 Task: Research Airbnb options in Turbo, Colombia from 24th December, 2023 to 26th December, 2023 for 4 adults. Place can be private room with 4 bedrooms having 4 beds and 4 bathrooms. Property type can be flat. Amenities needed are: wifi, TV, free parking on premises, gym, breakfast.
Action: Mouse moved to (438, 111)
Screenshot: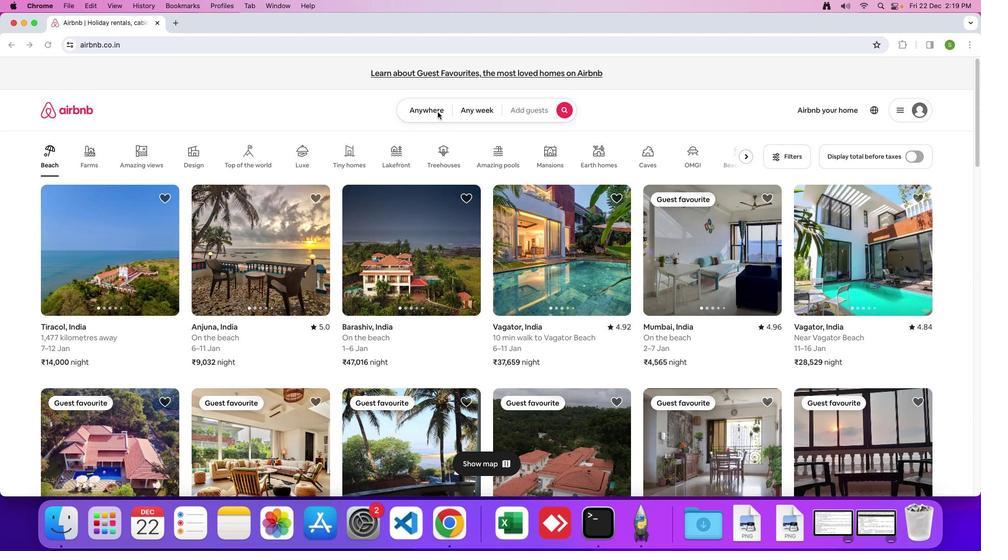 
Action: Mouse pressed left at (438, 111)
Screenshot: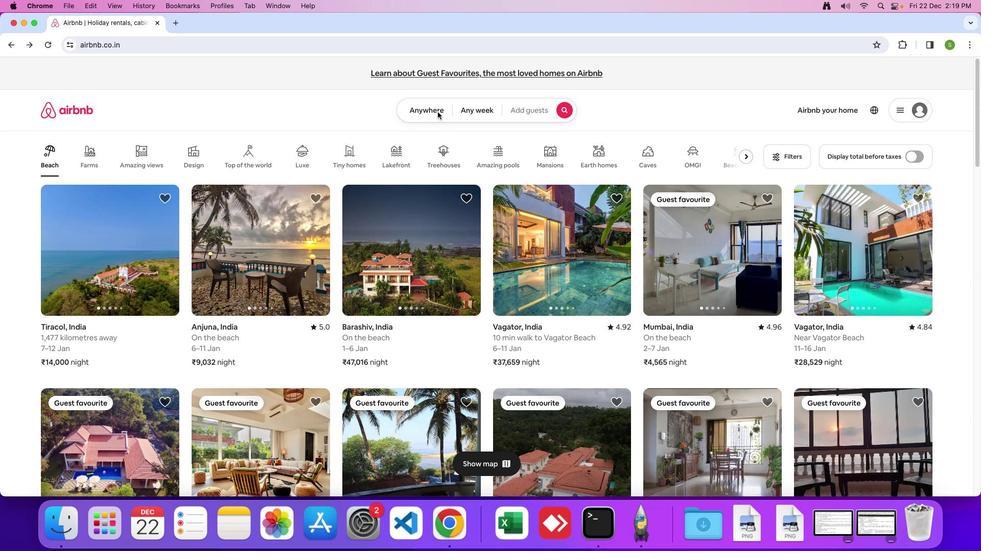 
Action: Mouse moved to (413, 111)
Screenshot: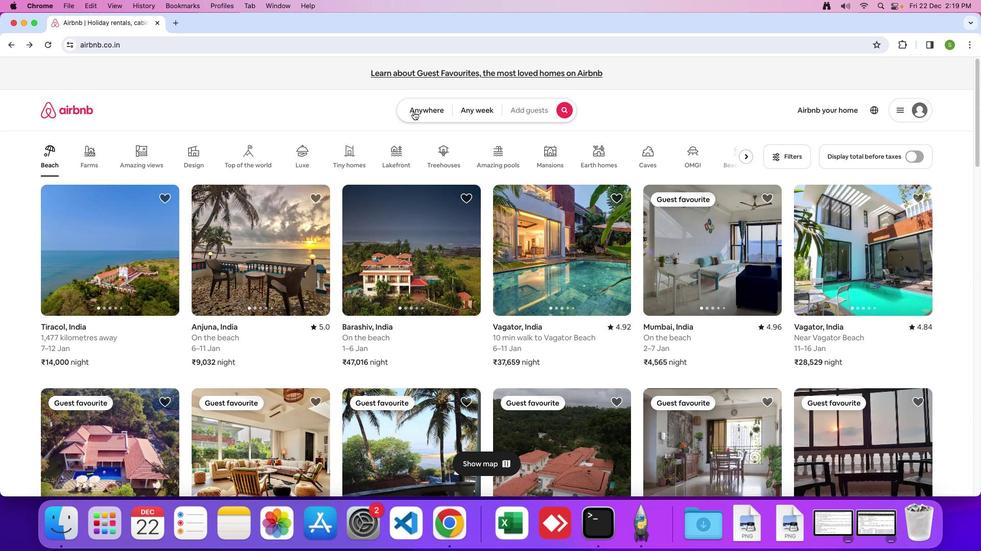 
Action: Mouse pressed left at (413, 111)
Screenshot: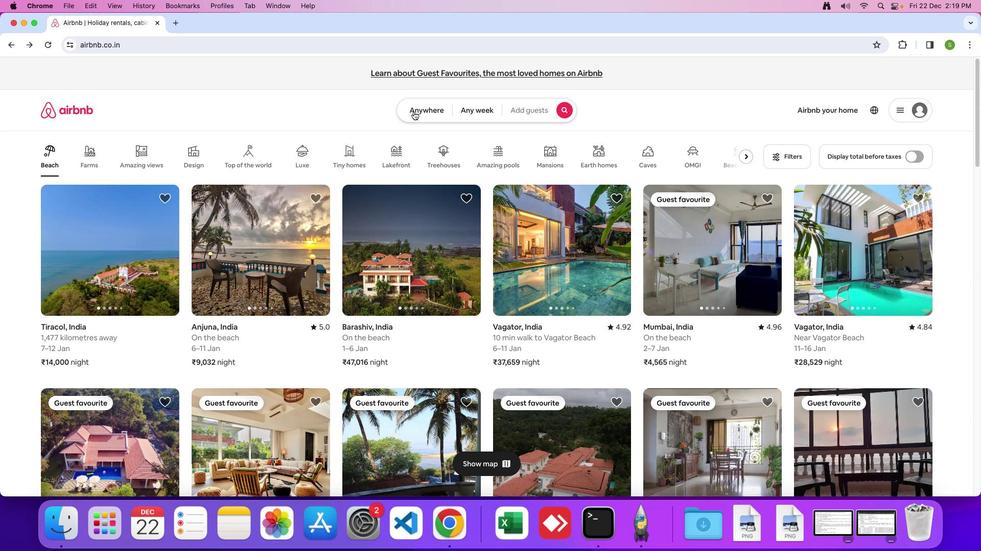 
Action: Mouse moved to (371, 144)
Screenshot: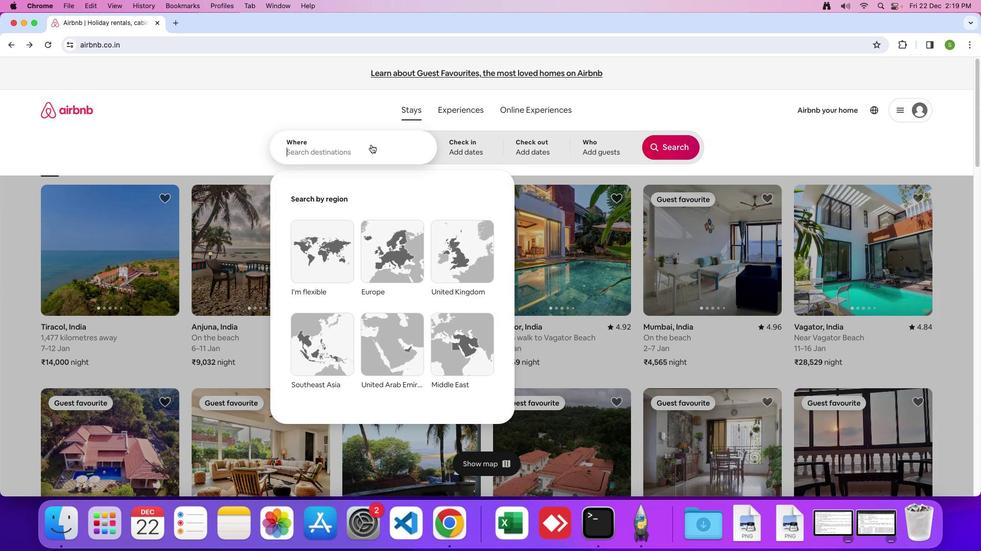 
Action: Mouse pressed left at (371, 144)
Screenshot: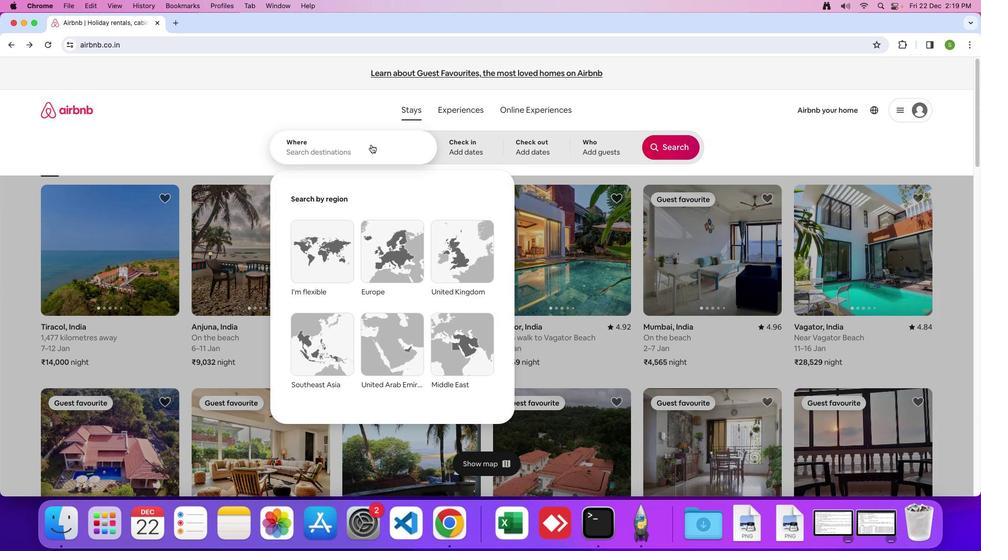 
Action: Mouse moved to (370, 145)
Screenshot: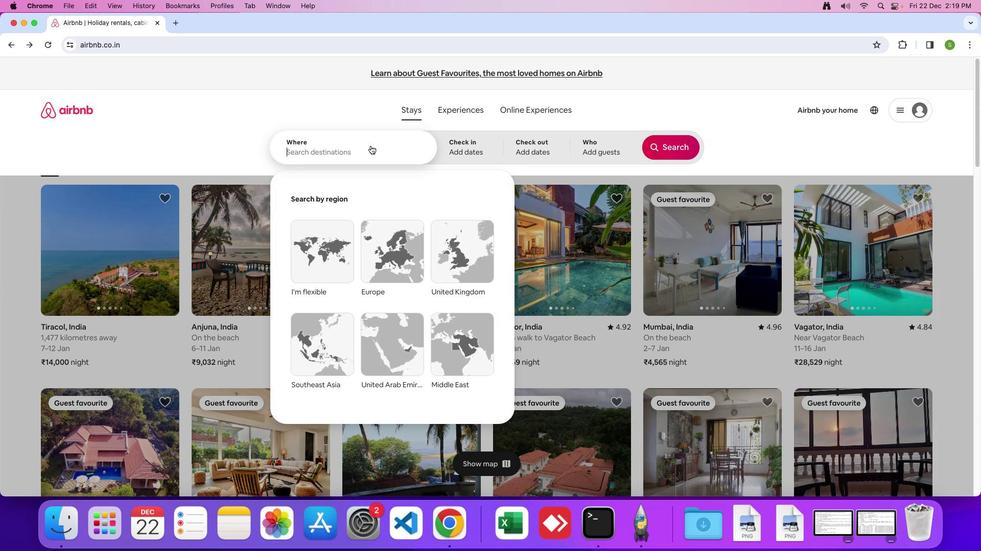 
Action: Key pressed 'T'Key.caps_lock'u''r''b''o'','Key.spaceKey.shift'C''o''l''o''m''b''i''a'Key.enter
Screenshot: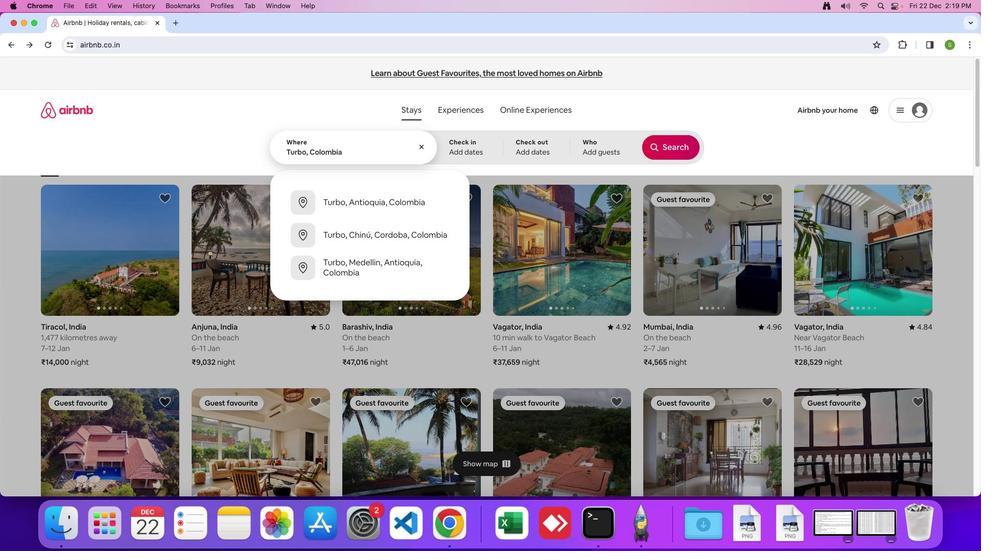 
Action: Mouse moved to (319, 375)
Screenshot: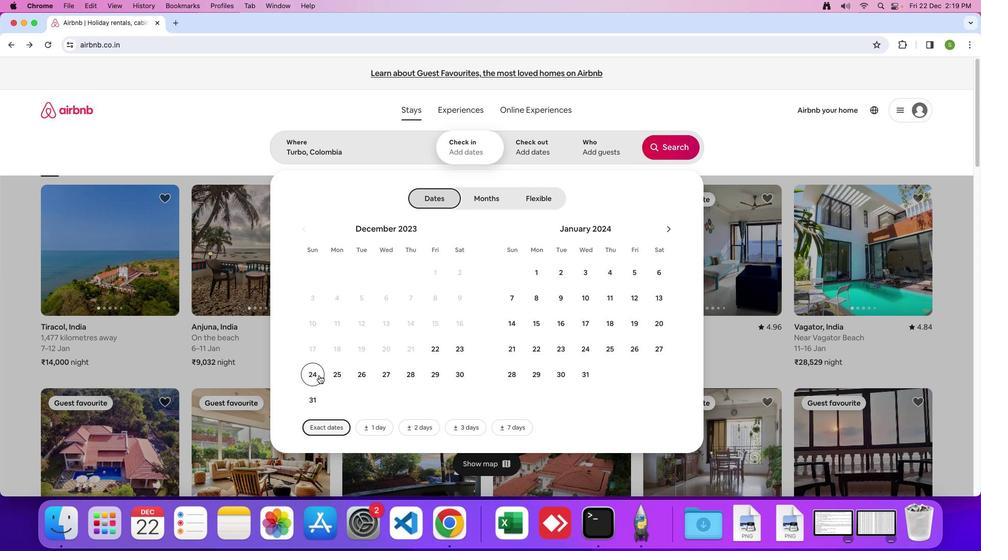 
Action: Mouse pressed left at (319, 375)
Screenshot: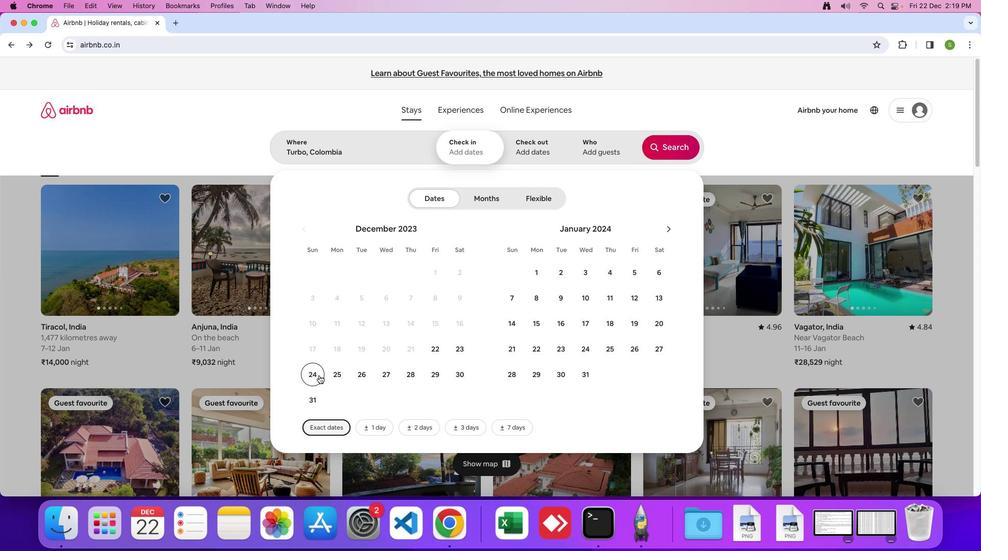 
Action: Mouse moved to (357, 376)
Screenshot: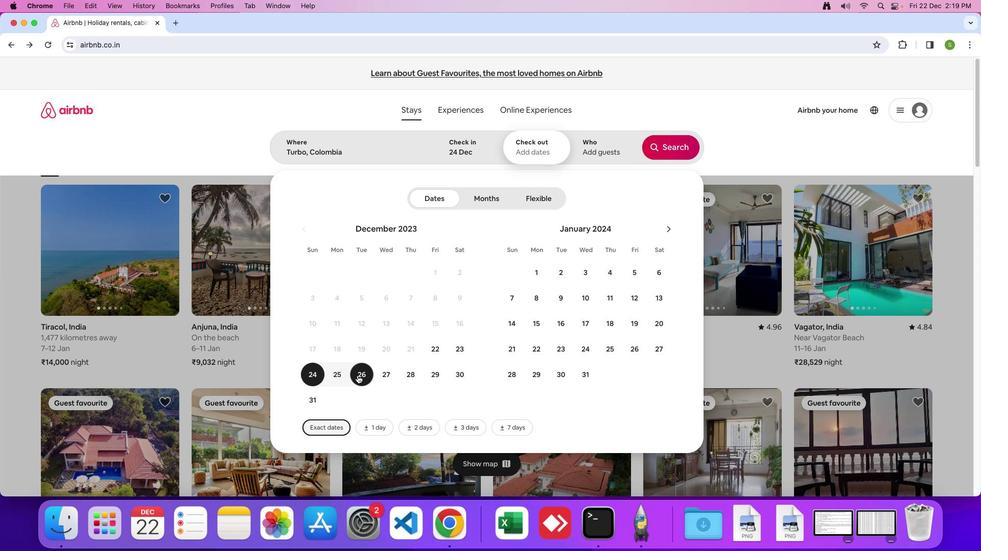 
Action: Mouse pressed left at (357, 376)
Screenshot: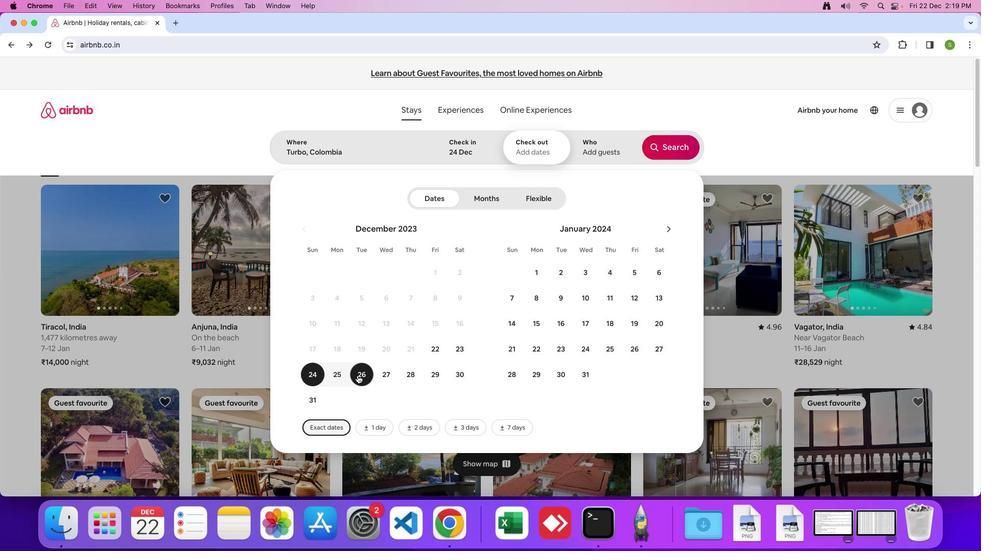 
Action: Mouse moved to (597, 152)
Screenshot: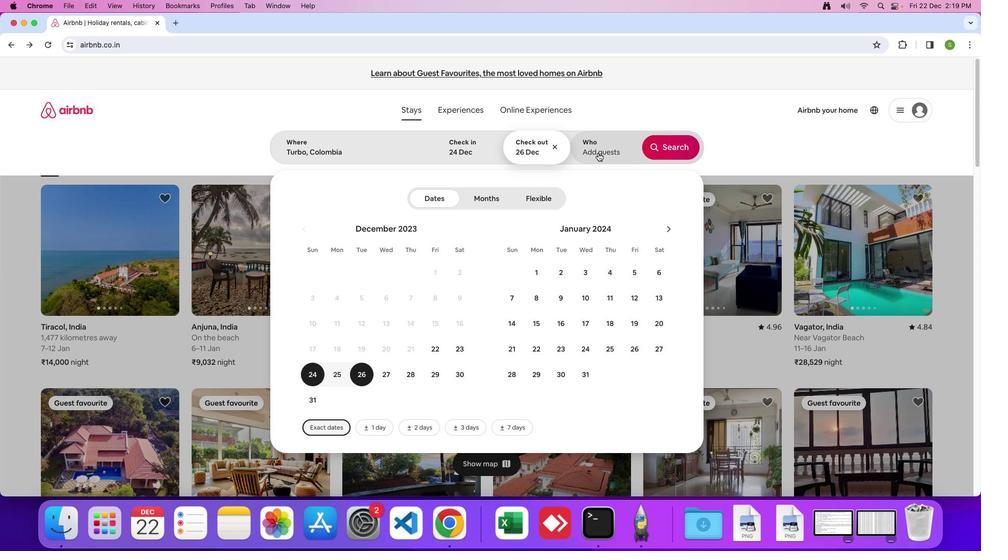 
Action: Mouse pressed left at (597, 152)
Screenshot: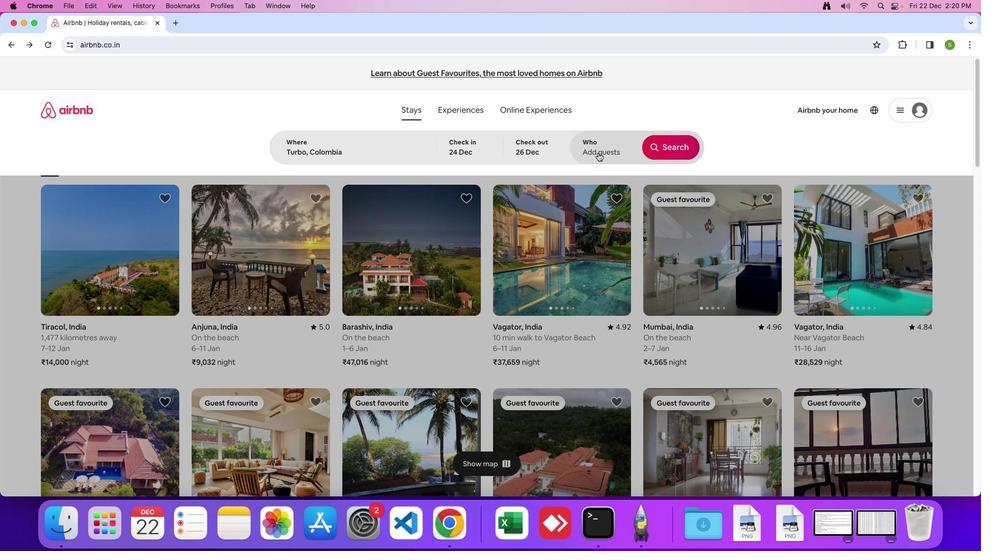 
Action: Mouse moved to (669, 200)
Screenshot: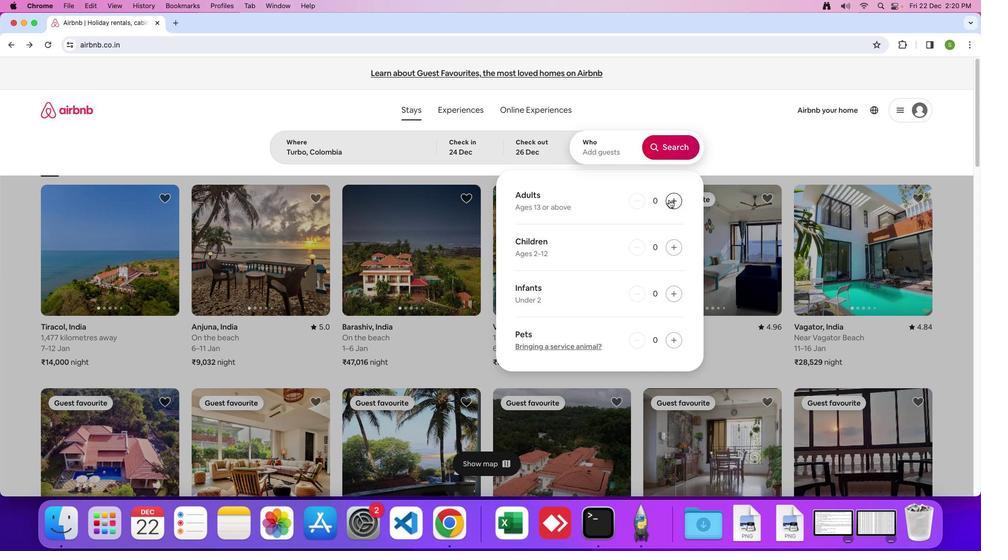 
Action: Mouse pressed left at (669, 200)
Screenshot: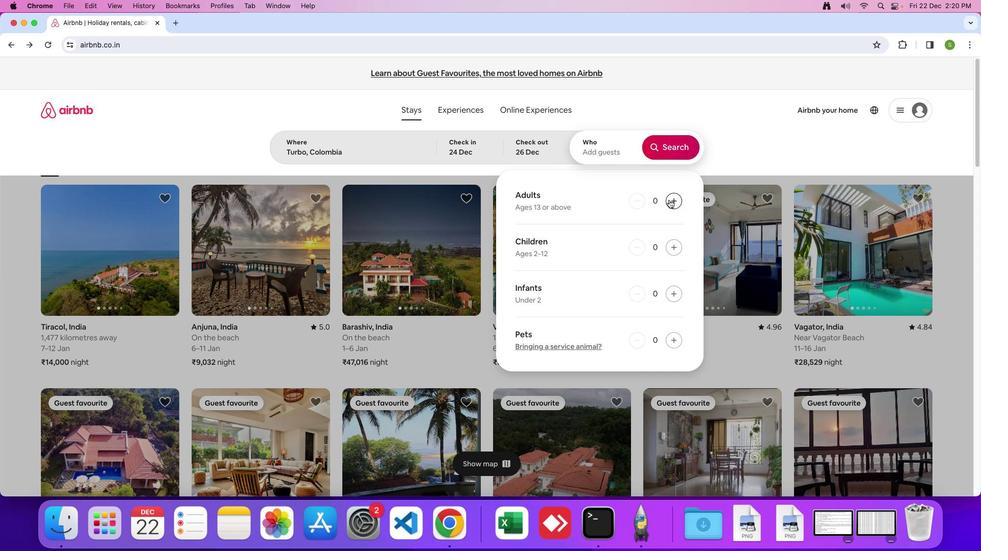 
Action: Mouse pressed left at (669, 200)
Screenshot: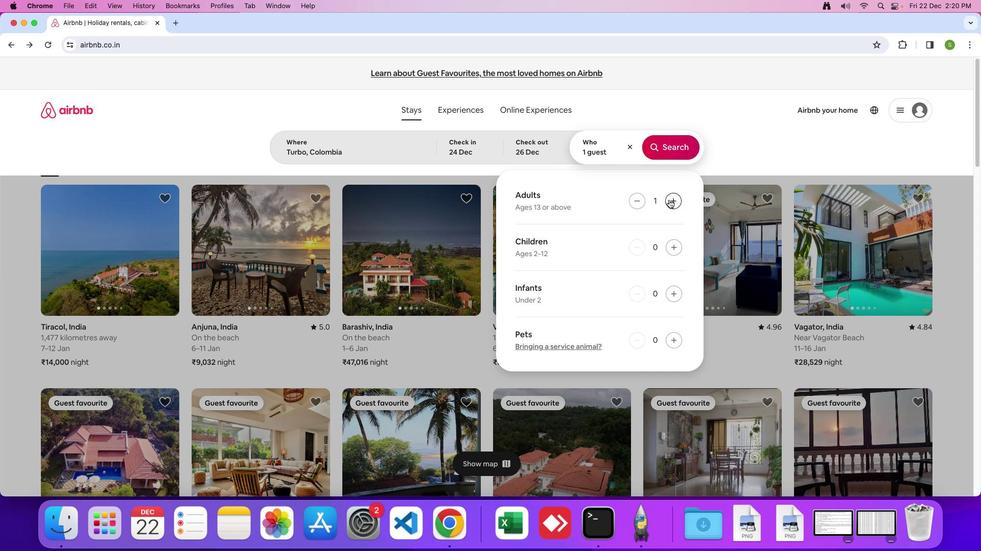 
Action: Mouse pressed left at (669, 200)
Screenshot: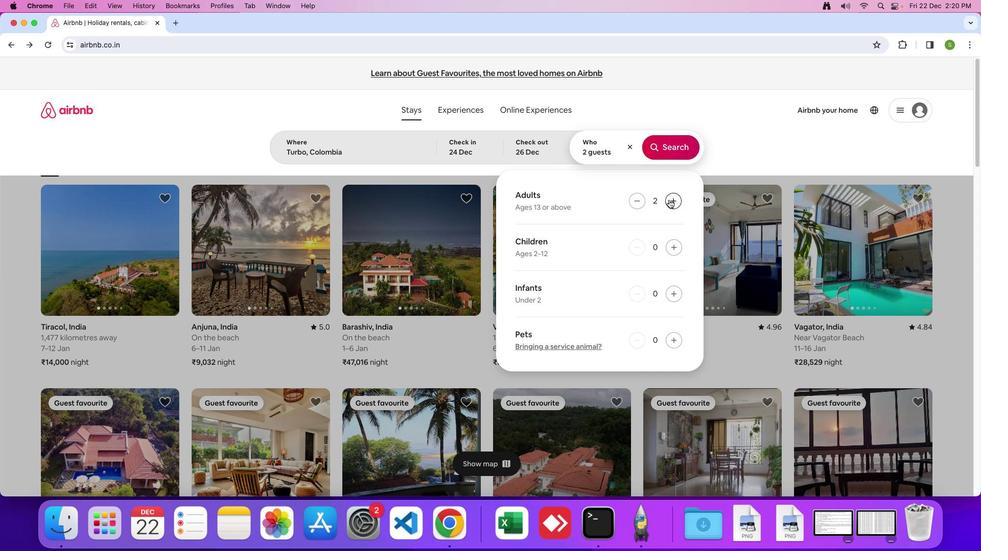 
Action: Mouse pressed left at (669, 200)
Screenshot: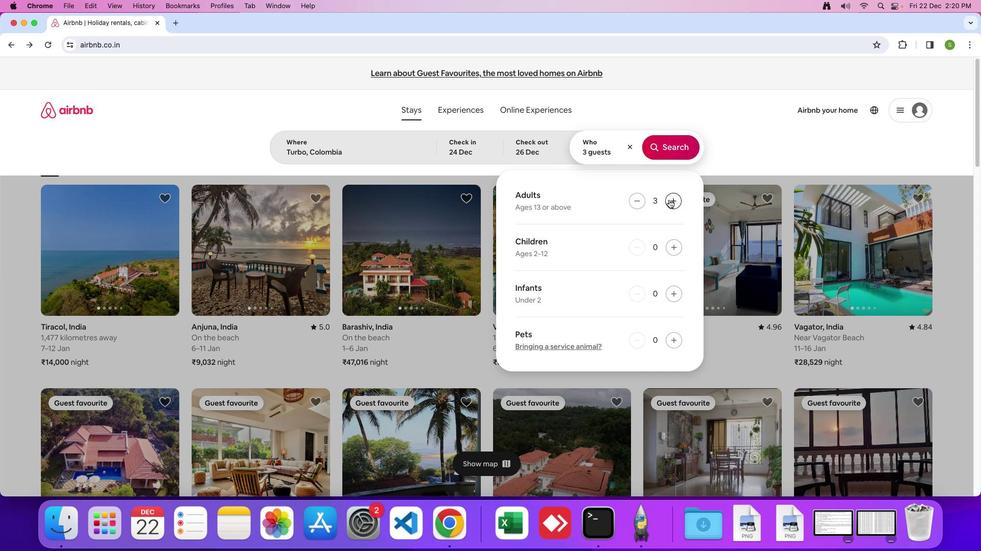 
Action: Mouse moved to (669, 154)
Screenshot: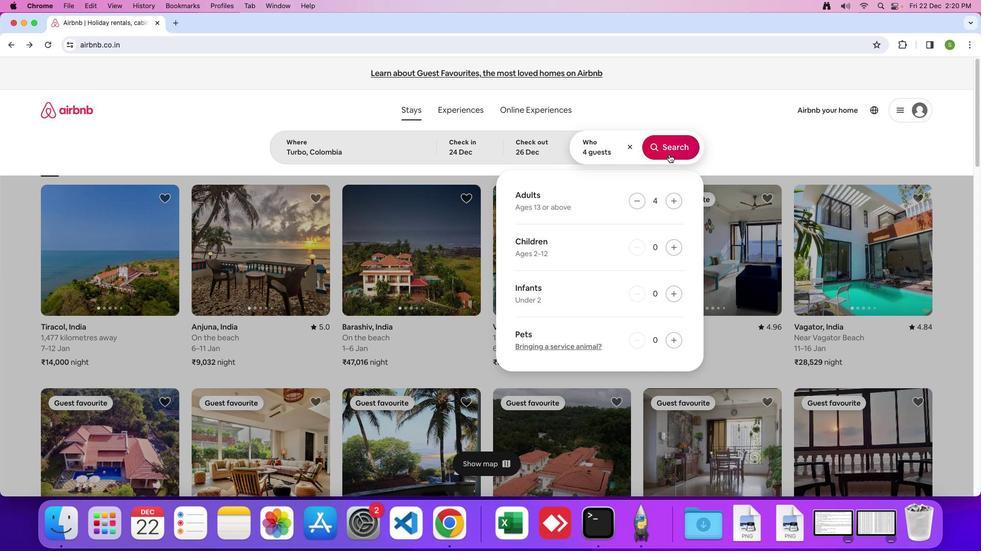 
Action: Mouse pressed left at (669, 154)
Screenshot: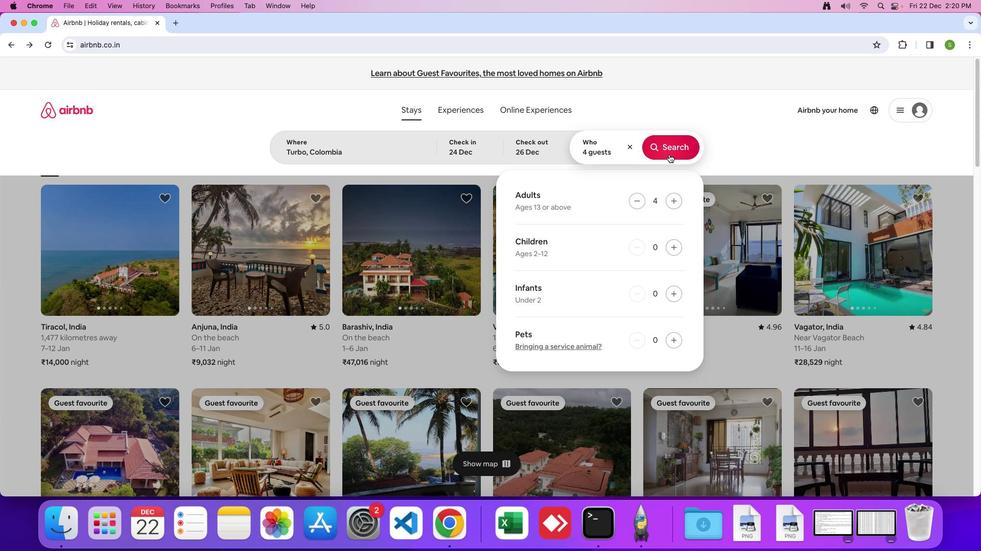 
Action: Mouse moved to (823, 123)
Screenshot: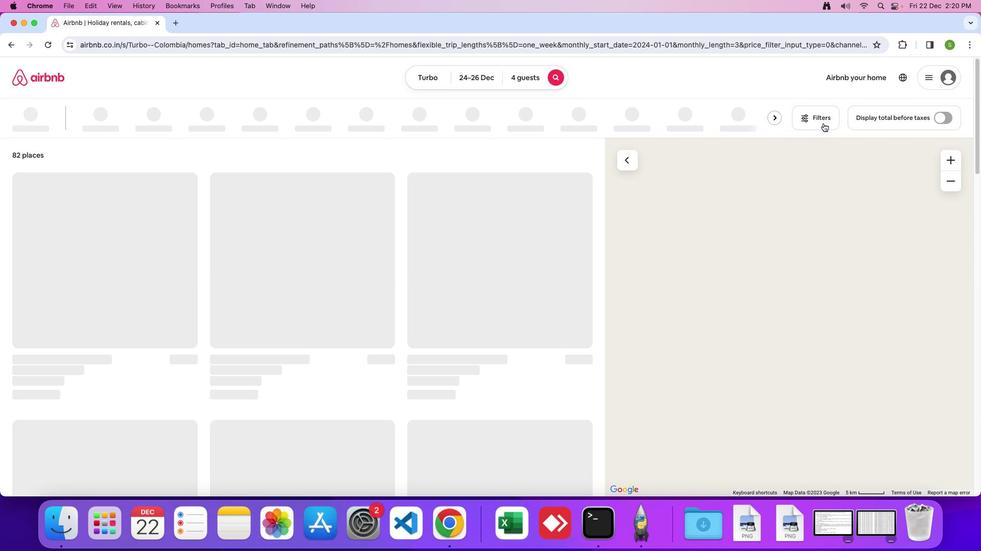 
Action: Mouse pressed left at (823, 123)
Screenshot: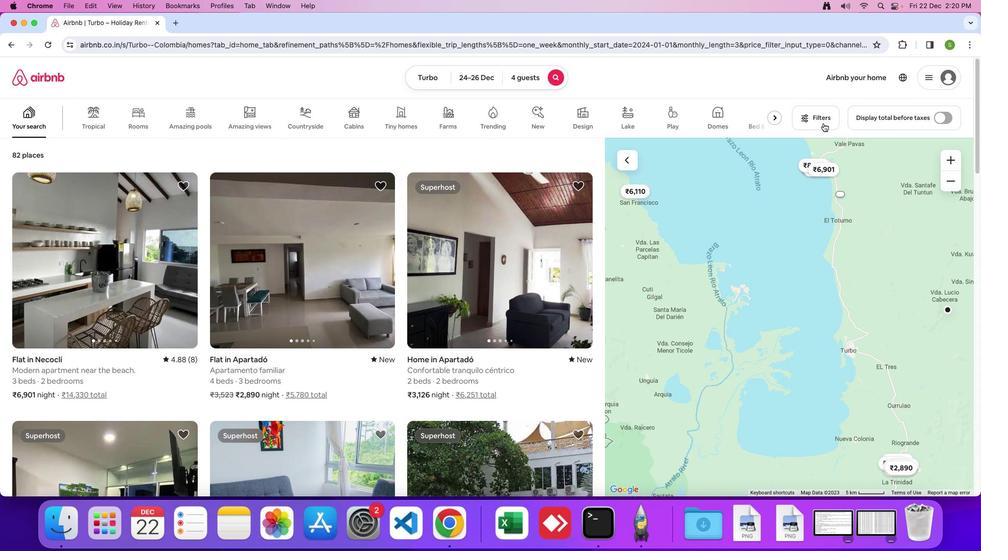 
Action: Mouse moved to (502, 363)
Screenshot: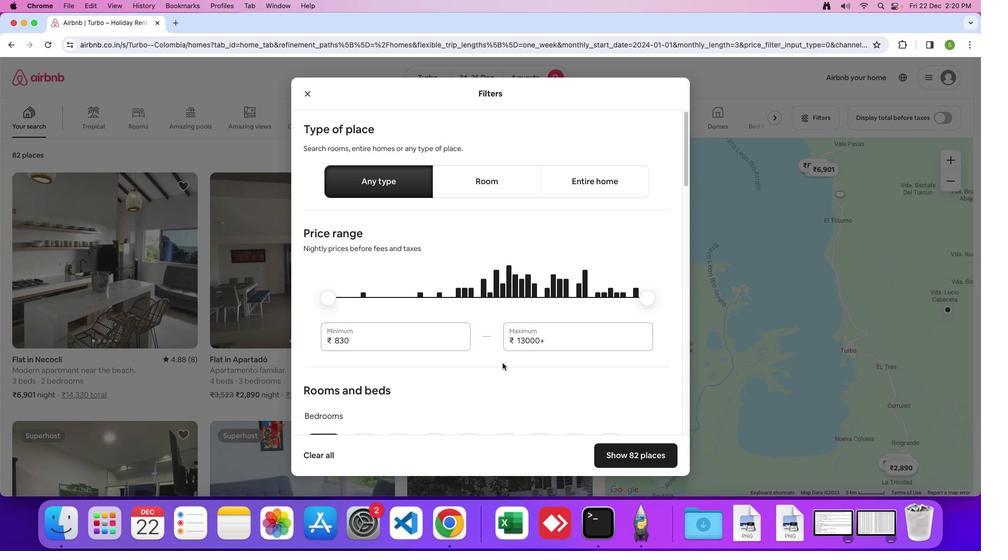
Action: Mouse scrolled (502, 363) with delta (0, 0)
Screenshot: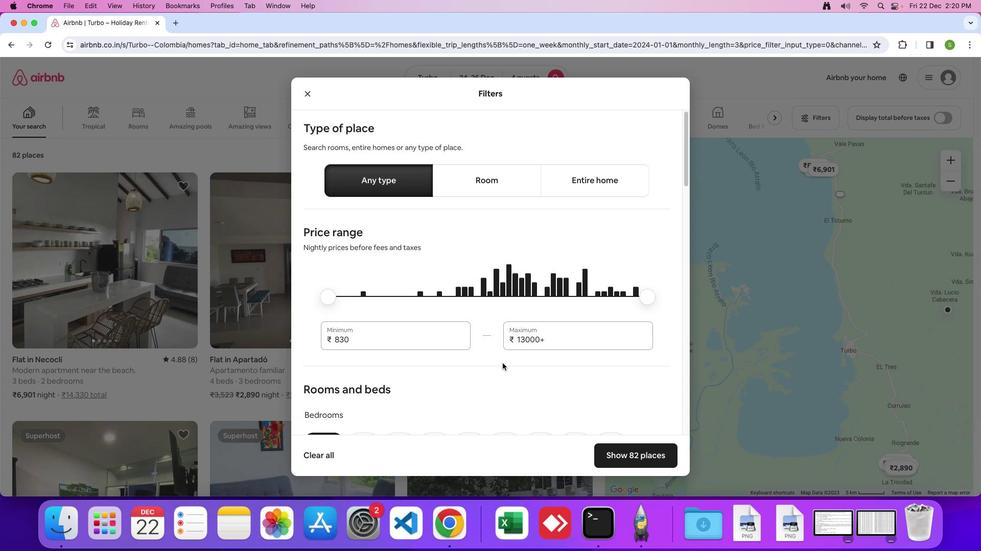 
Action: Mouse scrolled (502, 363) with delta (0, 0)
Screenshot: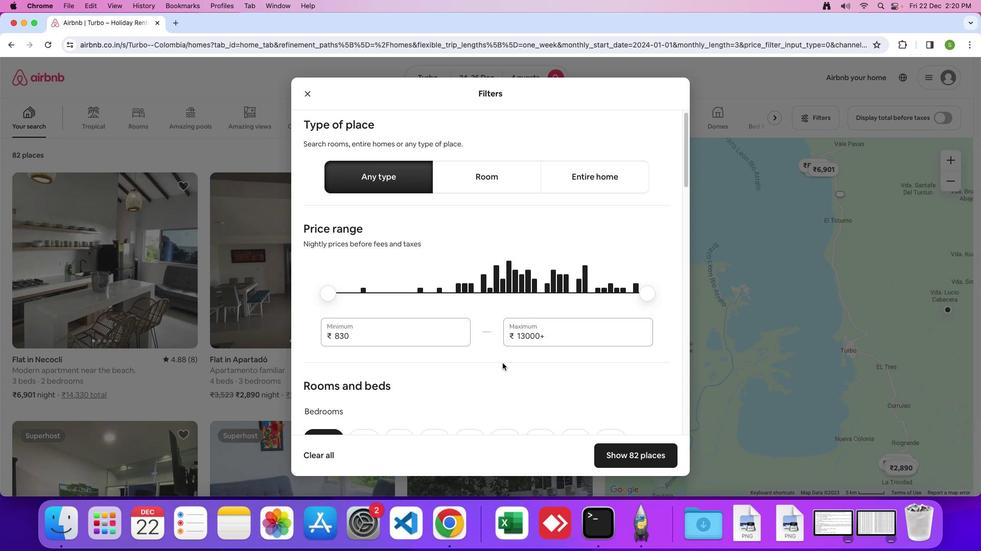 
Action: Mouse scrolled (502, 363) with delta (0, 0)
Screenshot: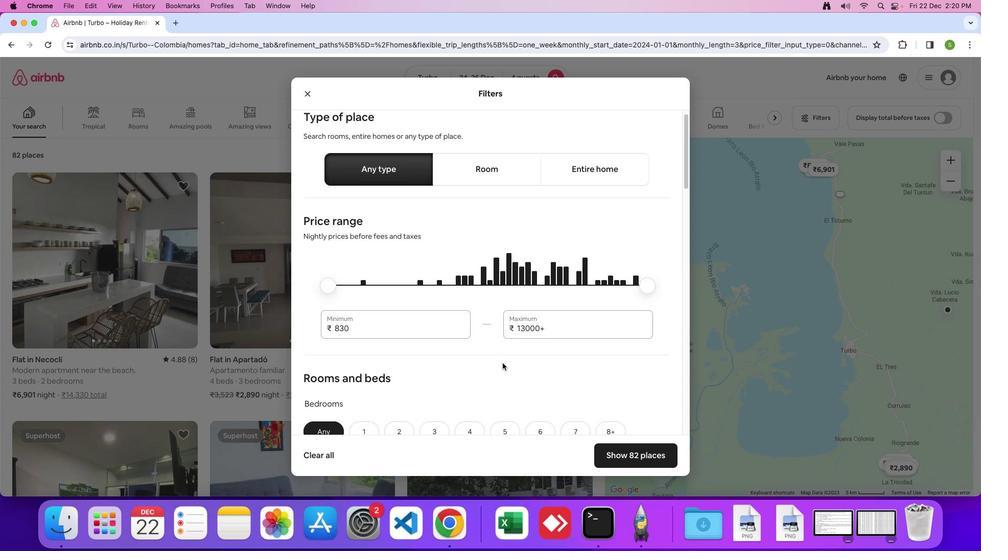 
Action: Mouse scrolled (502, 363) with delta (0, 0)
Screenshot: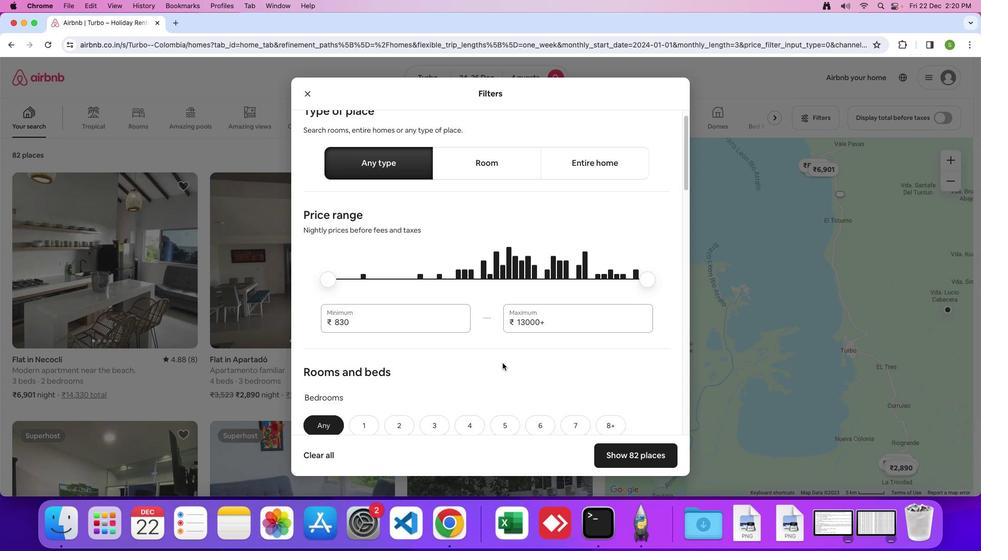 
Action: Mouse scrolled (502, 363) with delta (0, 0)
Screenshot: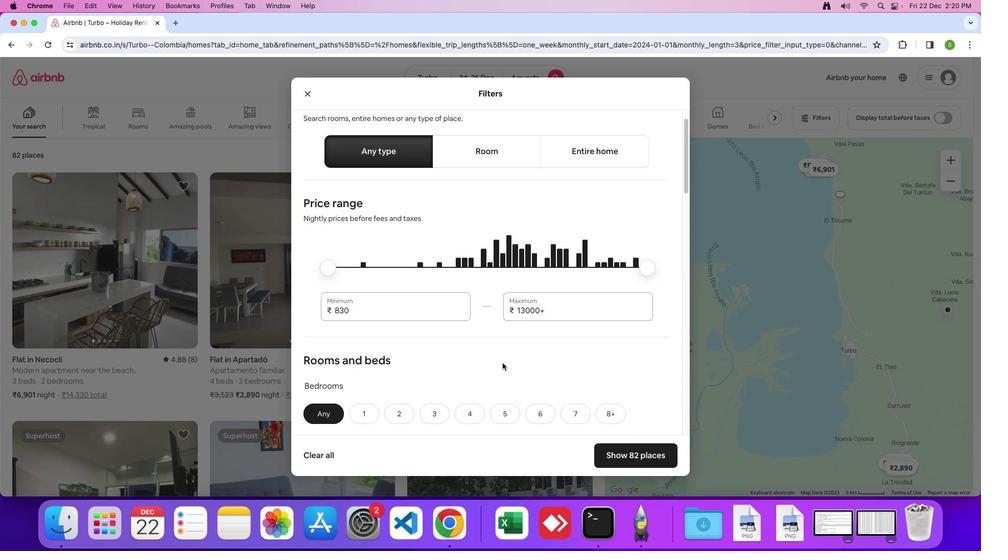 
Action: Mouse scrolled (502, 363) with delta (0, 0)
Screenshot: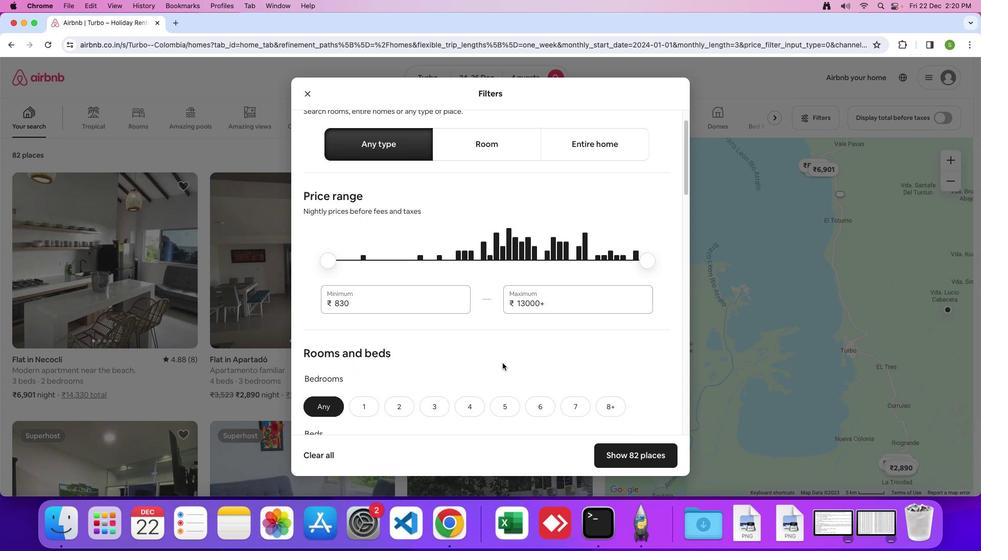 
Action: Mouse scrolled (502, 363) with delta (0, 0)
Screenshot: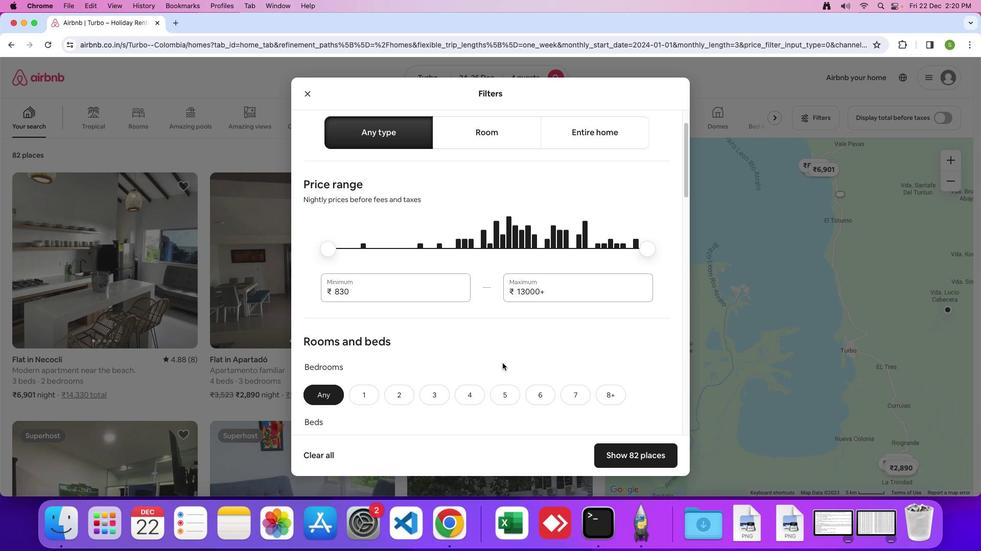 
Action: Mouse scrolled (502, 363) with delta (0, 0)
Screenshot: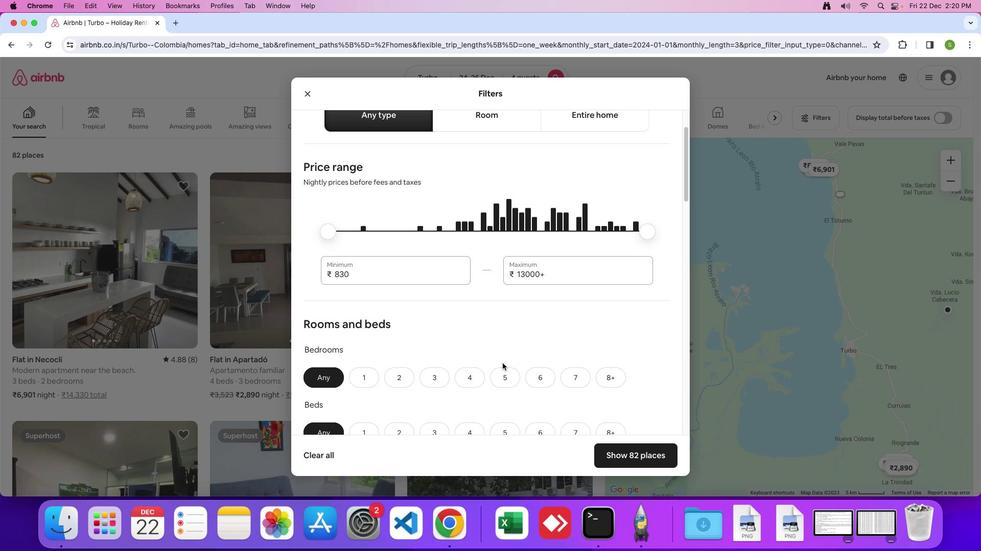 
Action: Mouse scrolled (502, 363) with delta (0, -1)
Screenshot: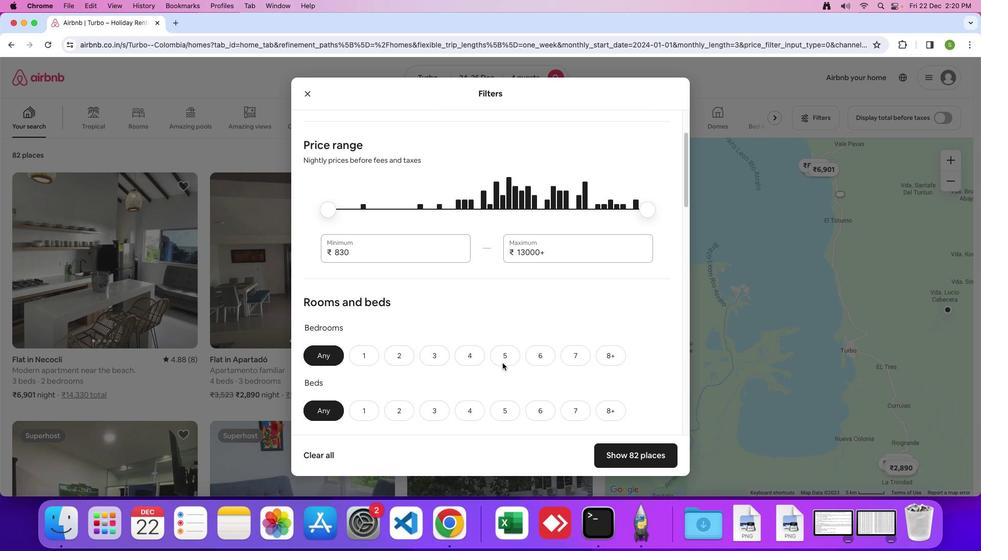 
Action: Mouse scrolled (502, 363) with delta (0, -1)
Screenshot: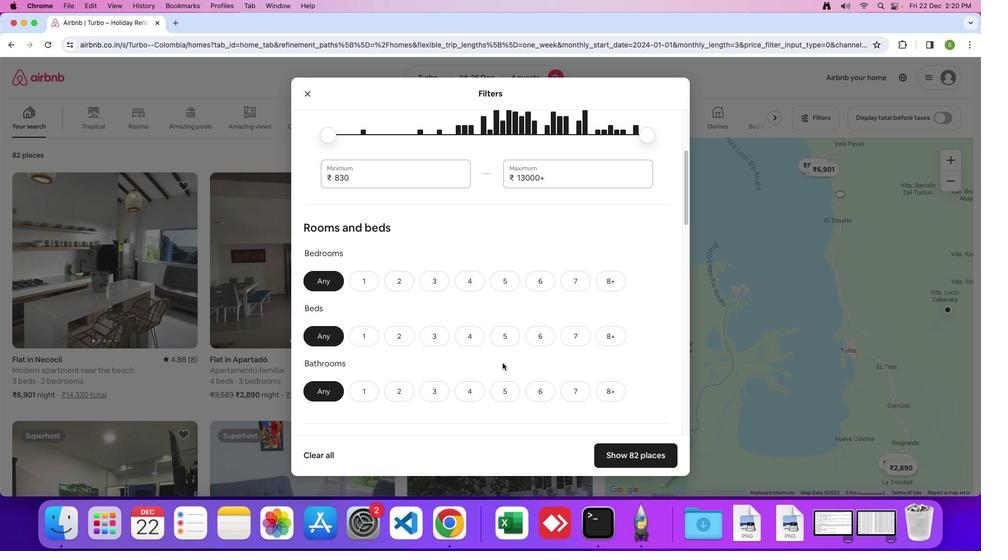 
Action: Mouse moved to (479, 262)
Screenshot: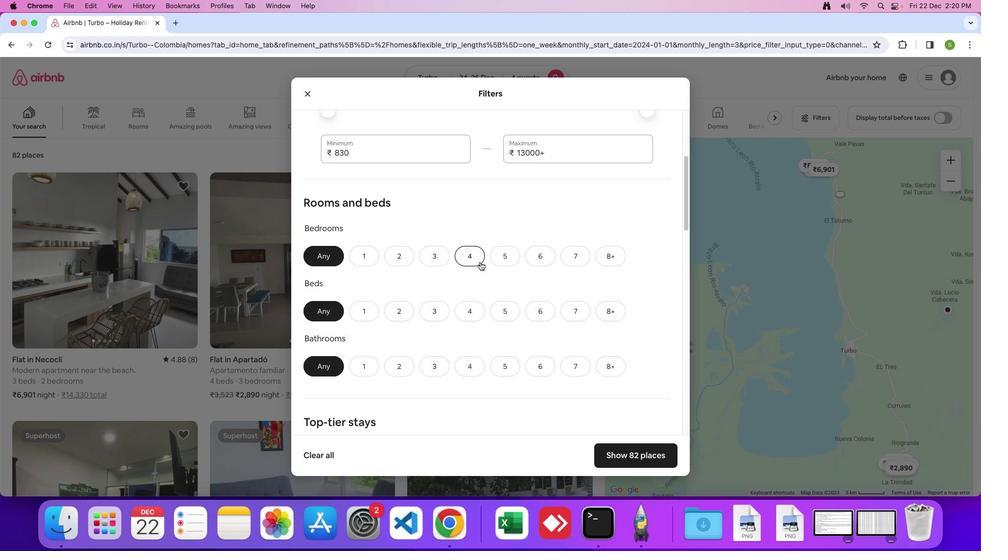 
Action: Mouse pressed left at (479, 262)
Screenshot: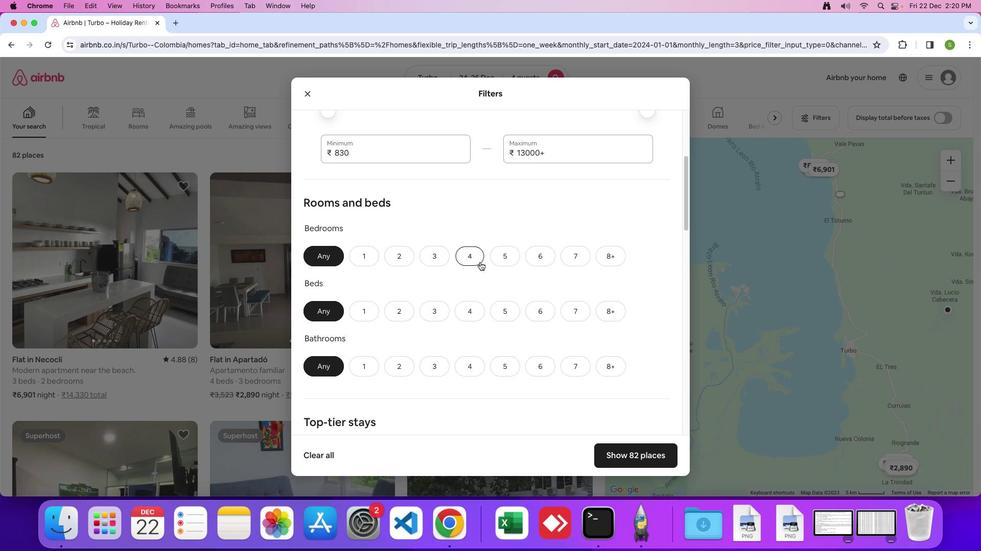 
Action: Mouse moved to (468, 304)
Screenshot: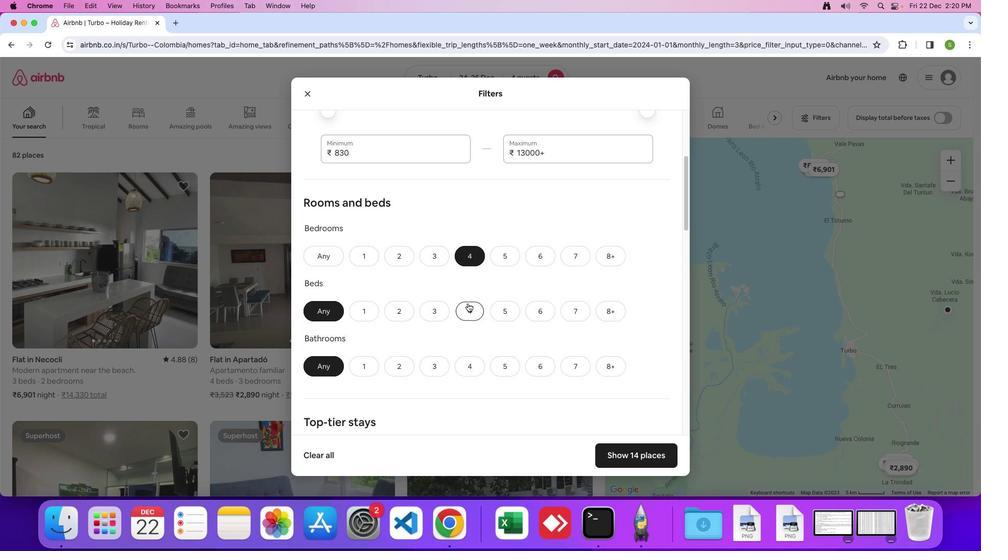 
Action: Mouse pressed left at (468, 304)
Screenshot: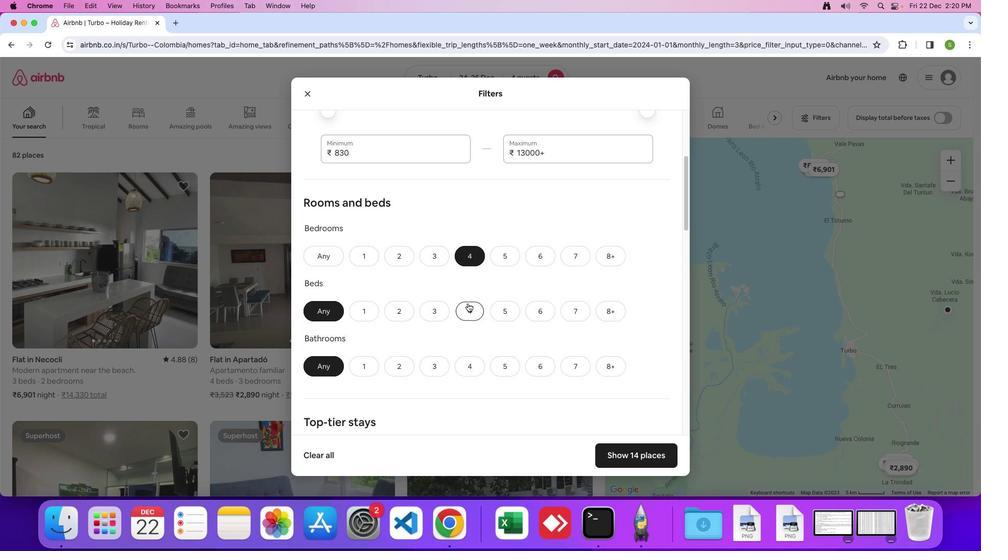 
Action: Mouse moved to (470, 367)
Screenshot: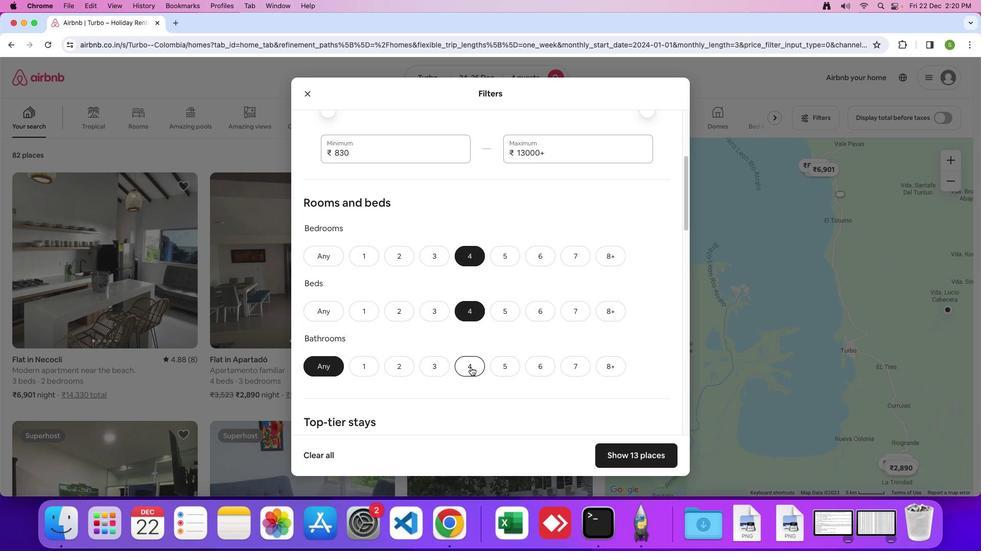 
Action: Mouse pressed left at (470, 367)
Screenshot: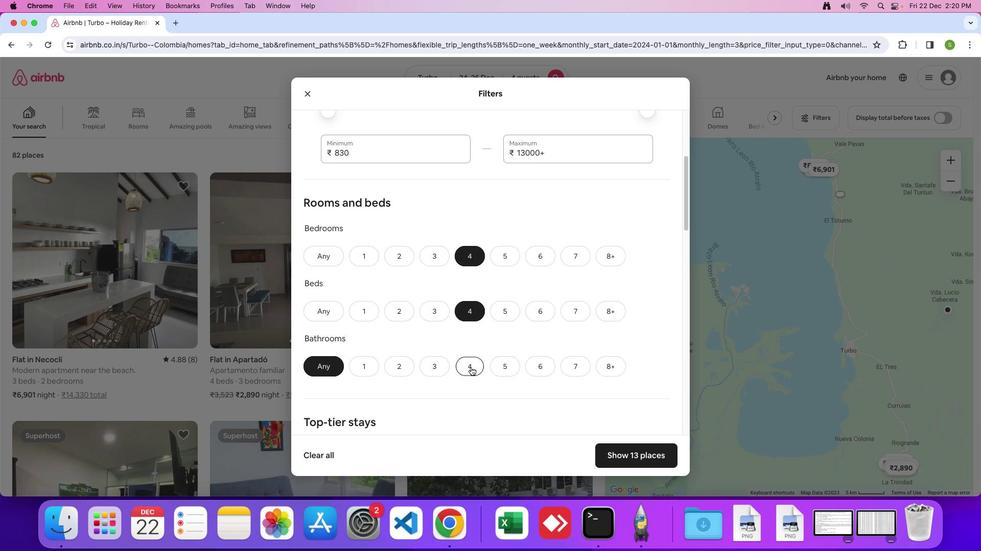 
Action: Mouse moved to (483, 340)
Screenshot: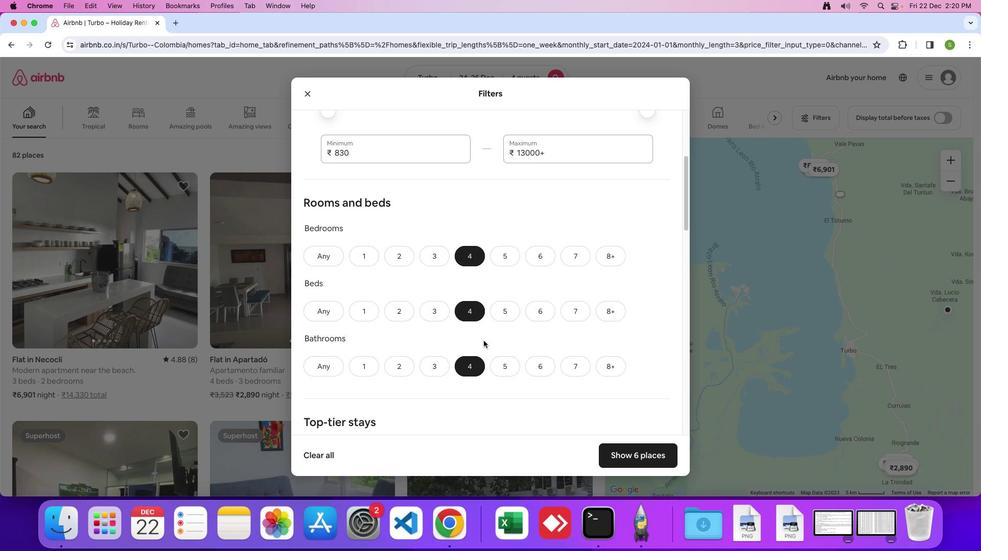
Action: Mouse scrolled (483, 340) with delta (0, 0)
Screenshot: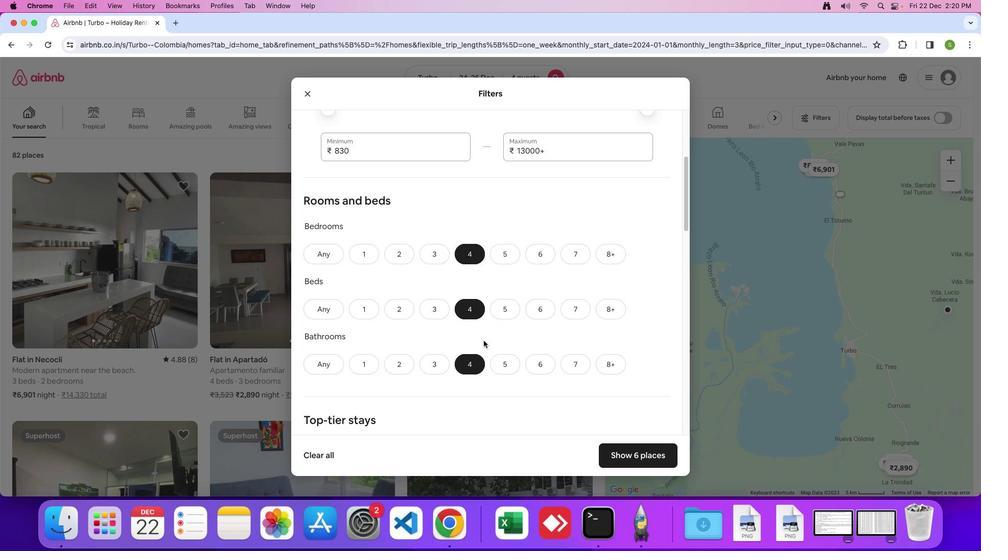 
Action: Mouse scrolled (483, 340) with delta (0, 0)
Screenshot: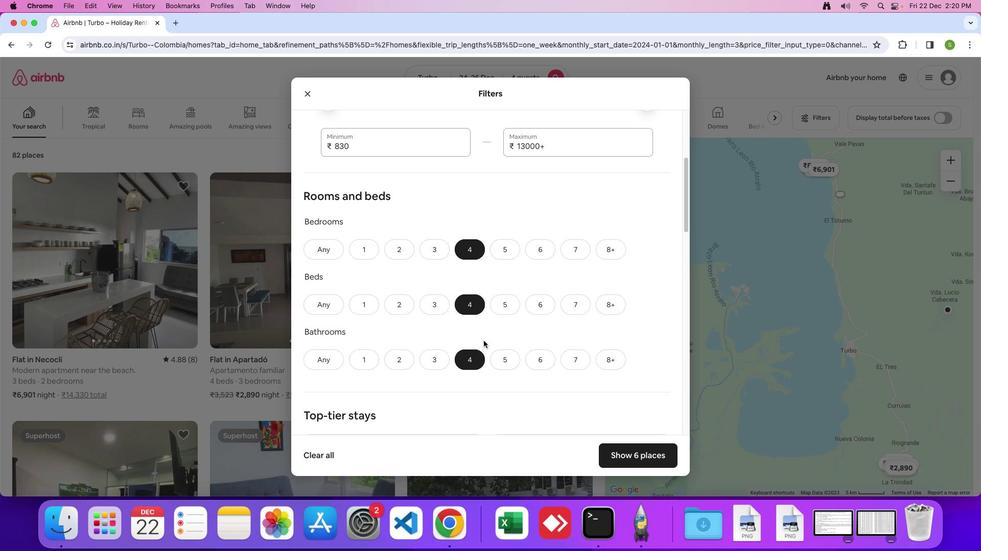 
Action: Mouse scrolled (483, 340) with delta (0, -1)
Screenshot: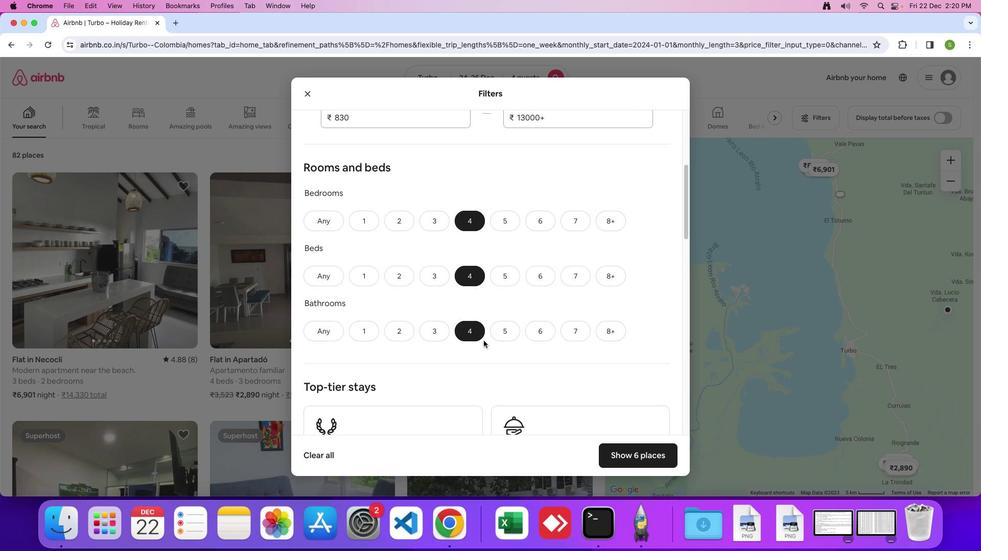 
Action: Mouse scrolled (483, 340) with delta (0, 0)
Screenshot: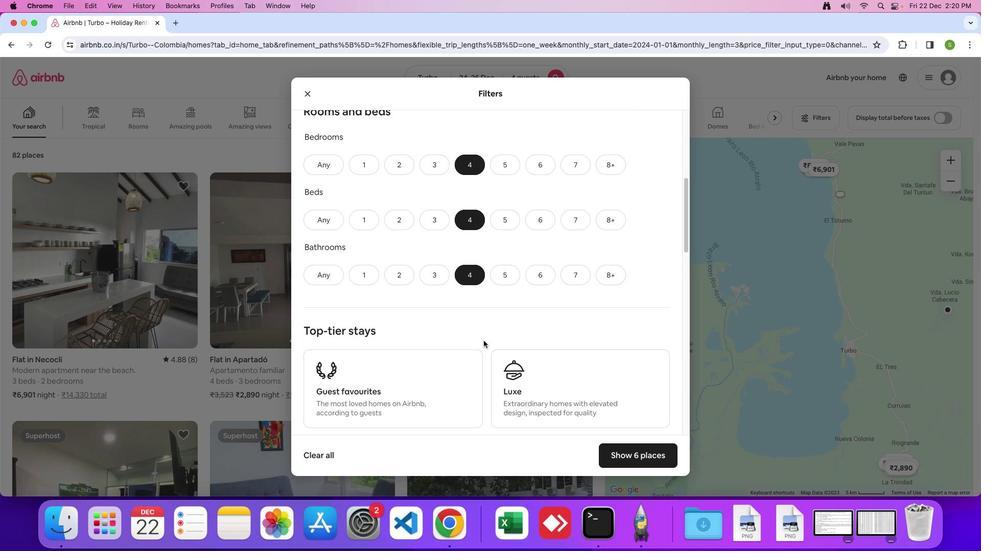 
Action: Mouse scrolled (483, 340) with delta (0, 0)
Screenshot: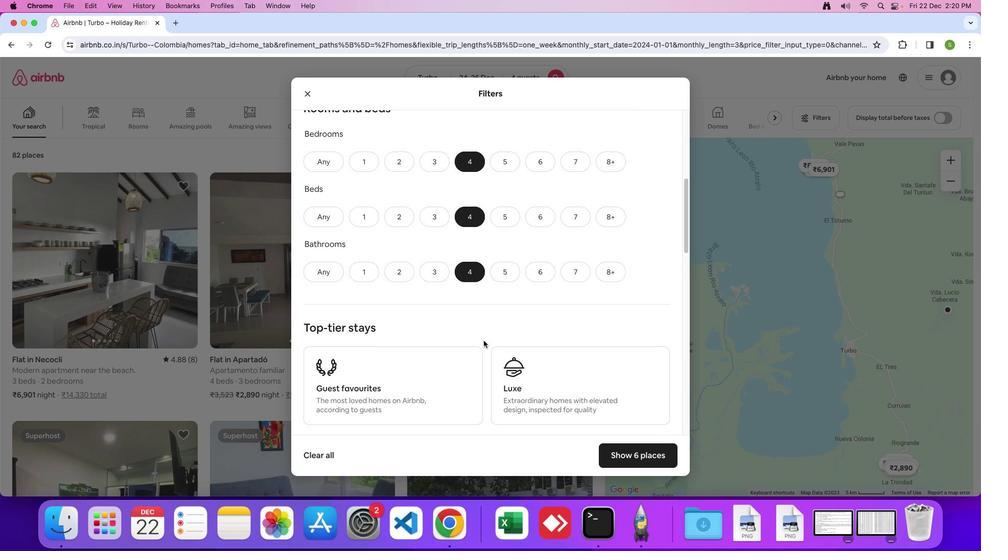
Action: Mouse scrolled (483, 340) with delta (0, 0)
Screenshot: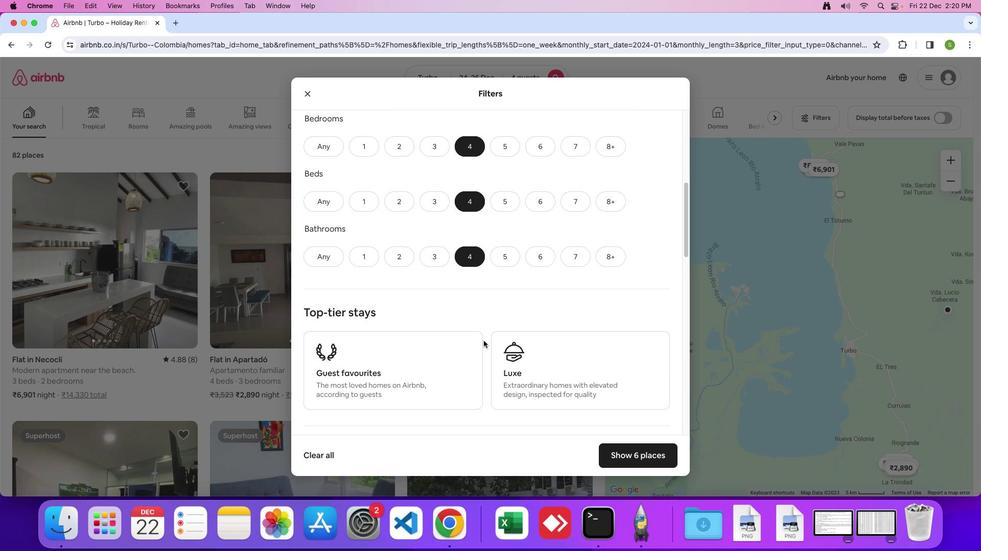 
Action: Mouse scrolled (483, 340) with delta (0, 0)
Screenshot: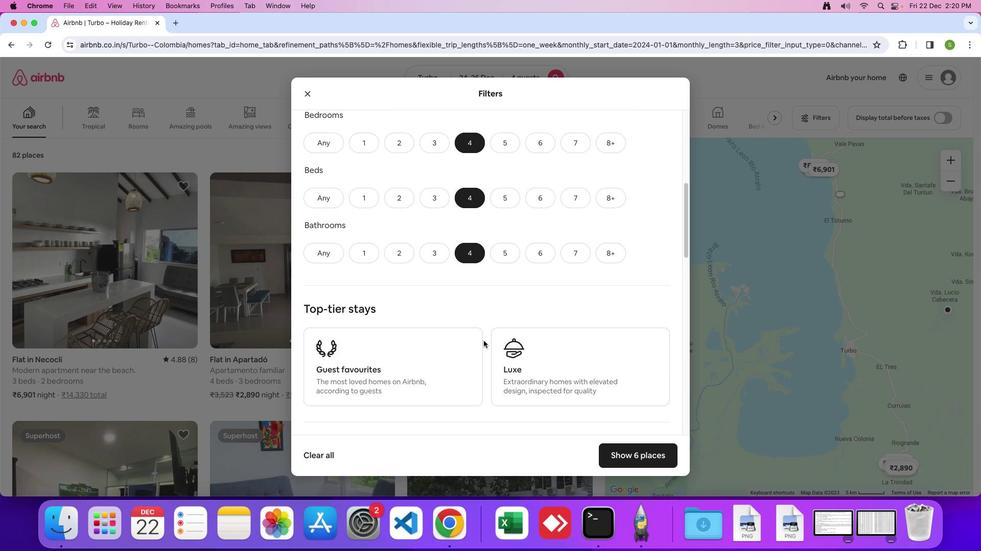 
Action: Mouse scrolled (483, 340) with delta (0, 0)
Screenshot: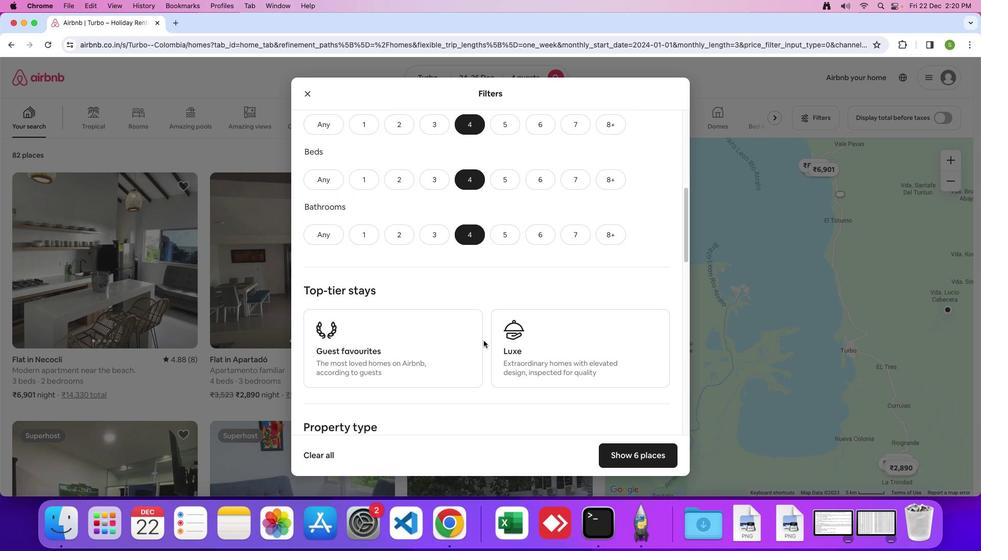 
Action: Mouse scrolled (483, 340) with delta (0, 0)
Screenshot: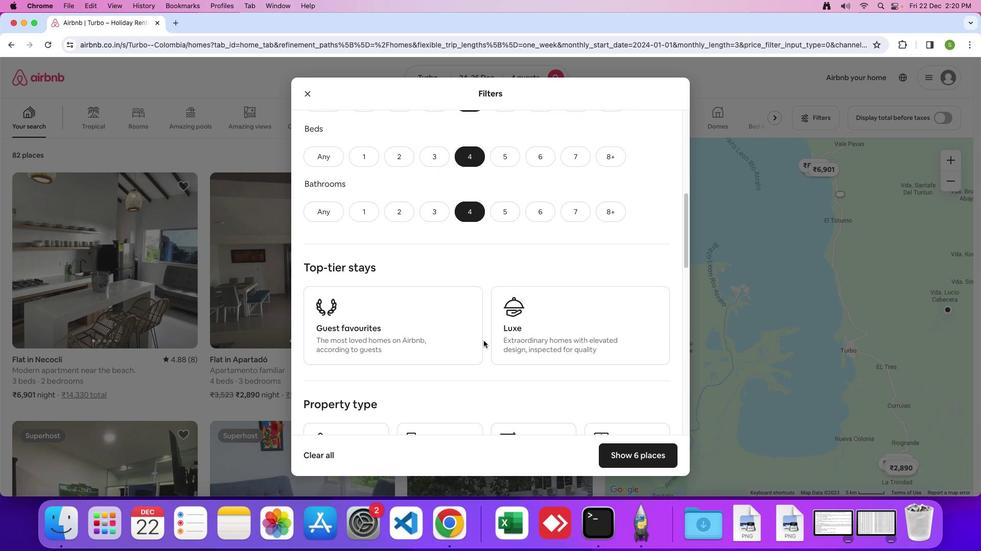 
Action: Mouse scrolled (483, 340) with delta (0, 0)
Screenshot: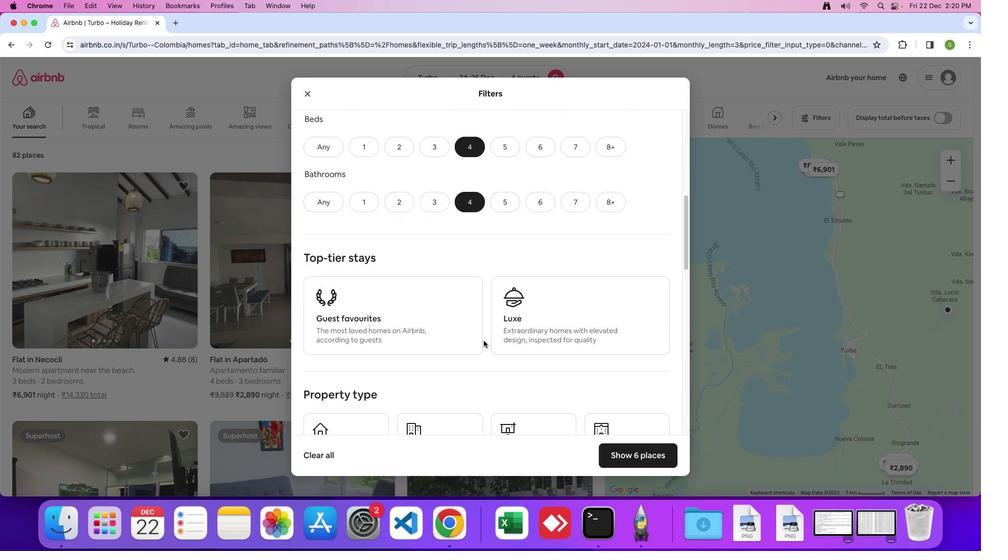 
Action: Mouse scrolled (483, 340) with delta (0, 0)
Screenshot: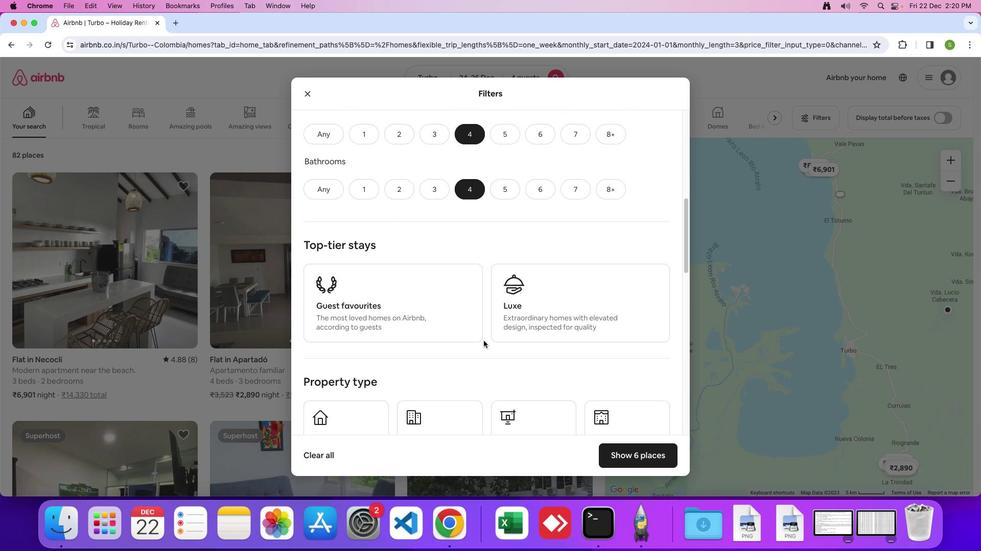 
Action: Mouse scrolled (483, 340) with delta (0, 0)
Screenshot: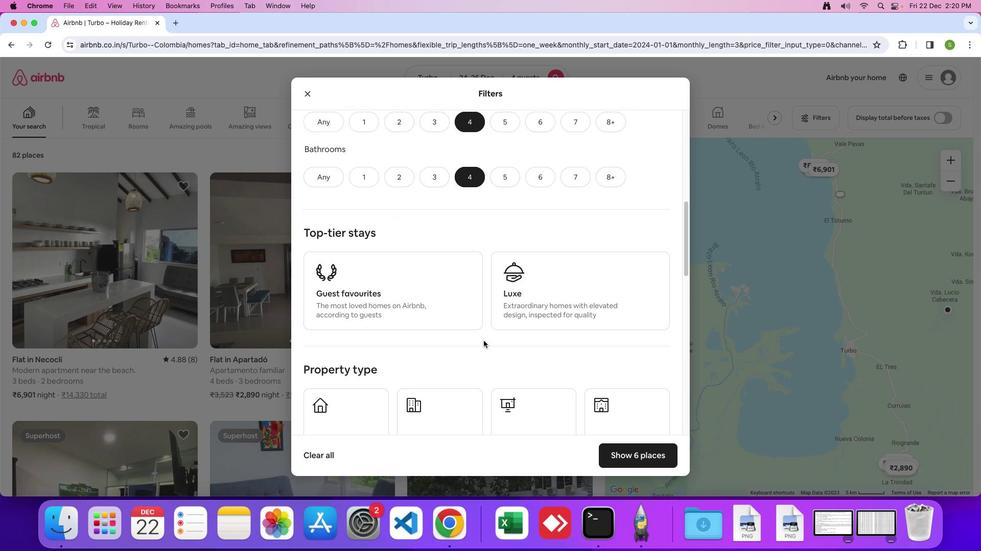 
Action: Mouse scrolled (483, 340) with delta (0, -1)
Screenshot: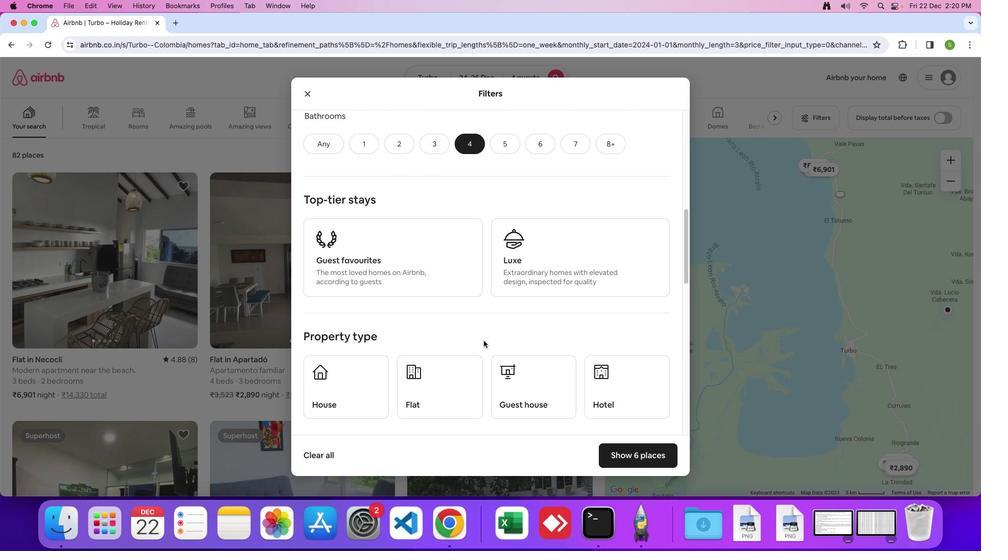 
Action: Mouse moved to (446, 346)
Screenshot: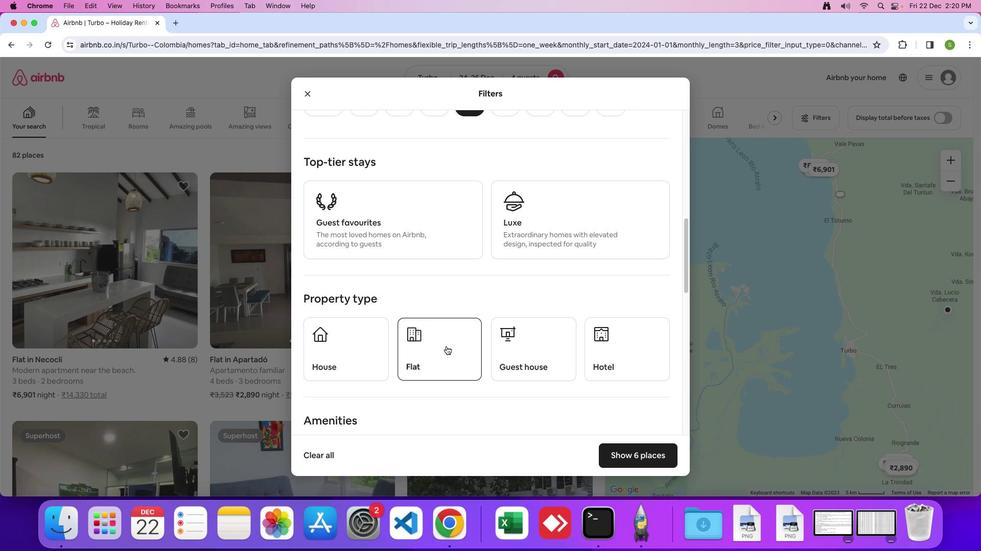 
Action: Mouse pressed left at (446, 346)
Screenshot: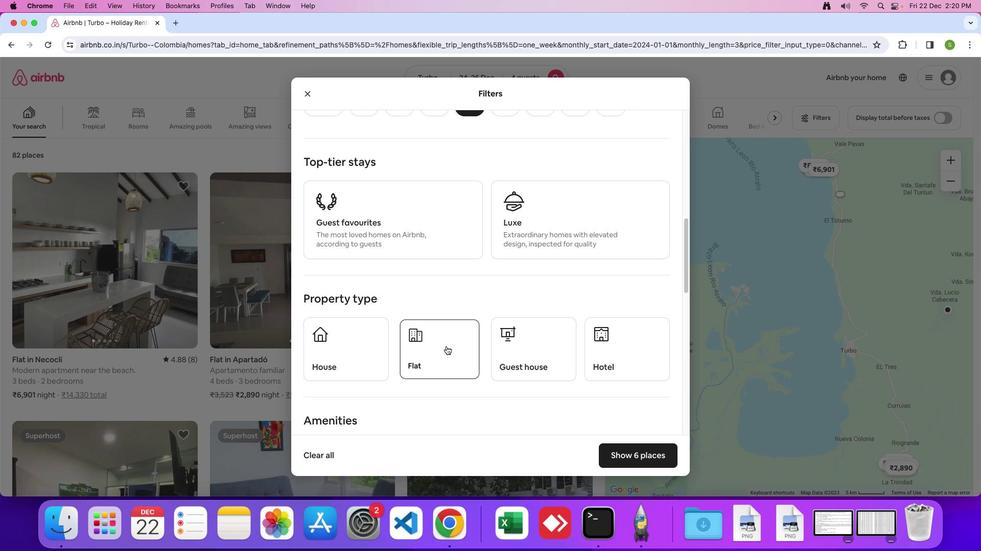 
Action: Mouse moved to (464, 387)
Screenshot: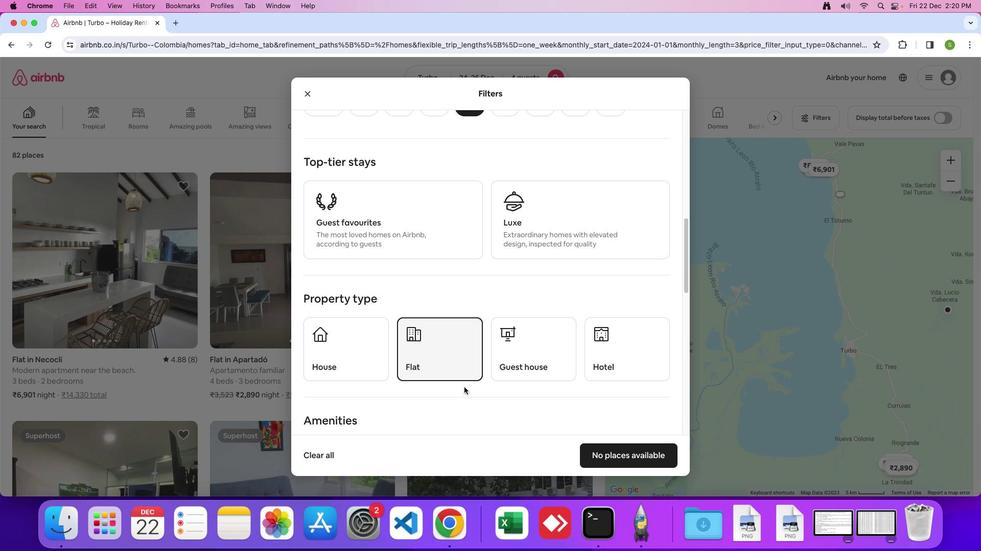 
Action: Mouse scrolled (464, 387) with delta (0, 0)
Screenshot: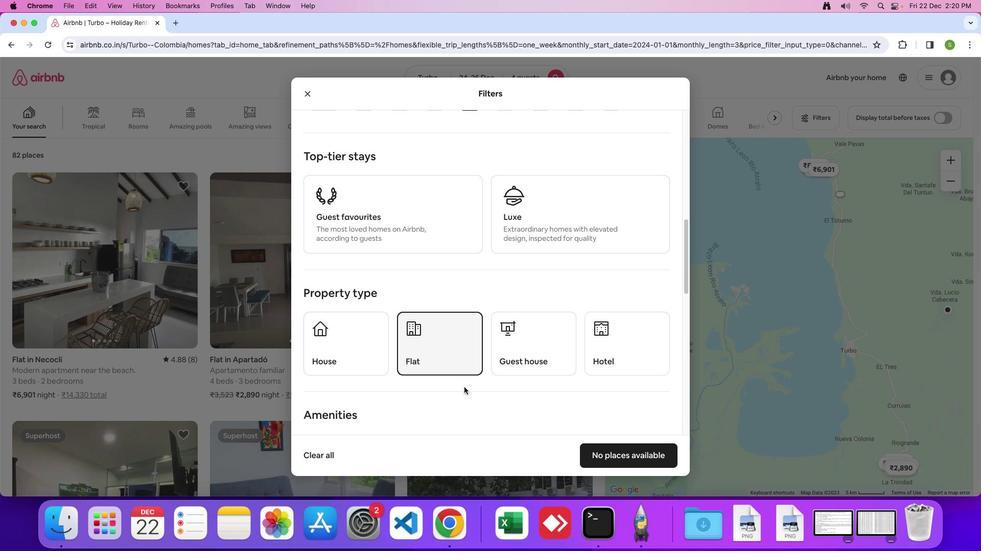 
Action: Mouse scrolled (464, 387) with delta (0, 0)
Screenshot: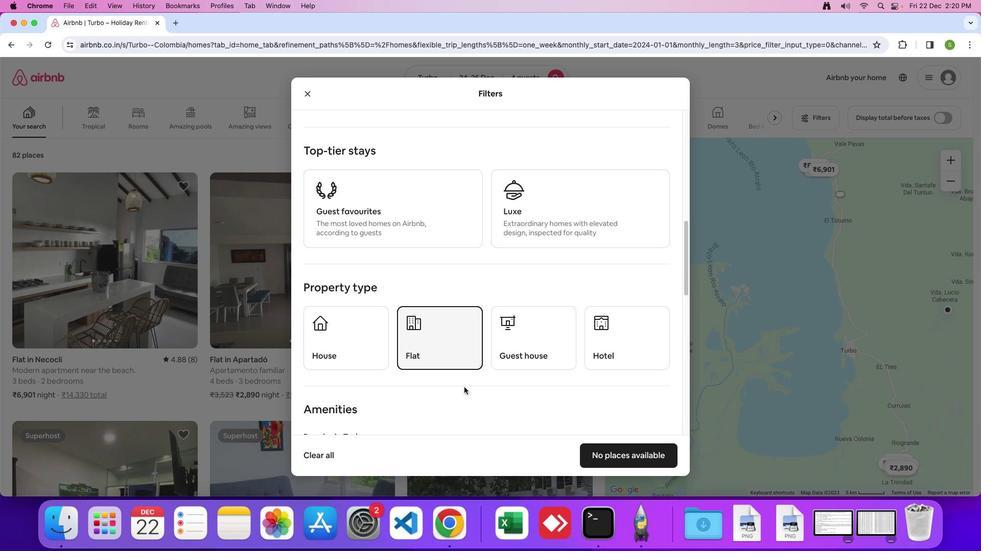 
Action: Mouse scrolled (464, 387) with delta (0, 0)
Screenshot: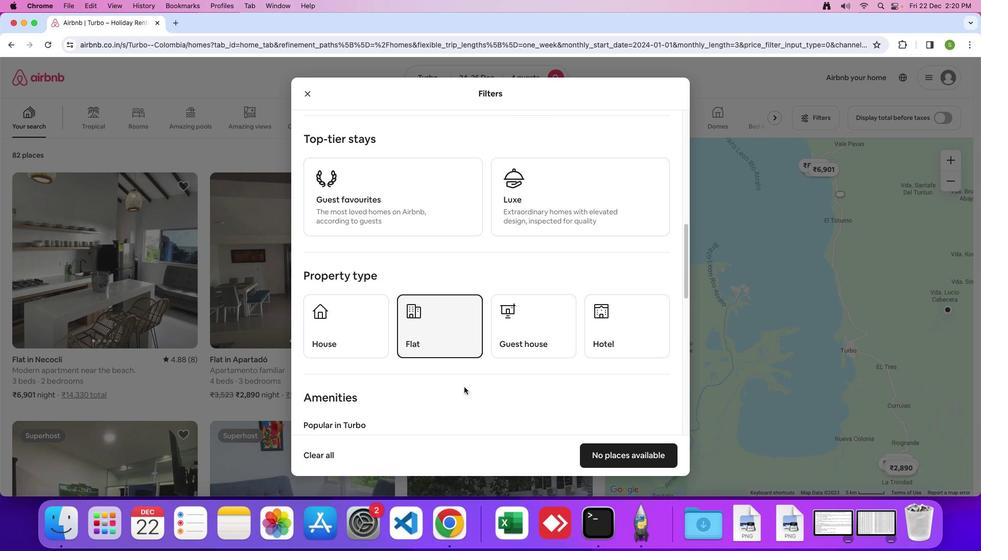 
Action: Mouse scrolled (464, 387) with delta (0, 0)
Screenshot: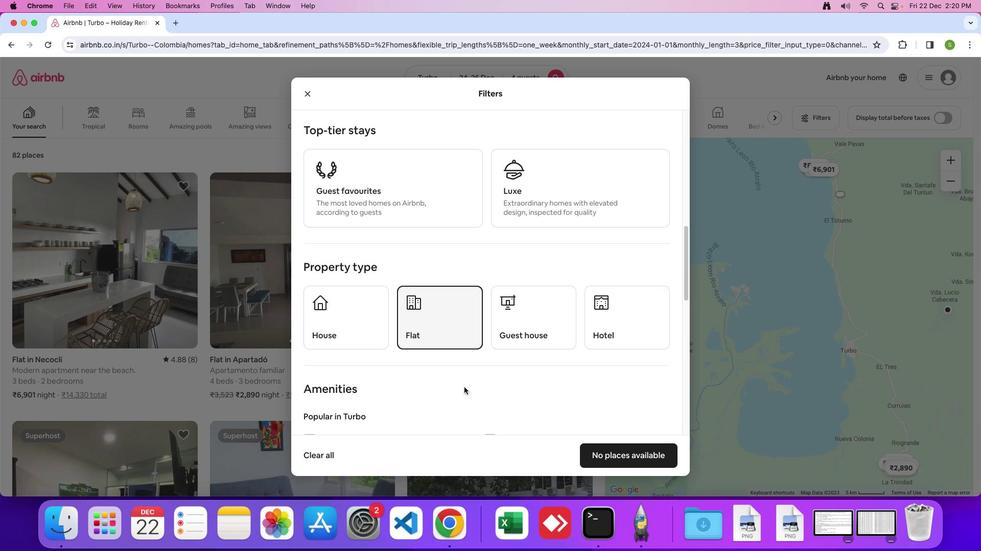 
Action: Mouse moved to (464, 387)
Screenshot: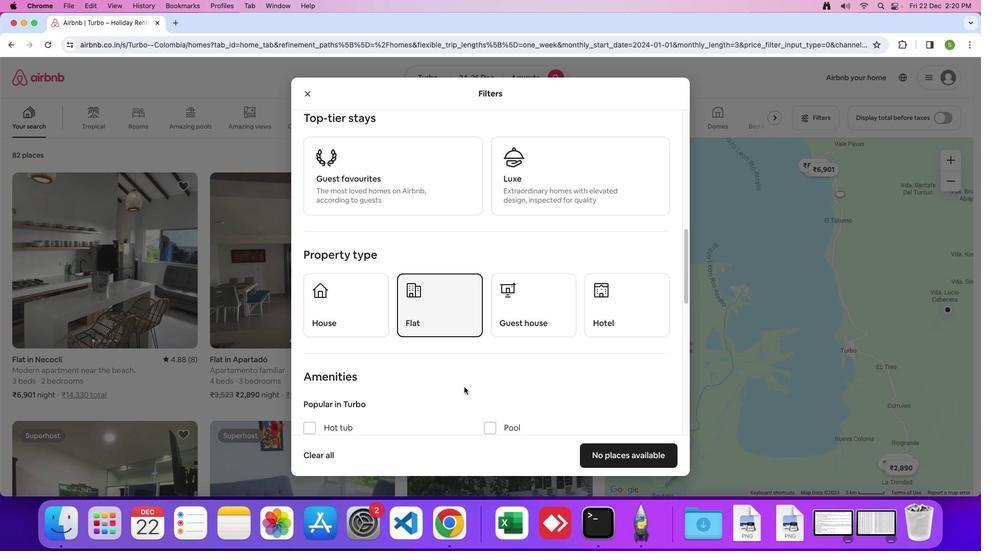 
Action: Mouse scrolled (464, 387) with delta (0, -1)
Screenshot: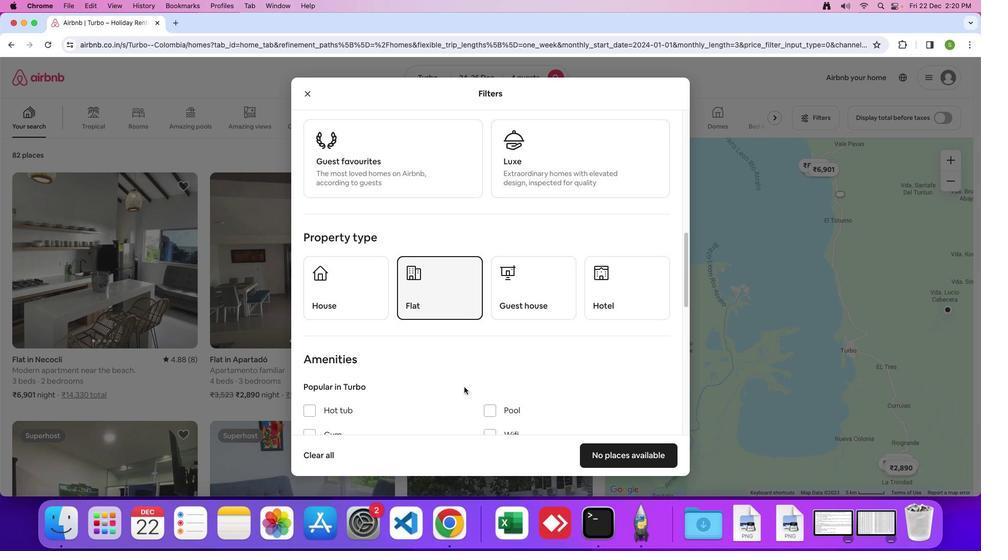 
Action: Mouse scrolled (464, 387) with delta (0, 0)
Screenshot: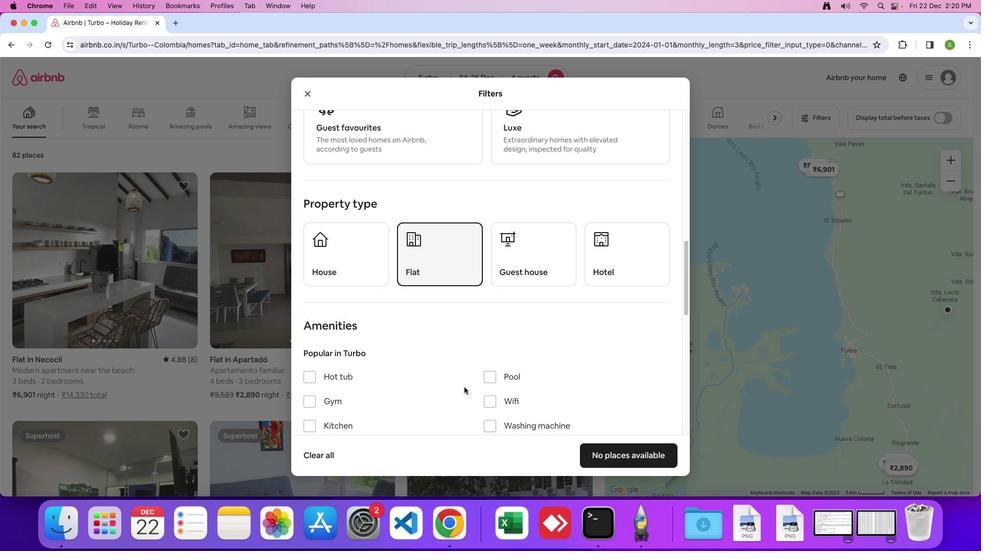 
Action: Mouse scrolled (464, 387) with delta (0, 0)
Screenshot: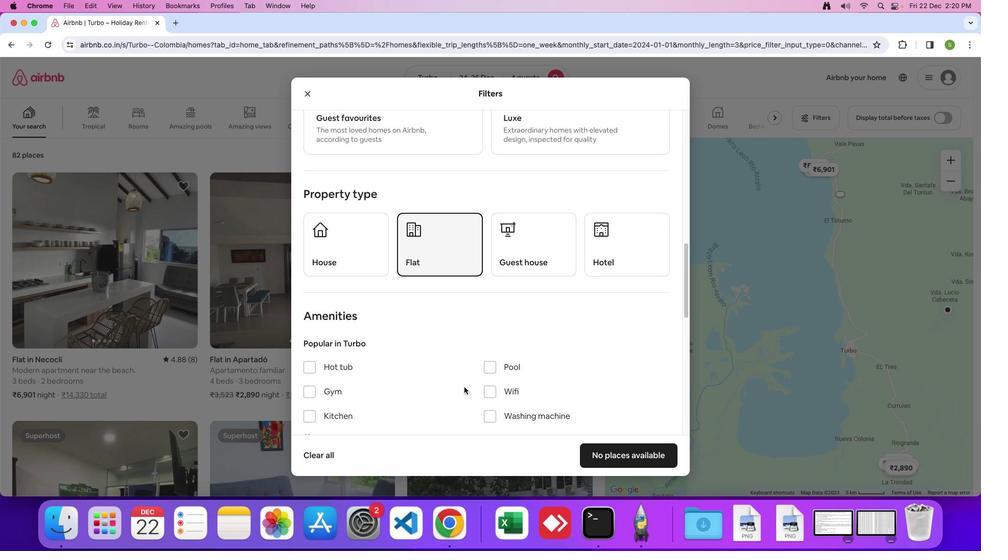 
Action: Mouse scrolled (464, 387) with delta (0, 0)
Screenshot: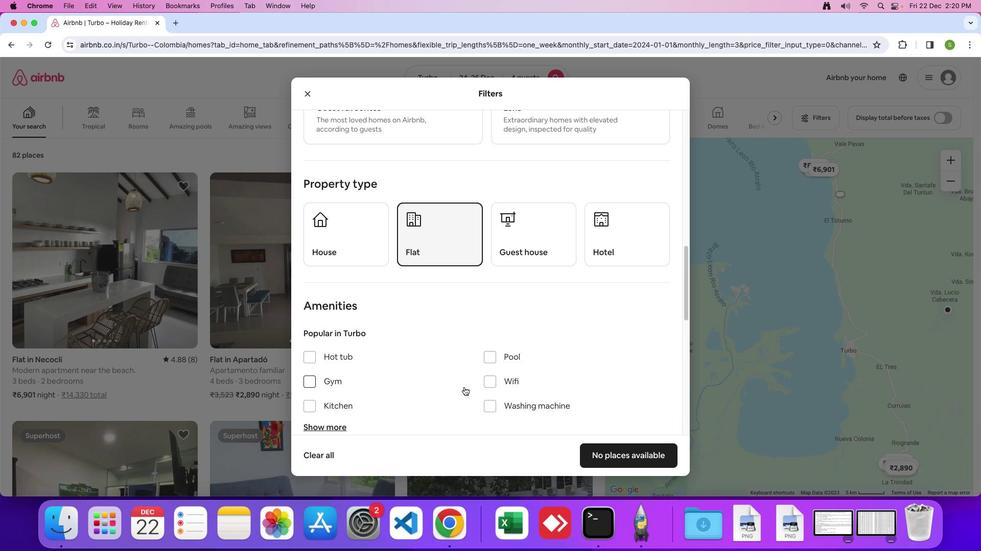 
Action: Mouse scrolled (464, 387) with delta (0, 0)
Screenshot: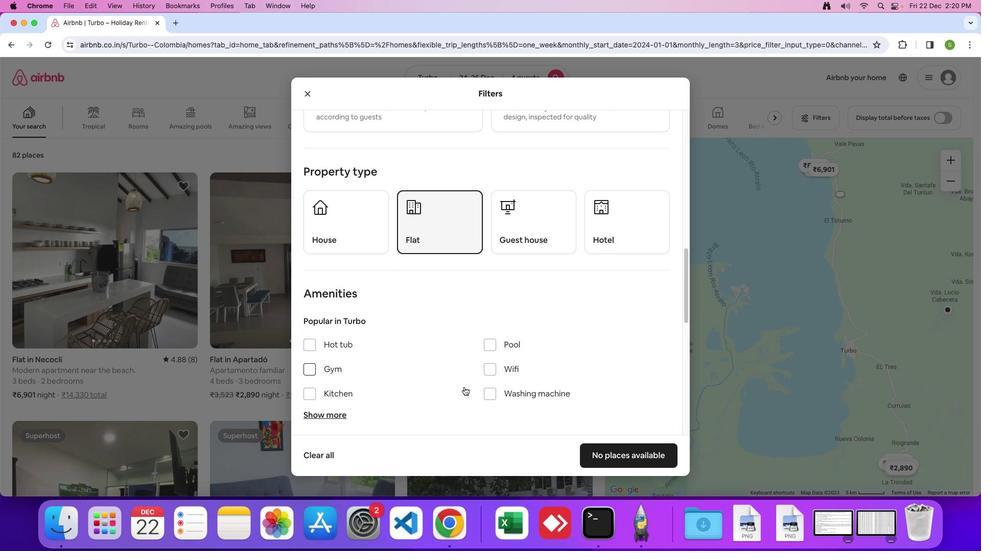 
Action: Mouse scrolled (464, 387) with delta (0, -1)
Screenshot: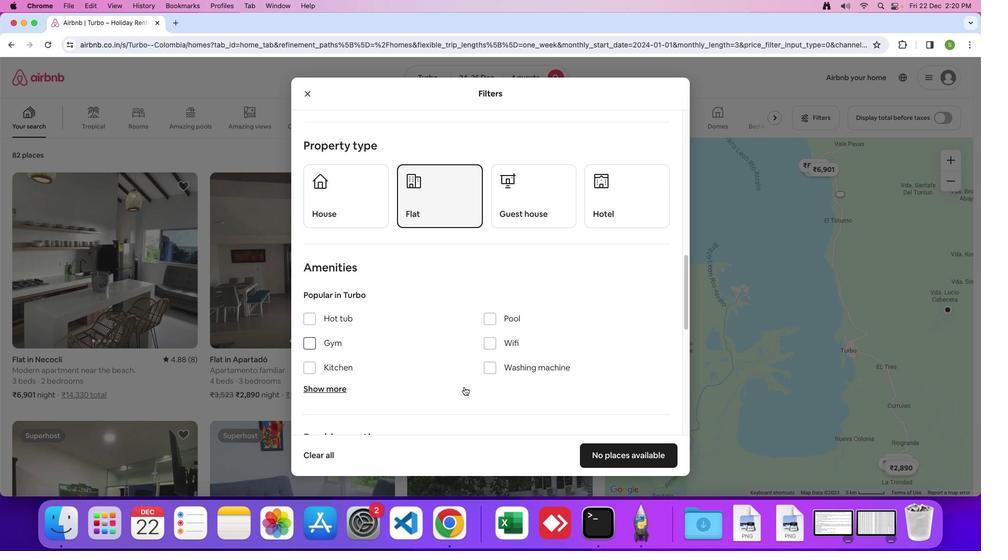 
Action: Mouse scrolled (464, 387) with delta (0, 0)
Screenshot: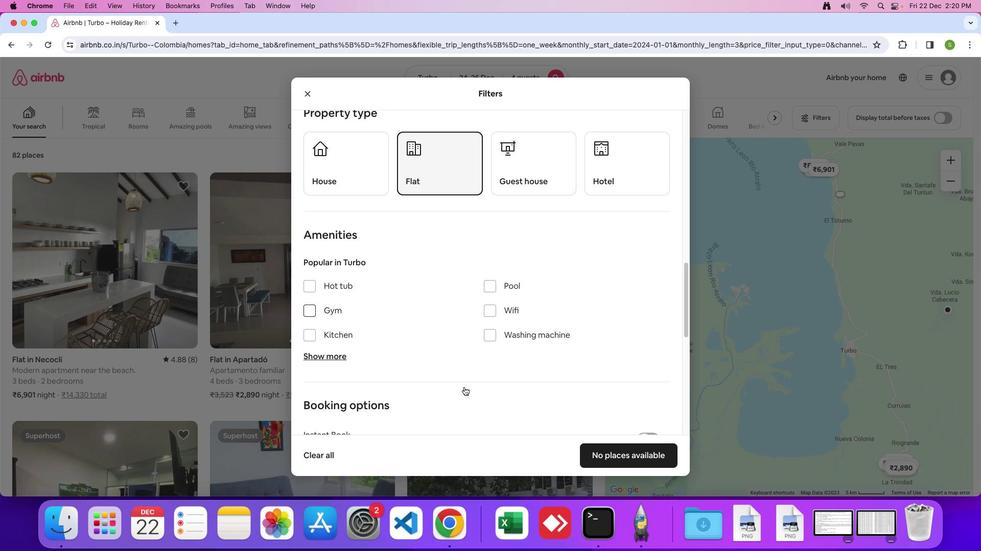 
Action: Mouse scrolled (464, 387) with delta (0, 0)
Screenshot: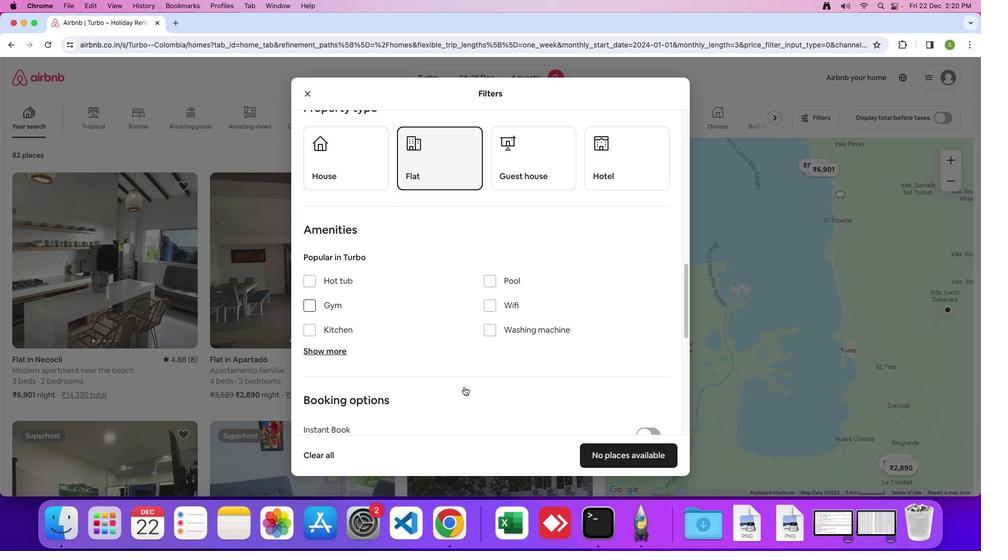 
Action: Mouse moved to (488, 292)
Screenshot: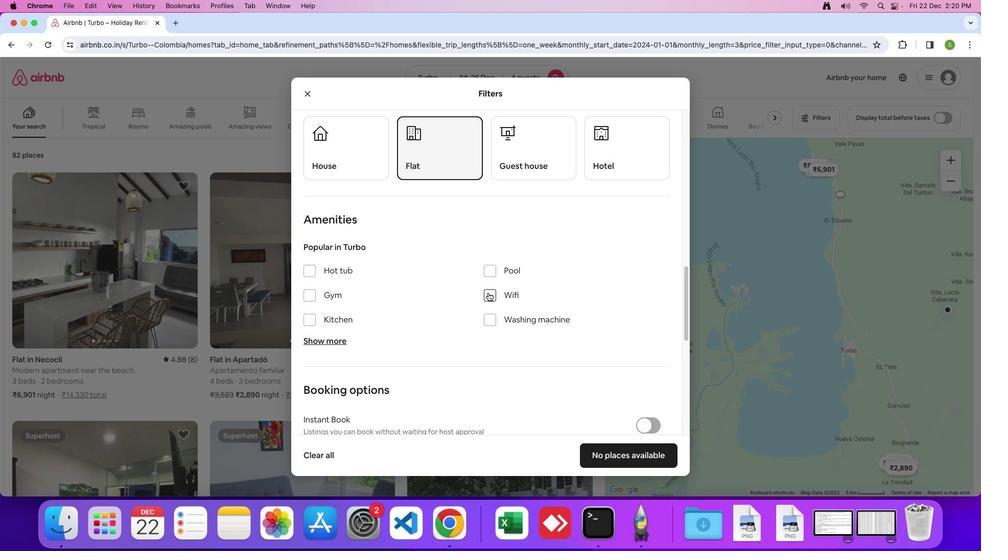 
Action: Mouse pressed left at (488, 292)
Screenshot: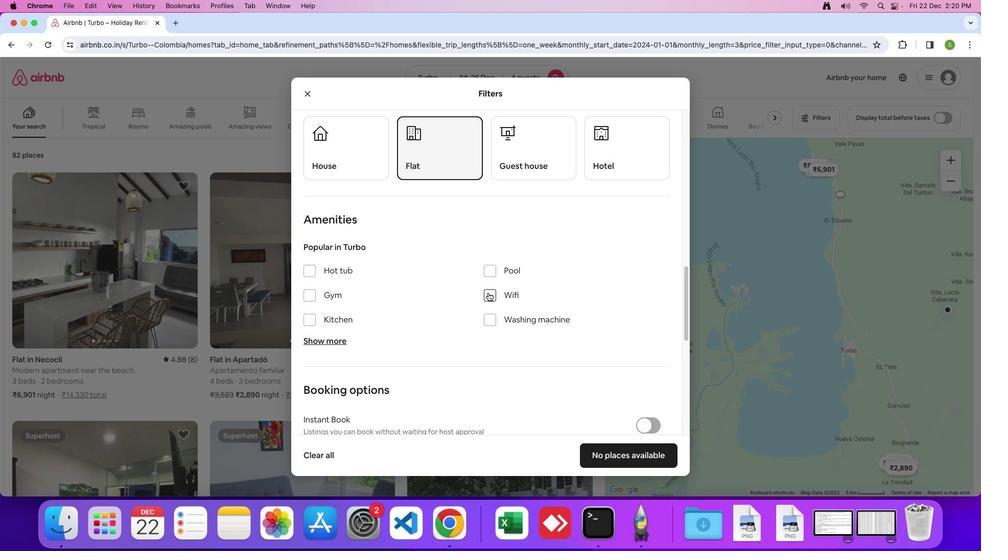 
Action: Mouse moved to (327, 341)
Screenshot: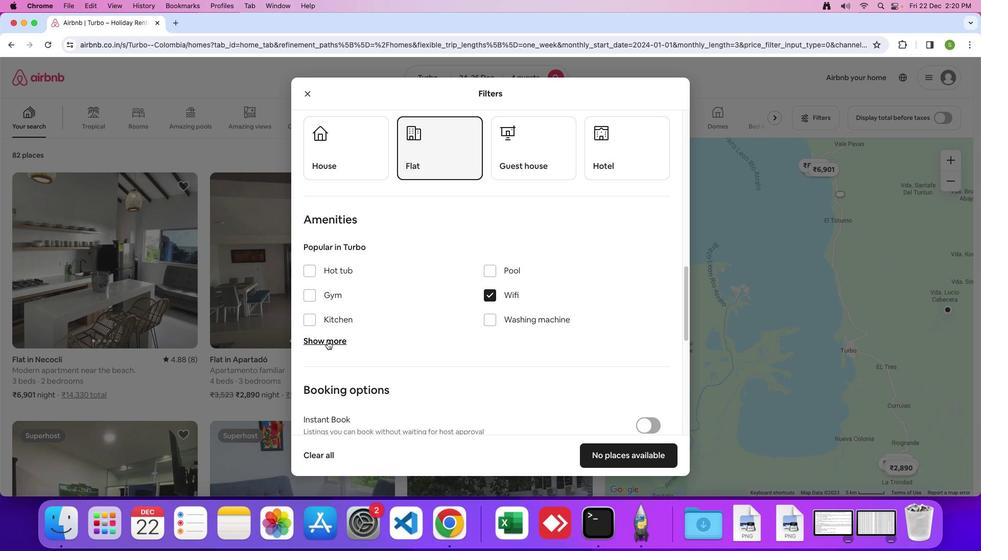 
Action: Mouse pressed left at (327, 341)
Screenshot: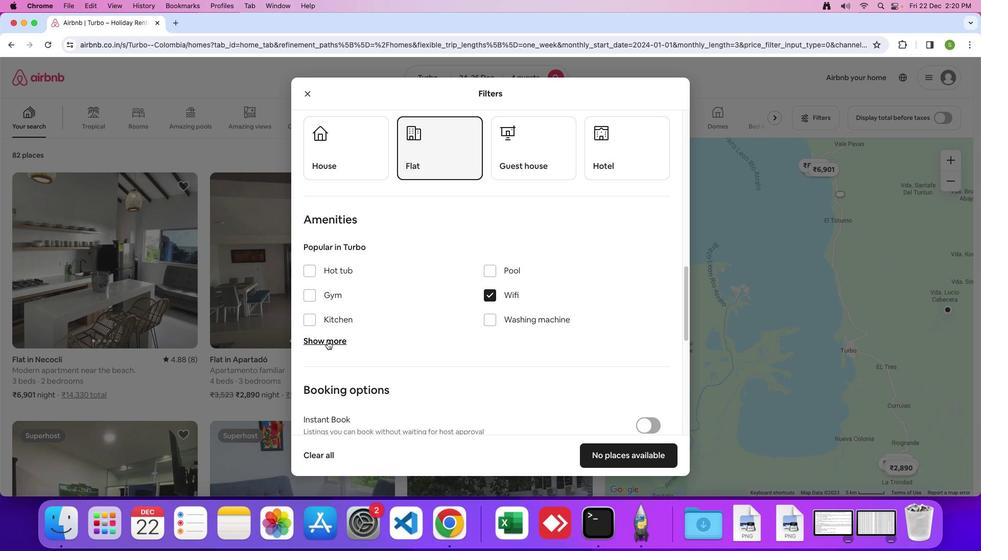 
Action: Mouse moved to (423, 333)
Screenshot: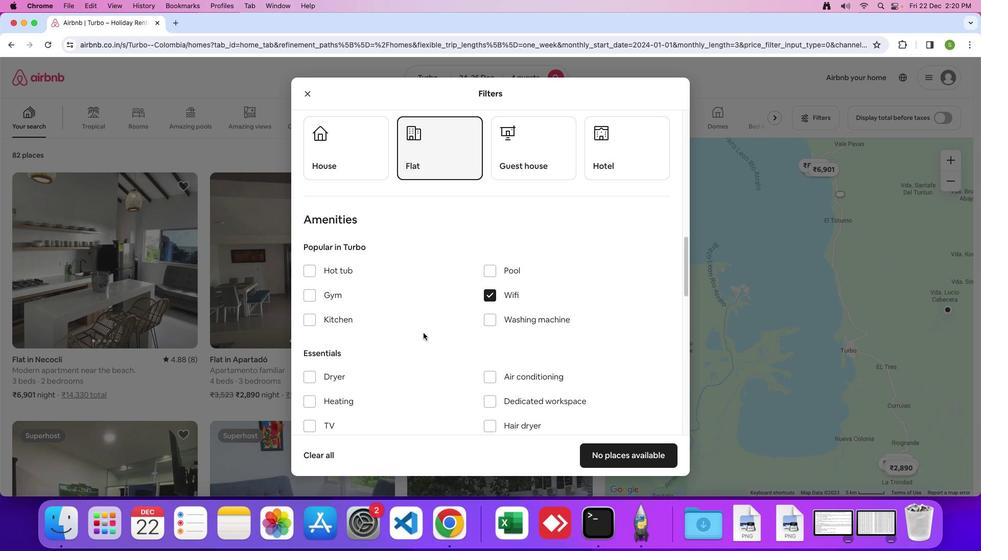 
Action: Mouse scrolled (423, 333) with delta (0, 0)
Screenshot: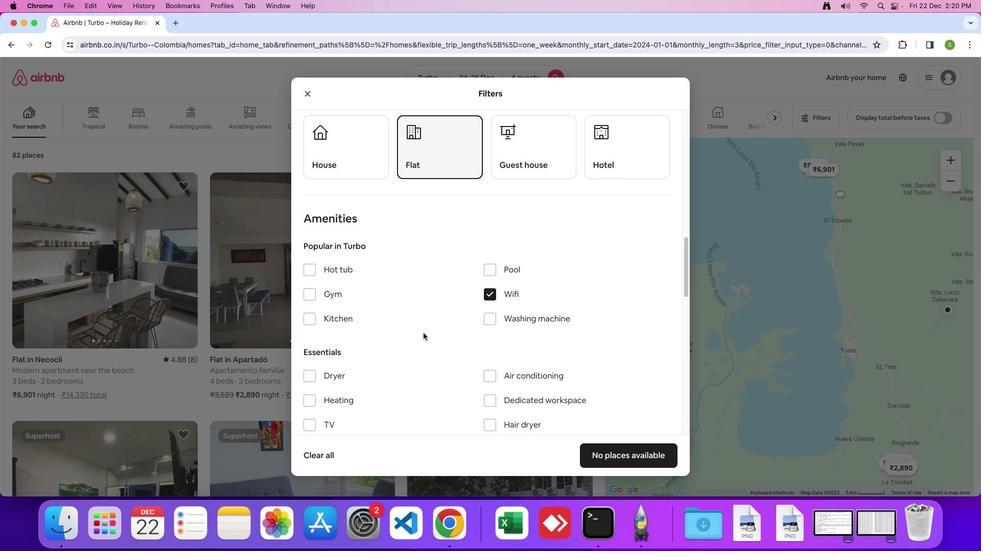 
Action: Mouse scrolled (423, 333) with delta (0, 0)
Screenshot: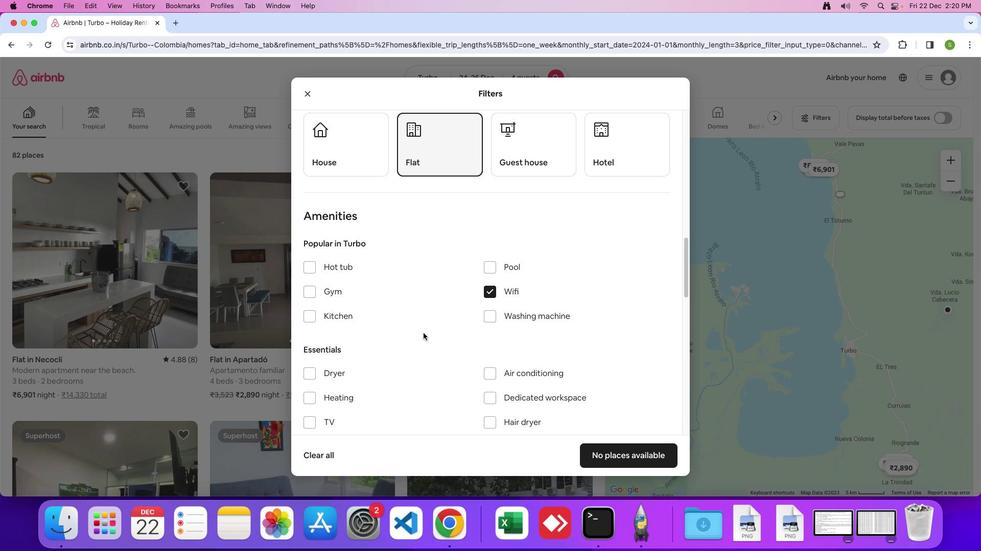 
Action: Mouse scrolled (423, 333) with delta (0, 0)
Screenshot: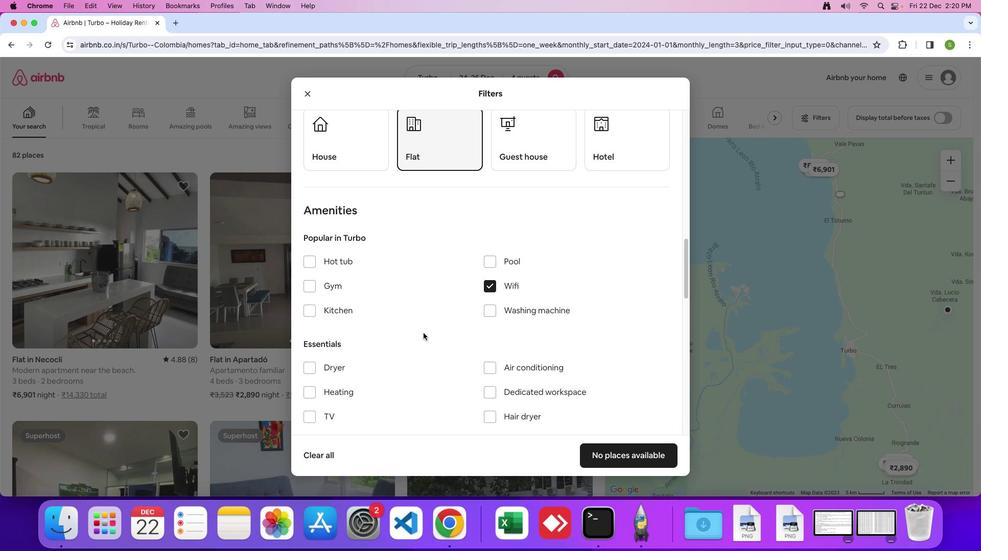 
Action: Mouse moved to (308, 410)
Screenshot: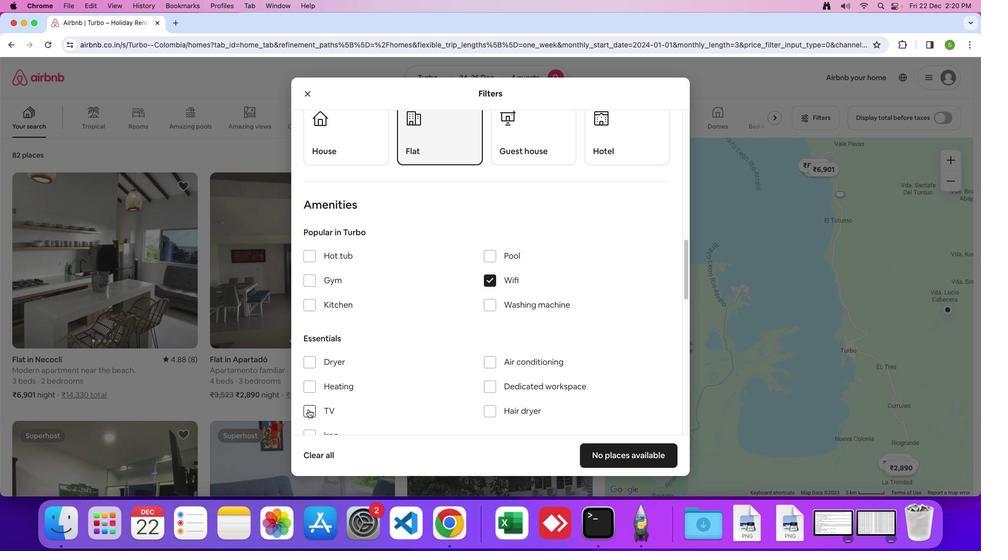 
Action: Mouse pressed left at (308, 410)
Screenshot: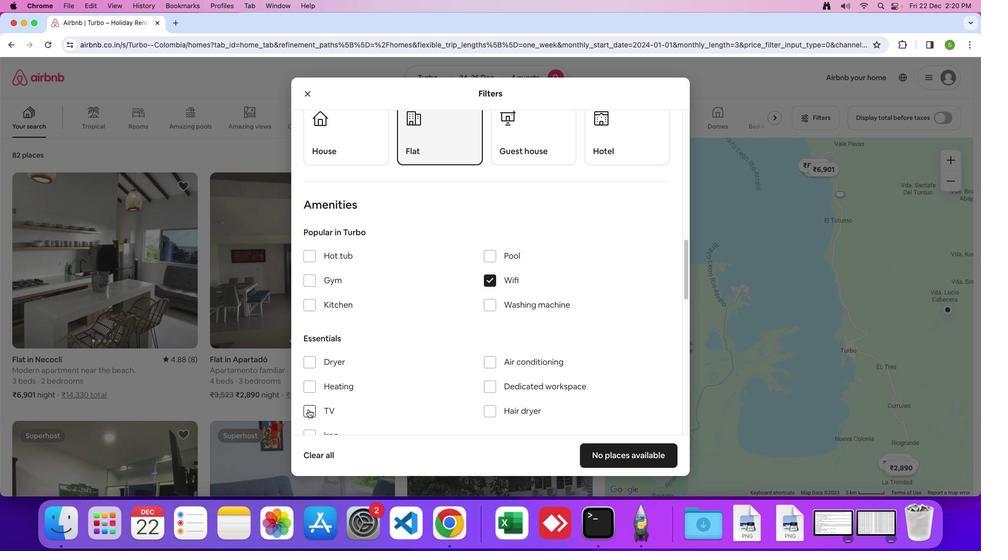 
Action: Mouse moved to (427, 353)
Screenshot: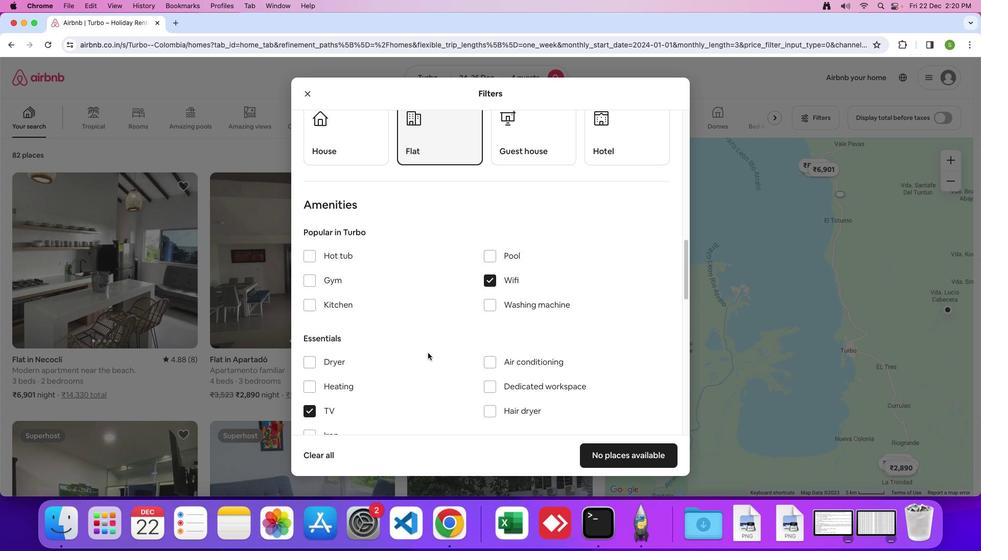 
Action: Mouse scrolled (427, 353) with delta (0, 0)
Screenshot: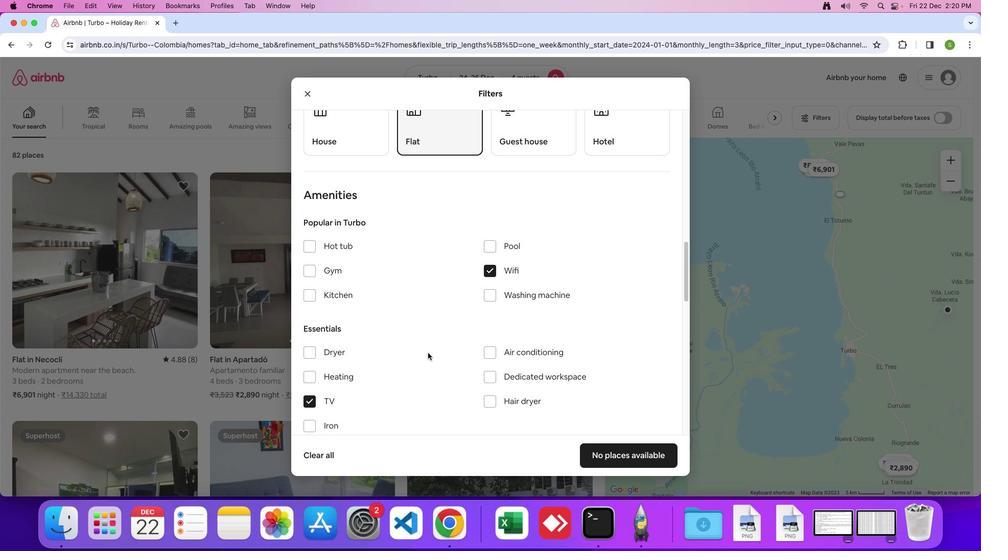 
Action: Mouse scrolled (427, 353) with delta (0, 0)
Screenshot: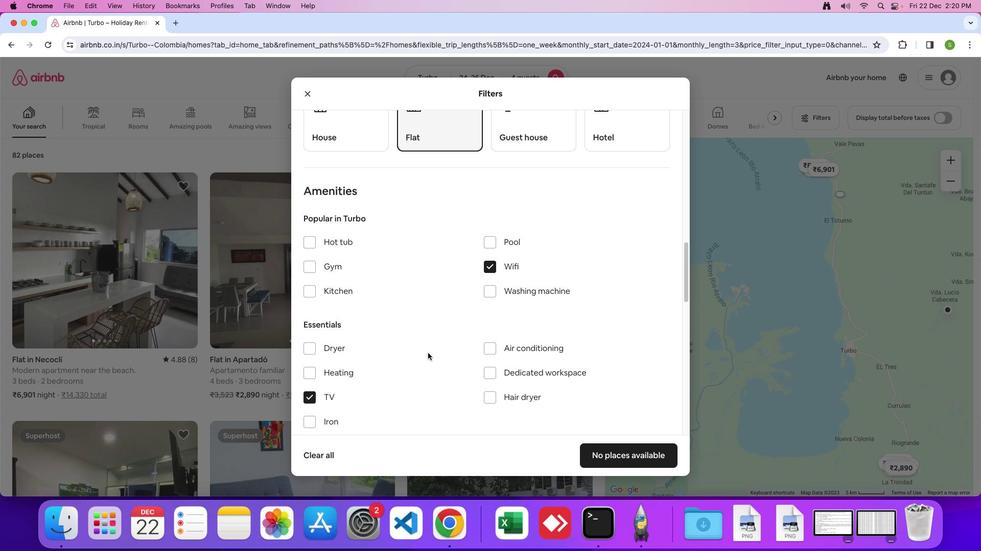 
Action: Mouse scrolled (427, 353) with delta (0, -1)
Screenshot: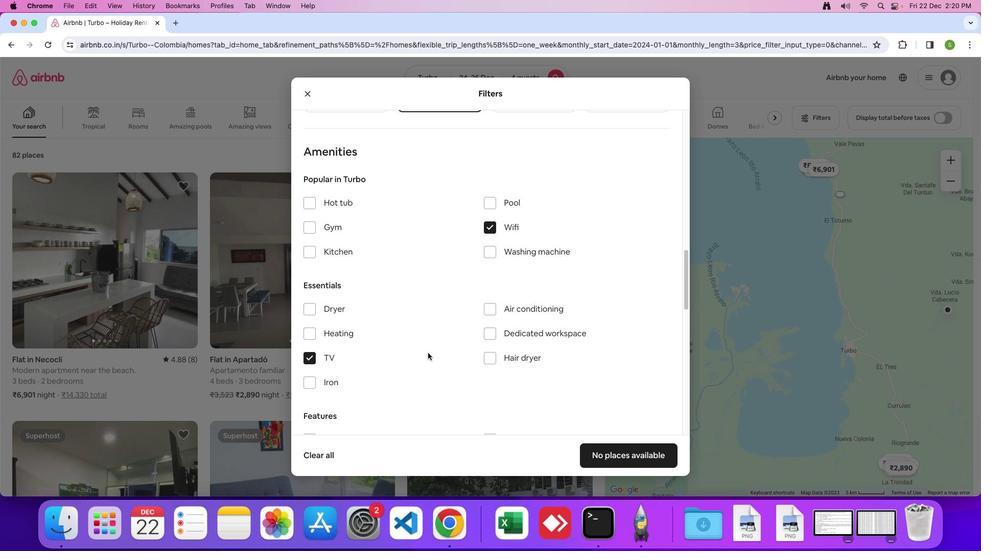 
Action: Mouse scrolled (427, 353) with delta (0, 0)
Screenshot: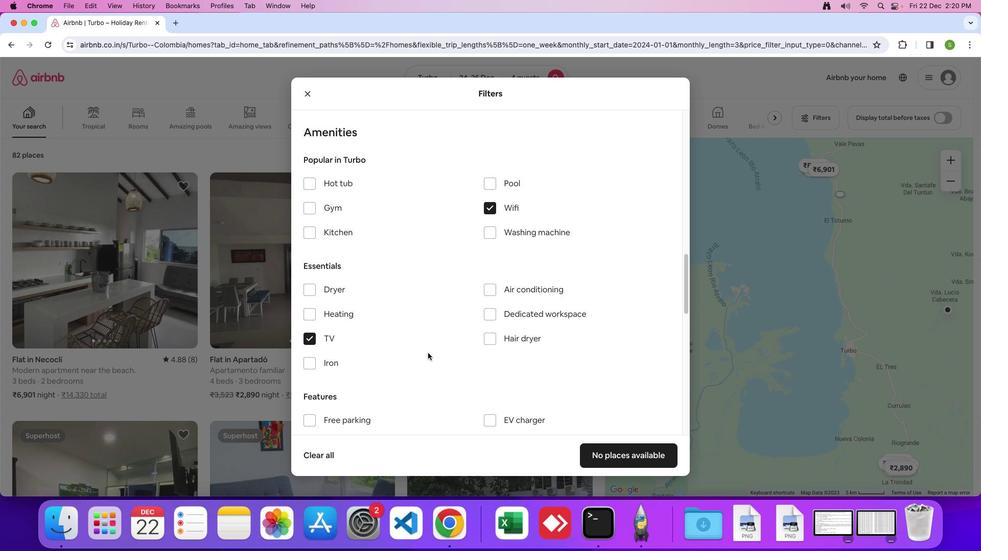 
Action: Mouse scrolled (427, 353) with delta (0, 0)
Screenshot: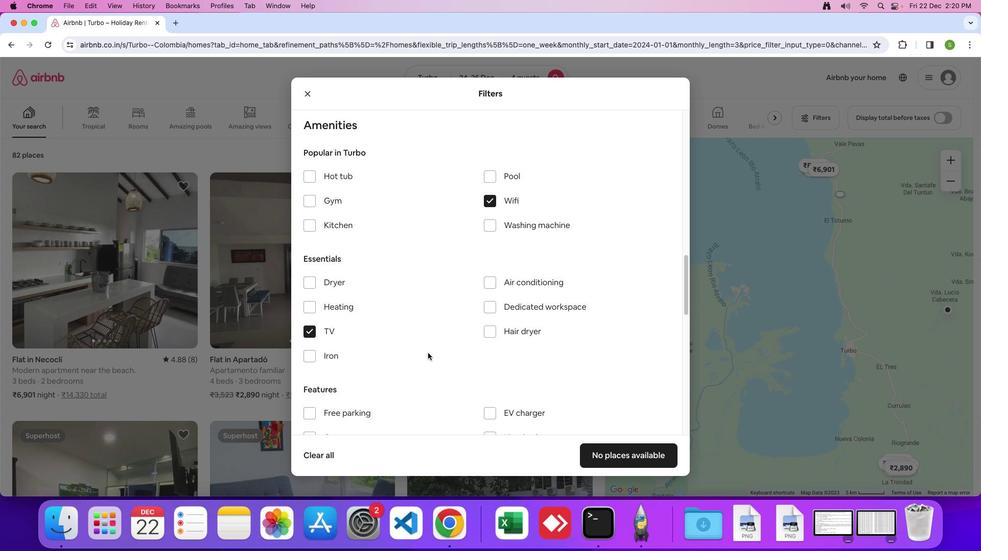 
Action: Mouse scrolled (427, 353) with delta (0, 0)
Screenshot: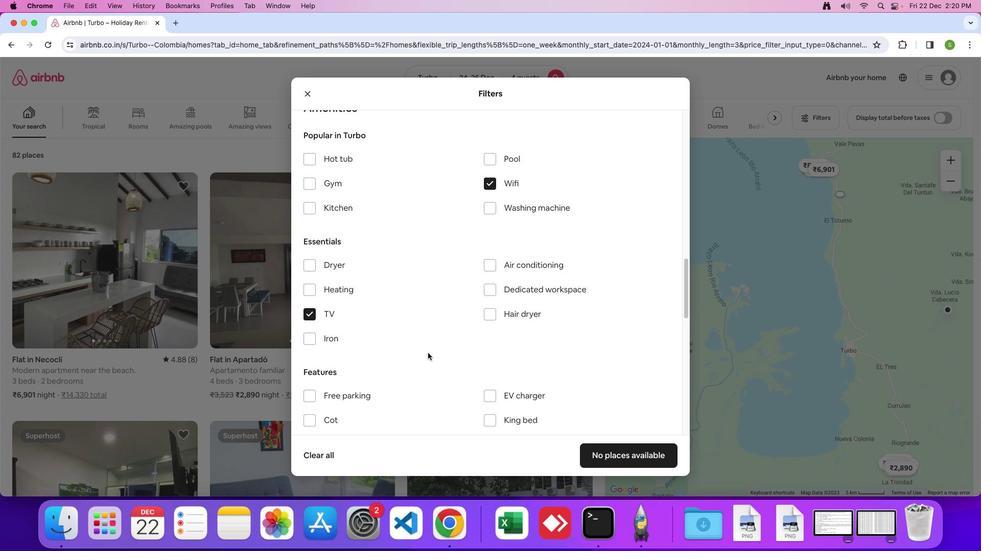 
Action: Mouse scrolled (427, 353) with delta (0, 0)
Screenshot: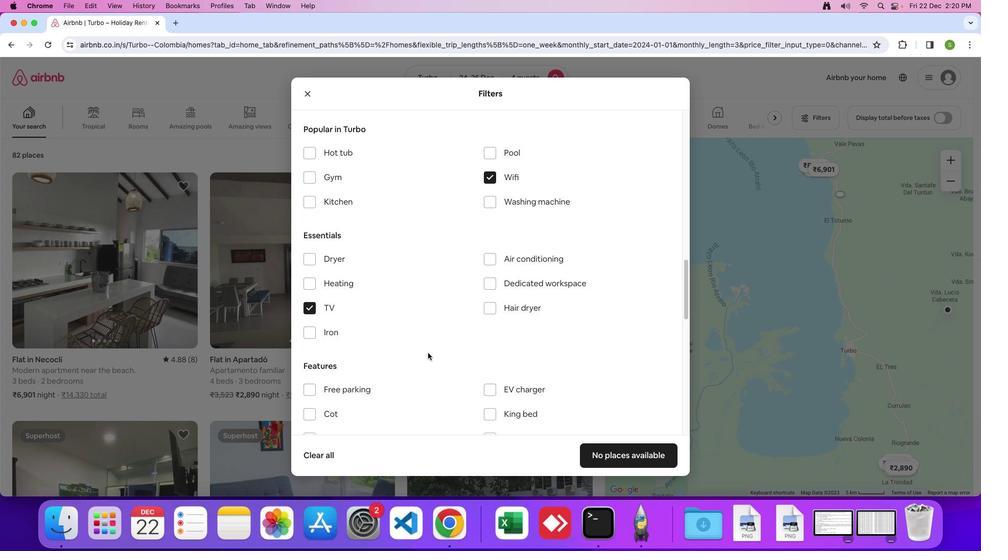
Action: Mouse moved to (305, 383)
Screenshot: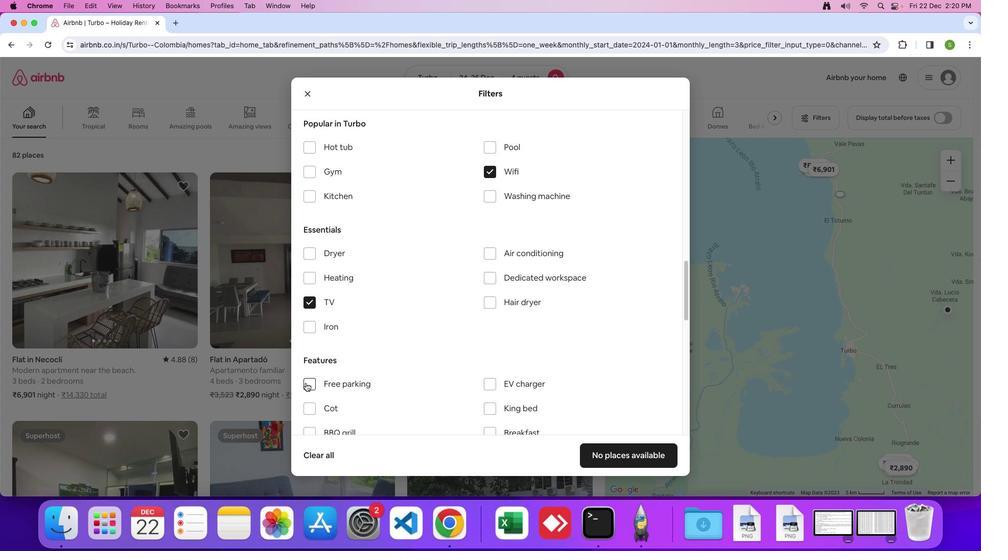 
Action: Mouse pressed left at (305, 383)
Screenshot: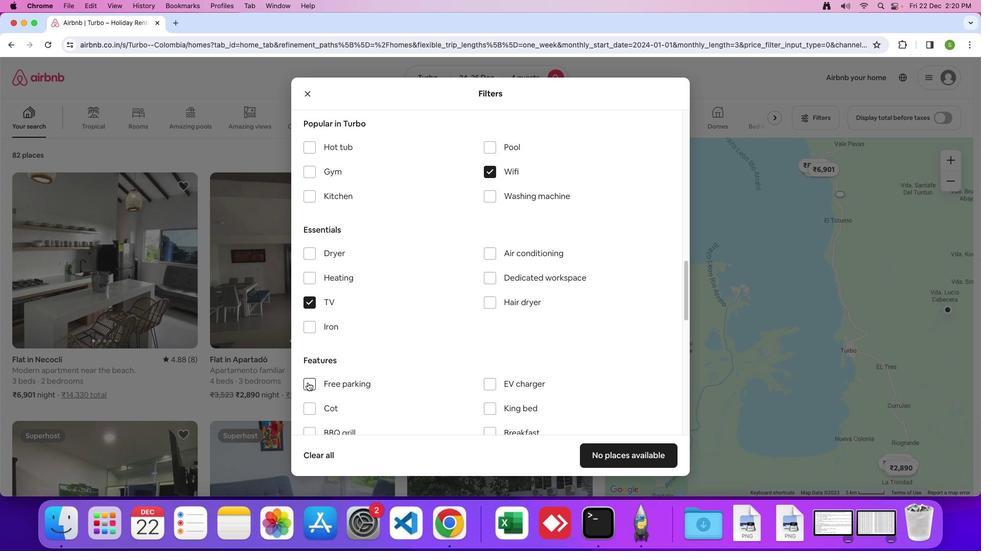 
Action: Mouse moved to (422, 349)
Screenshot: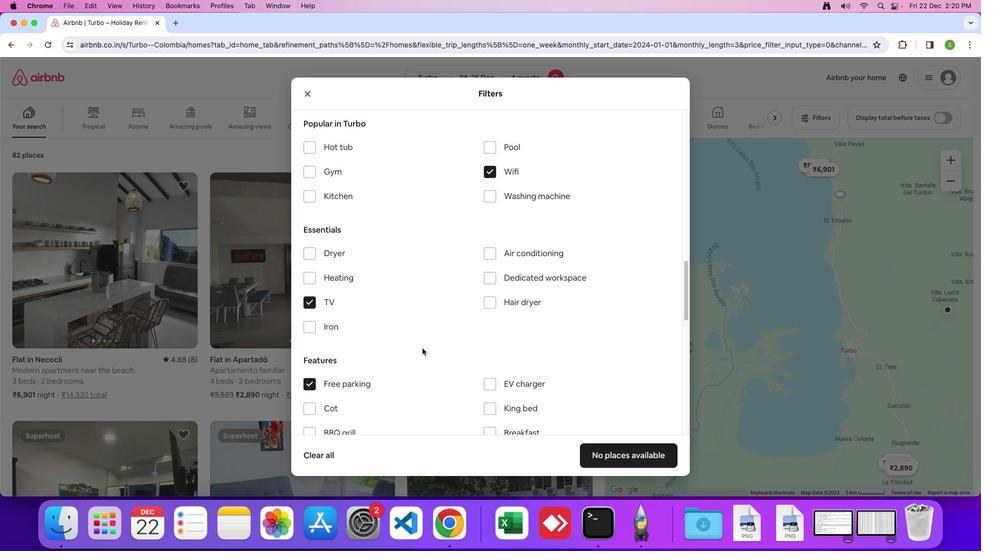 
Action: Mouse scrolled (422, 349) with delta (0, 0)
Screenshot: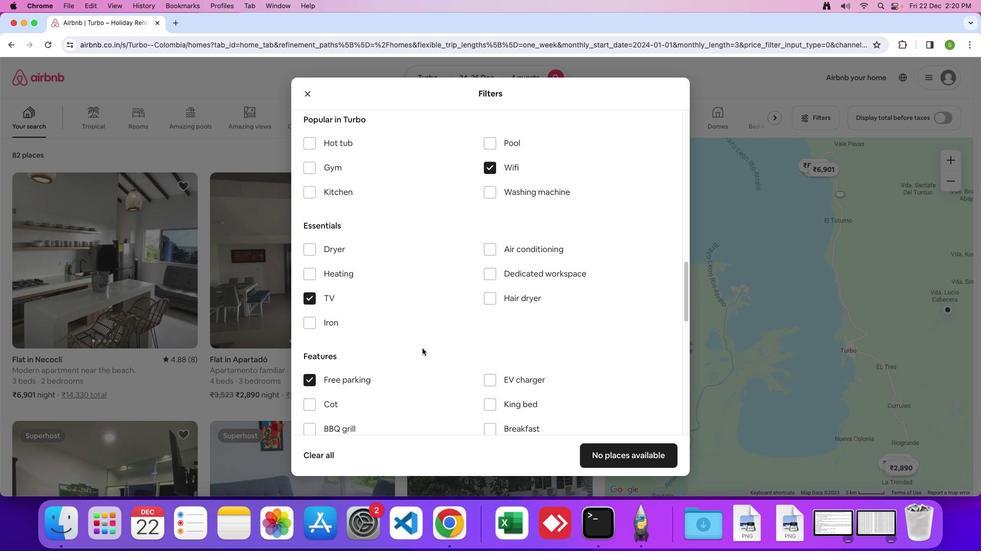 
Action: Mouse scrolled (422, 349) with delta (0, 0)
Screenshot: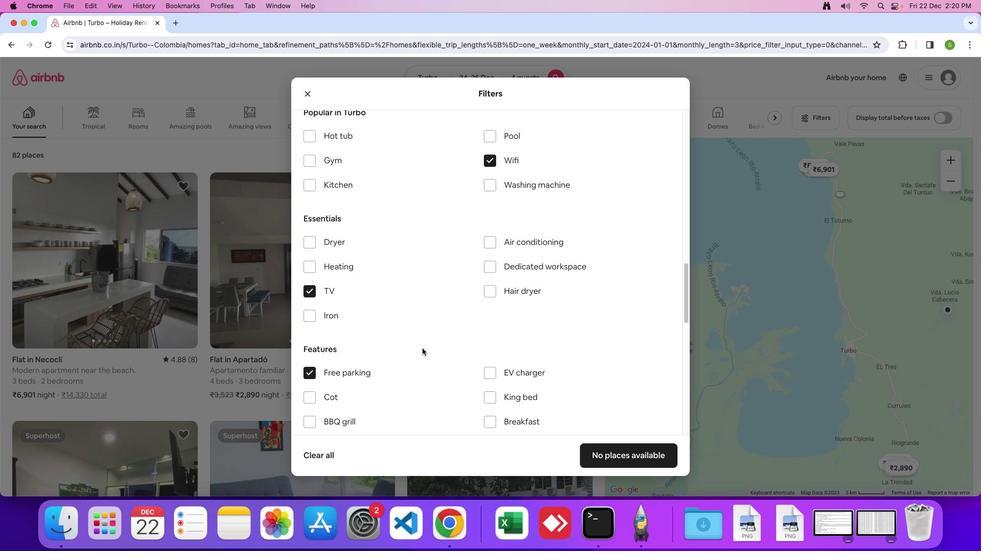 
Action: Mouse scrolled (422, 349) with delta (0, 0)
Screenshot: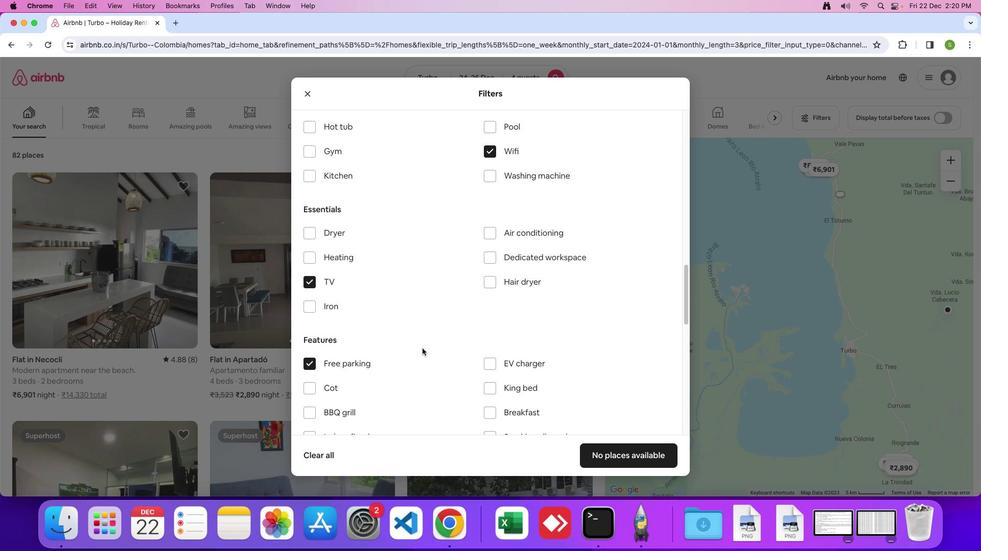 
Action: Mouse scrolled (422, 349) with delta (0, 0)
Screenshot: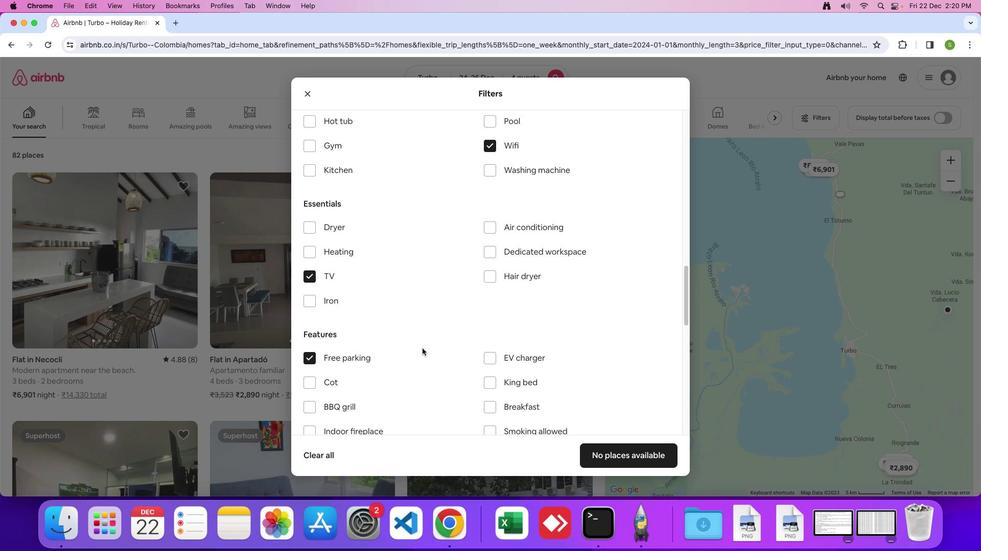 
Action: Mouse scrolled (422, 349) with delta (0, 0)
Screenshot: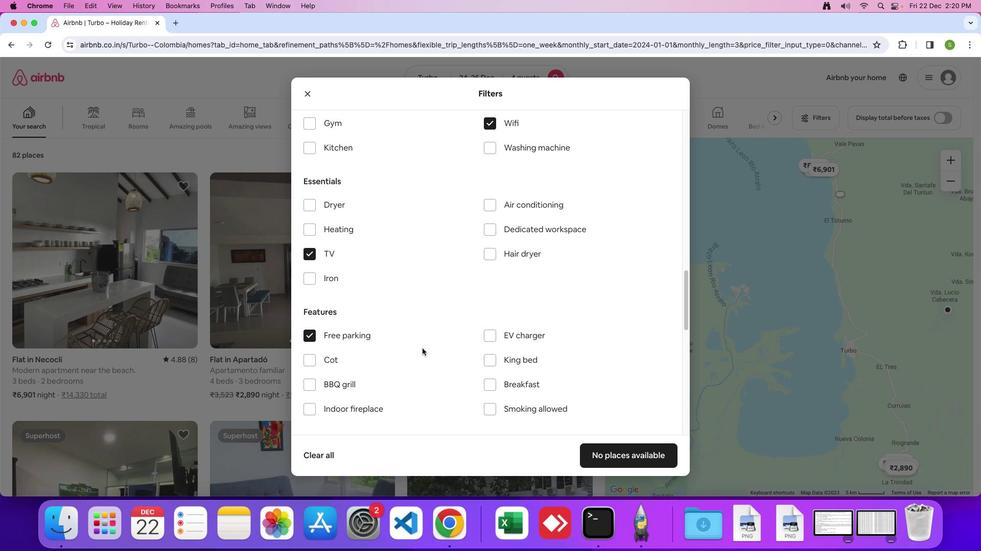 
Action: Mouse scrolled (422, 349) with delta (0, 0)
Screenshot: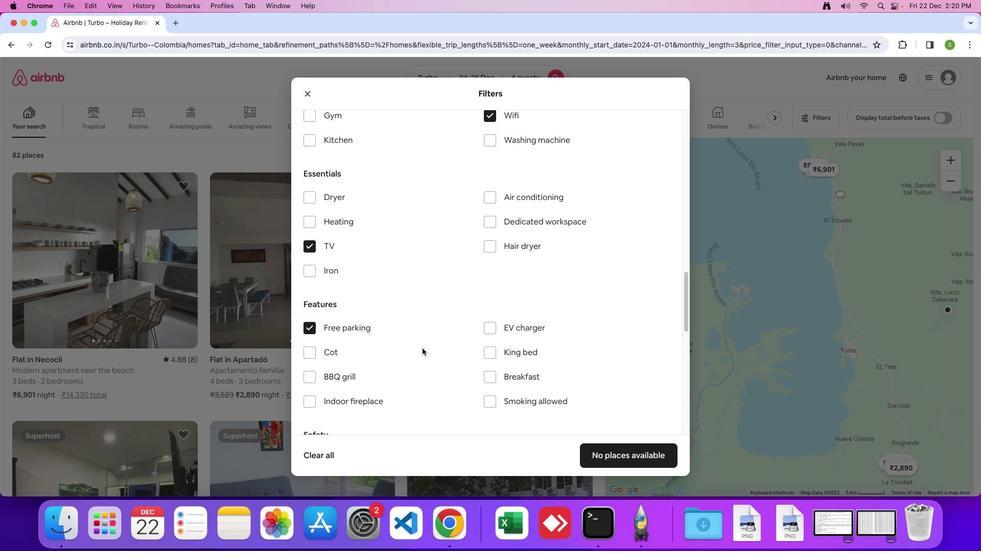 
Action: Mouse scrolled (422, 349) with delta (0, -1)
Screenshot: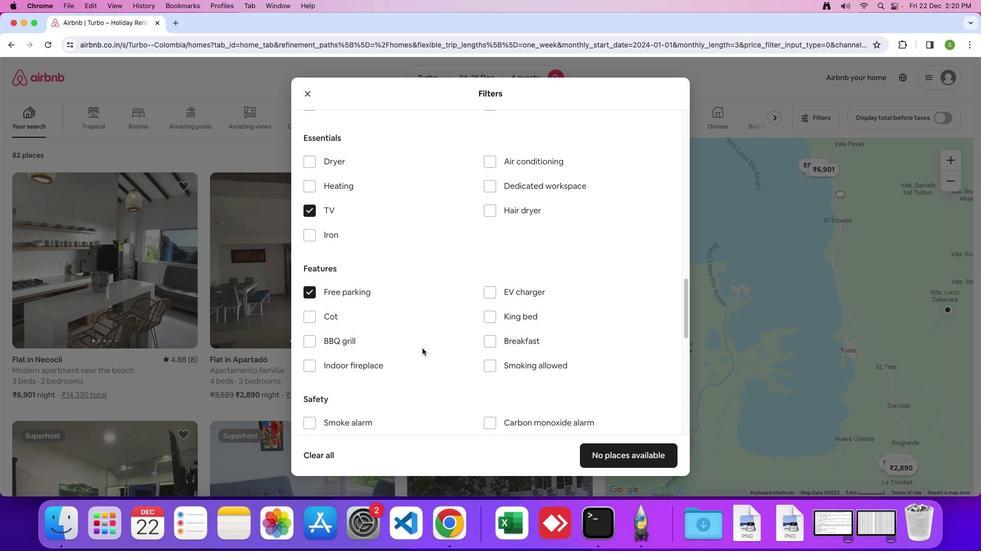 
Action: Mouse scrolled (422, 349) with delta (0, 0)
Screenshot: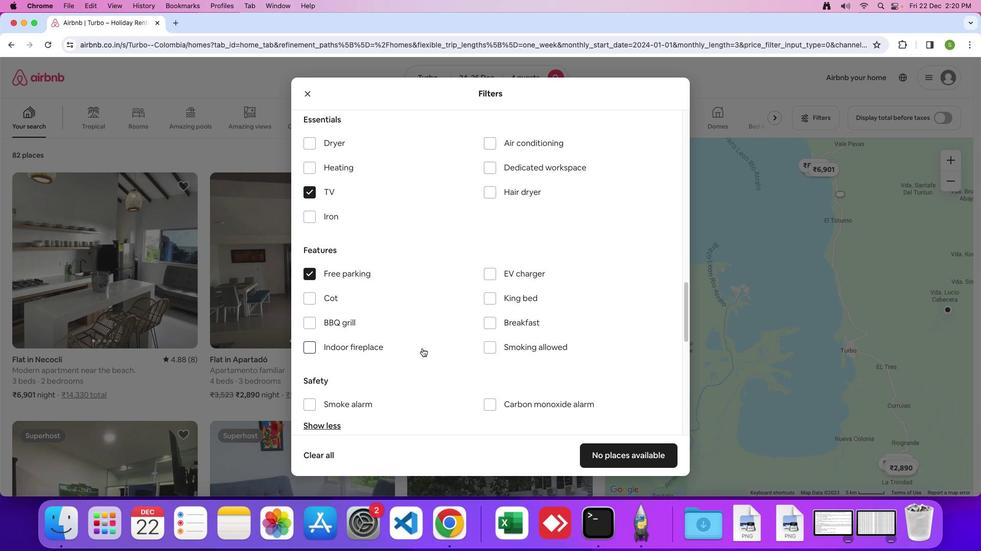 
Action: Mouse scrolled (422, 349) with delta (0, 0)
Screenshot: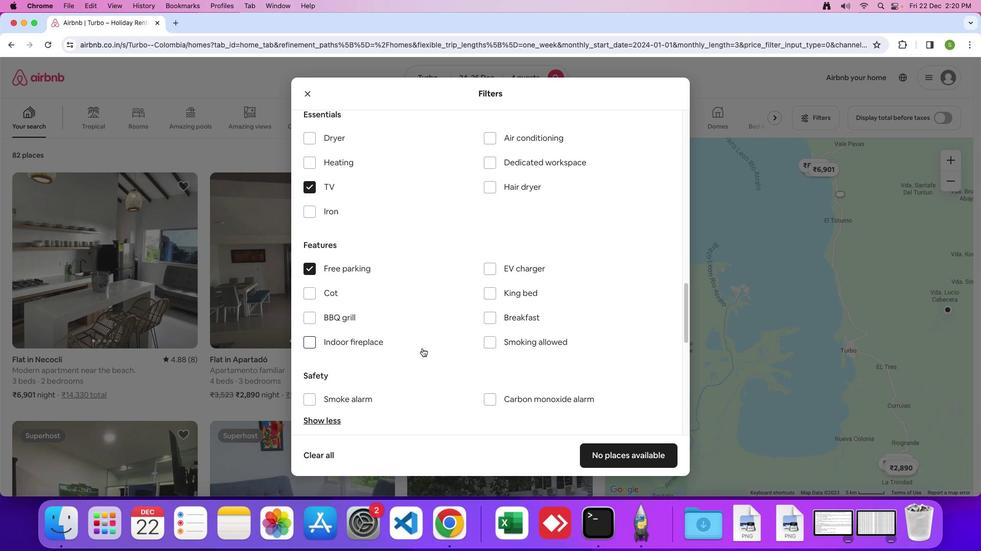 
Action: Mouse scrolled (422, 349) with delta (0, 0)
Screenshot: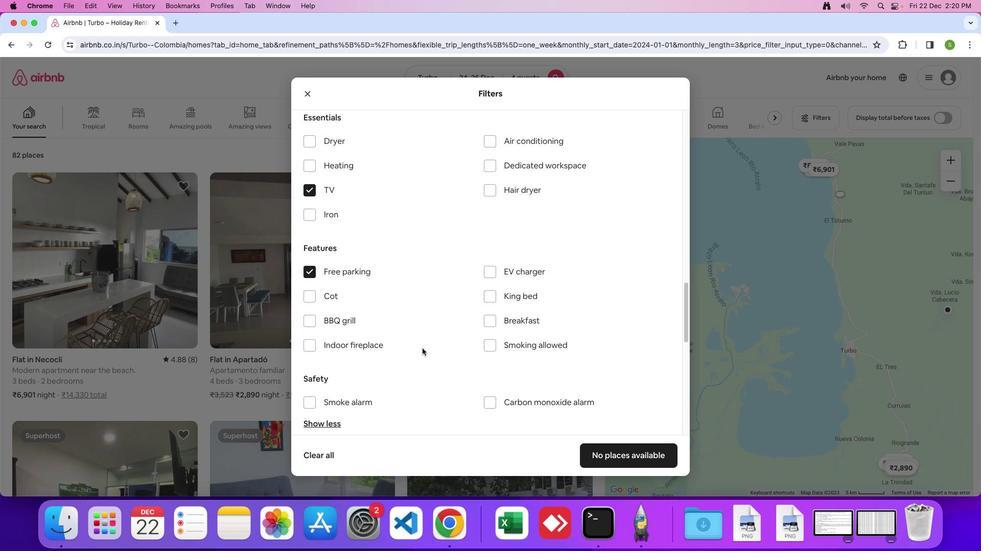 
Action: Mouse scrolled (422, 349) with delta (0, 0)
Screenshot: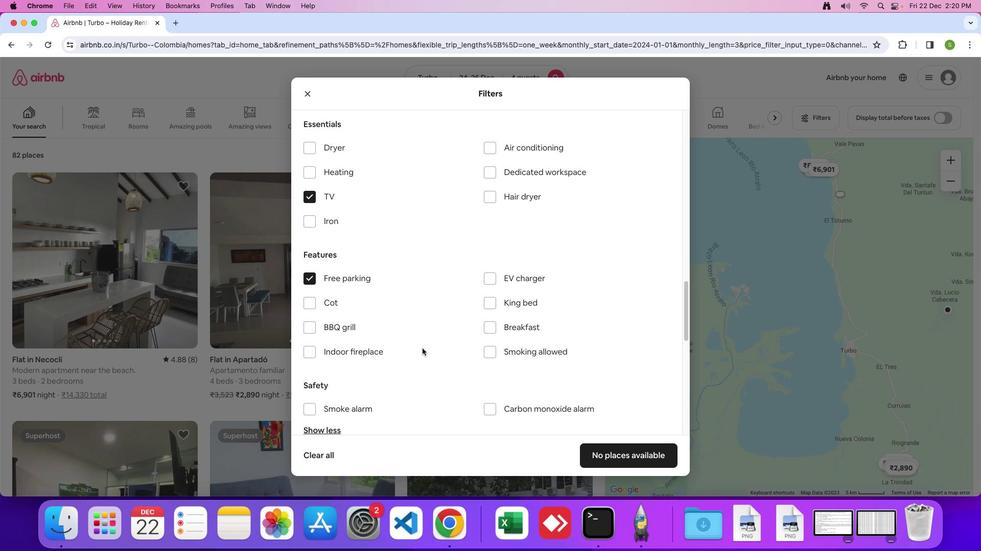 
Action: Mouse scrolled (422, 349) with delta (0, 0)
Screenshot: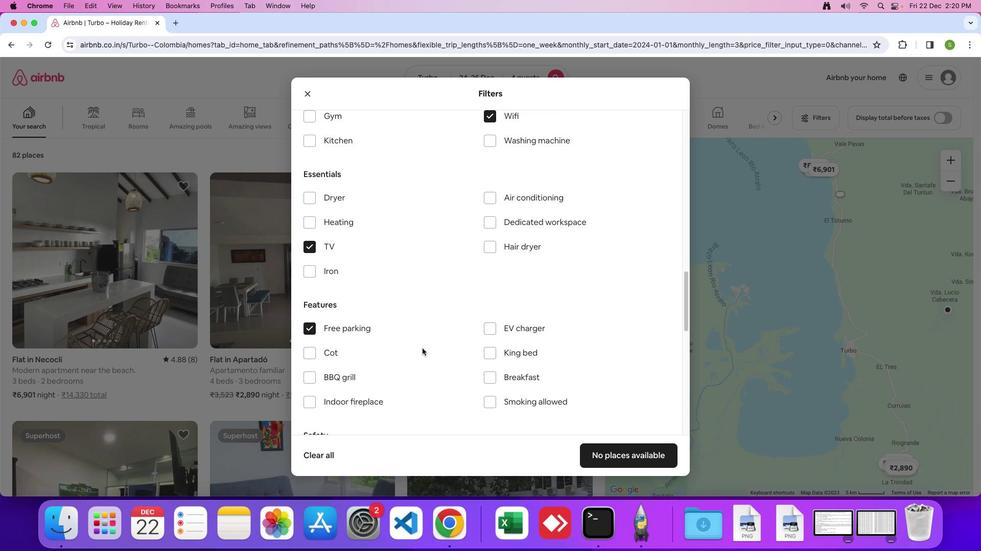 
Action: Mouse scrolled (422, 349) with delta (0, 0)
Screenshot: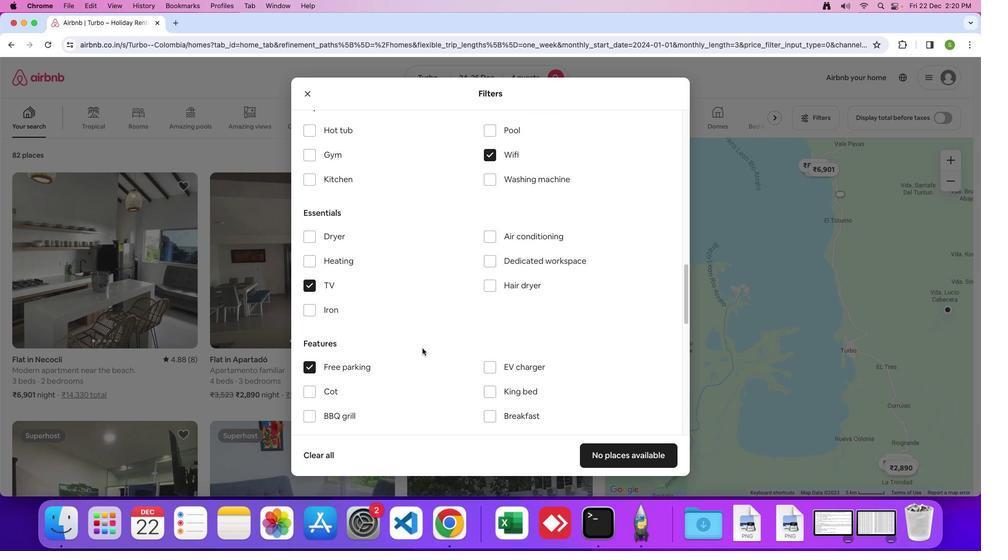 
Action: Mouse scrolled (422, 349) with delta (0, 2)
Screenshot: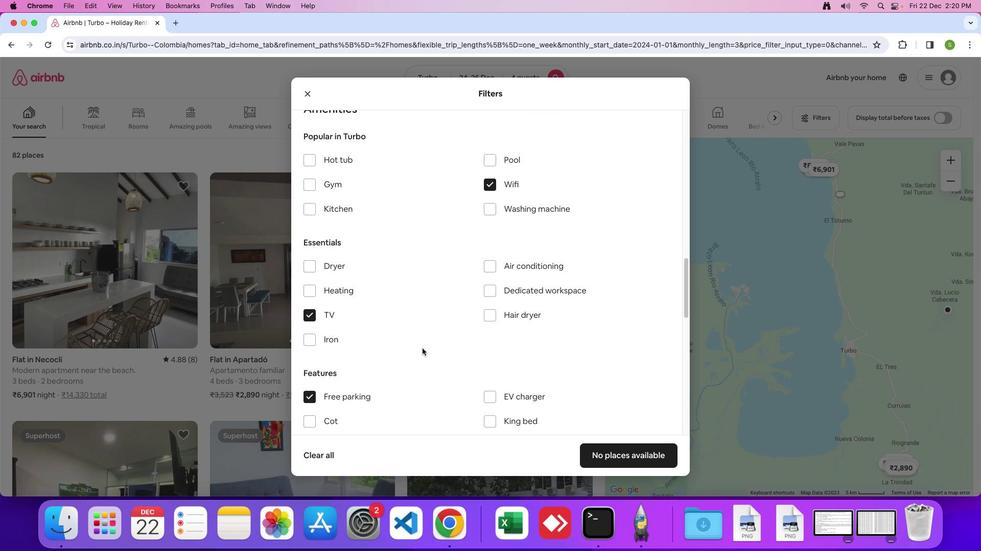 
Action: Mouse scrolled (422, 349) with delta (0, 0)
Screenshot: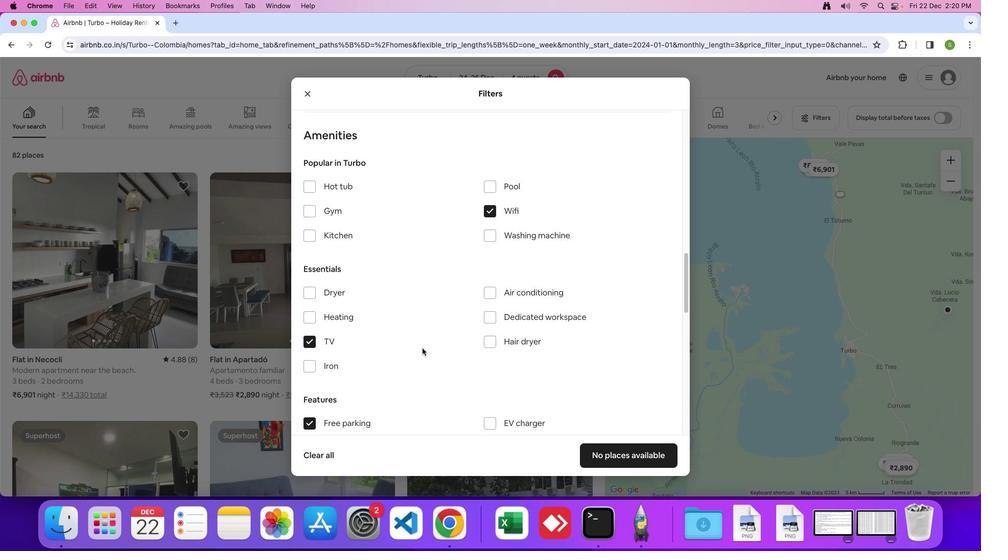 
Action: Mouse scrolled (422, 349) with delta (0, 0)
Screenshot: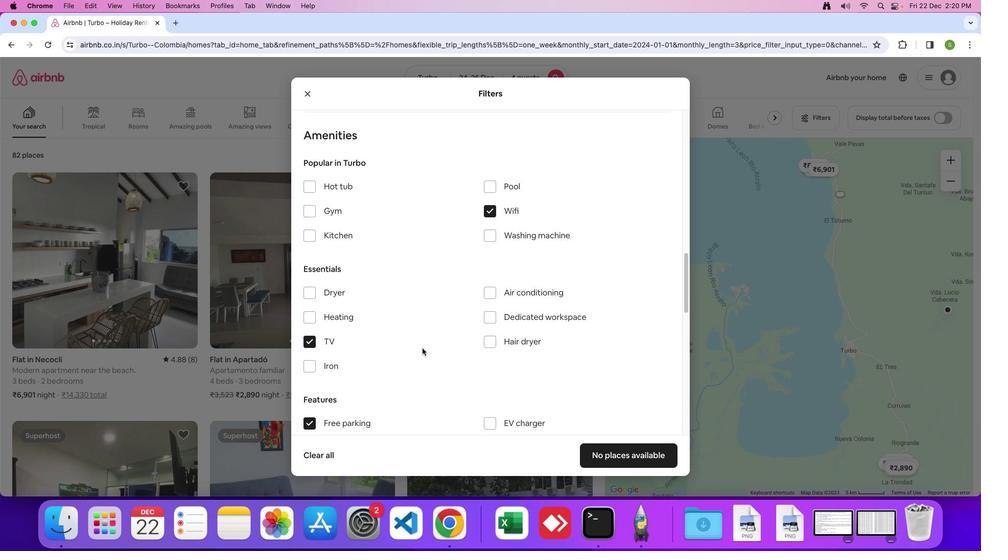 
Action: Mouse moved to (311, 225)
Screenshot: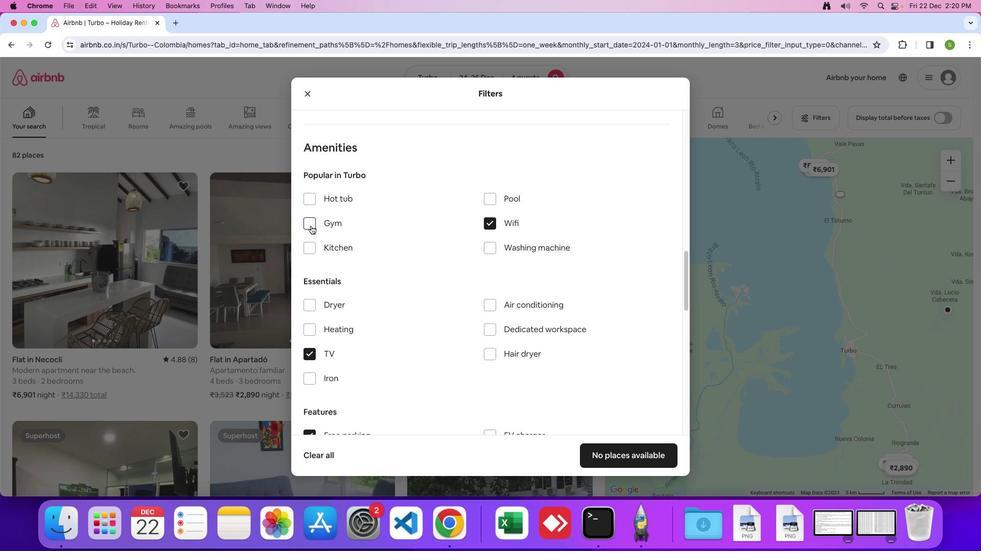 
Action: Mouse pressed left at (311, 225)
Screenshot: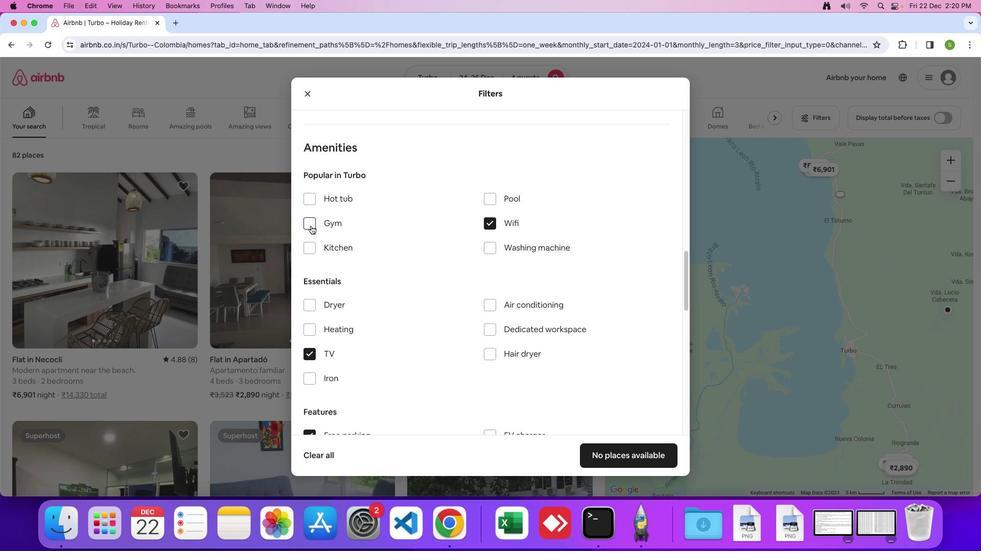 
Action: Mouse moved to (421, 319)
Screenshot: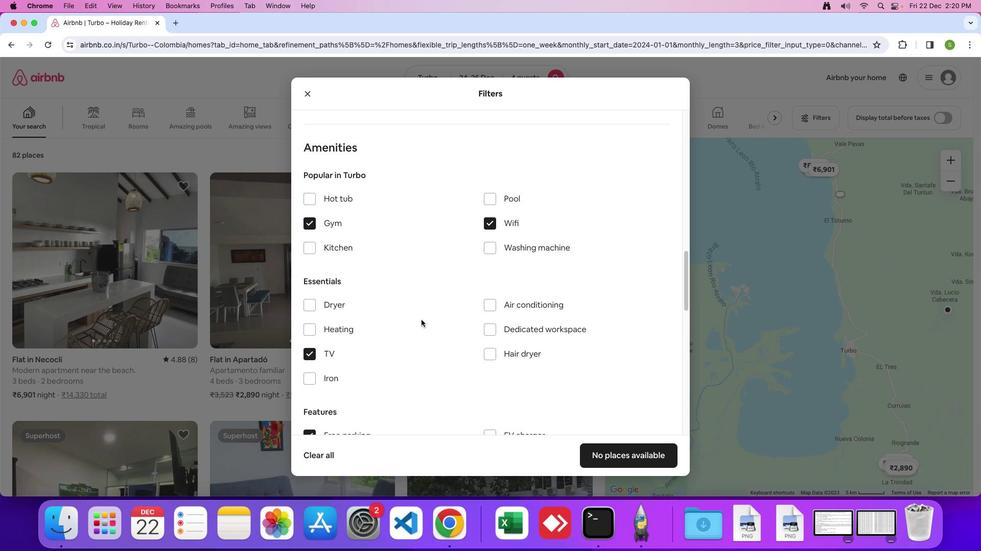
Action: Mouse scrolled (421, 319) with delta (0, 0)
Screenshot: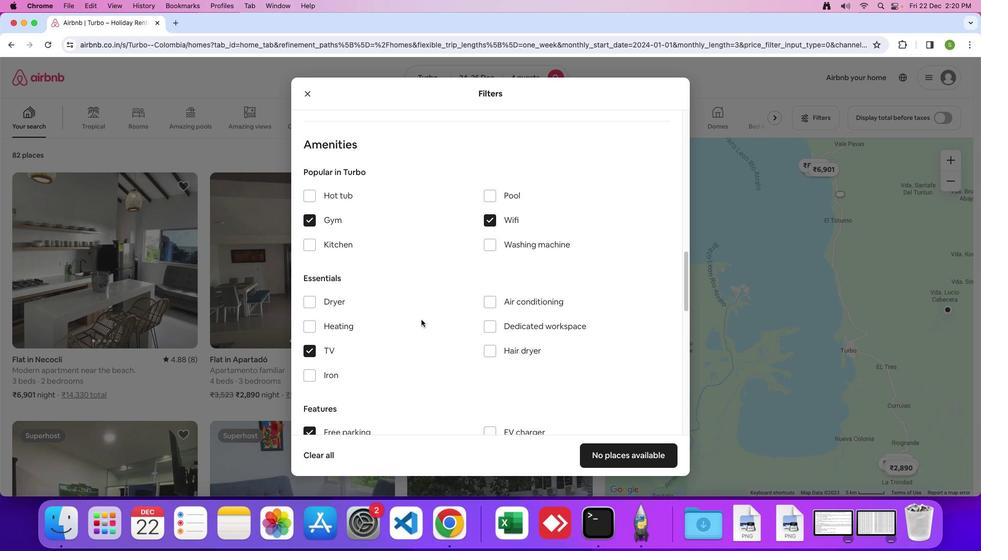 
Action: Mouse scrolled (421, 319) with delta (0, 0)
Screenshot: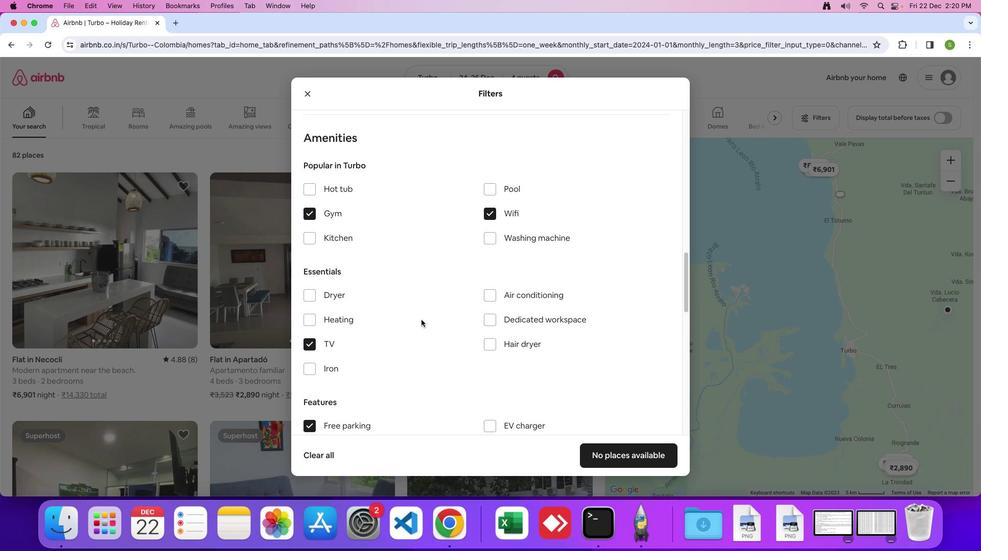 
Action: Mouse scrolled (421, 319) with delta (0, 0)
Screenshot: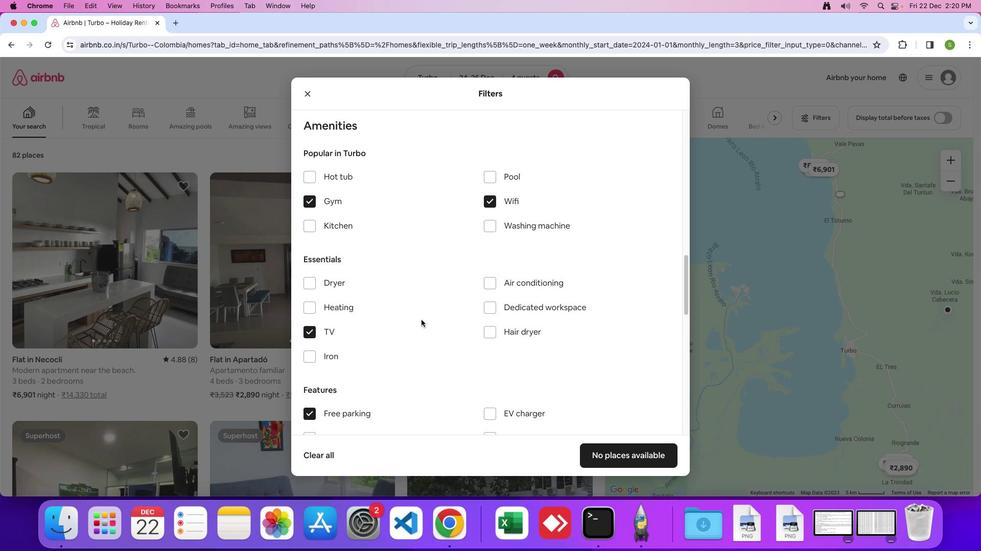 
Action: Mouse scrolled (421, 319) with delta (0, 0)
Screenshot: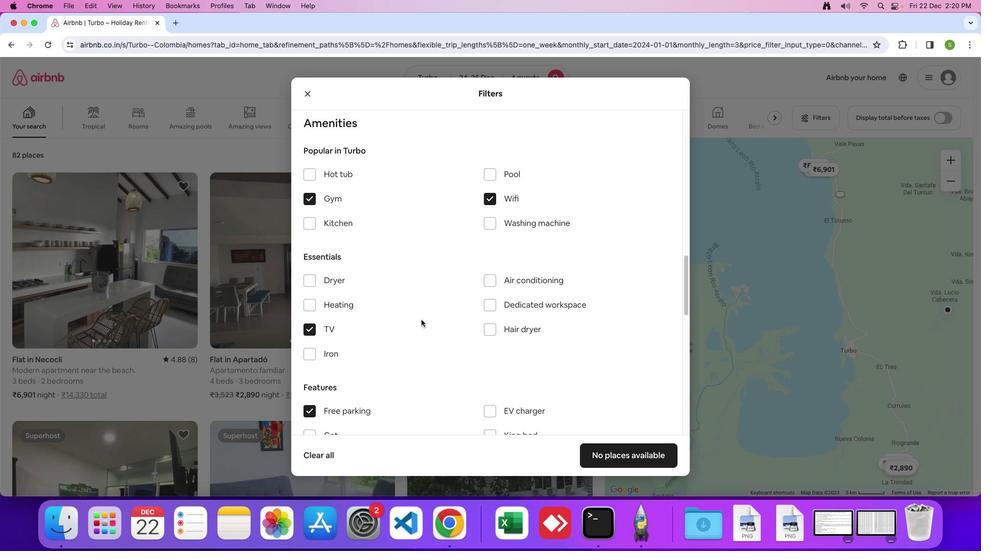 
Action: Mouse scrolled (421, 319) with delta (0, -1)
Screenshot: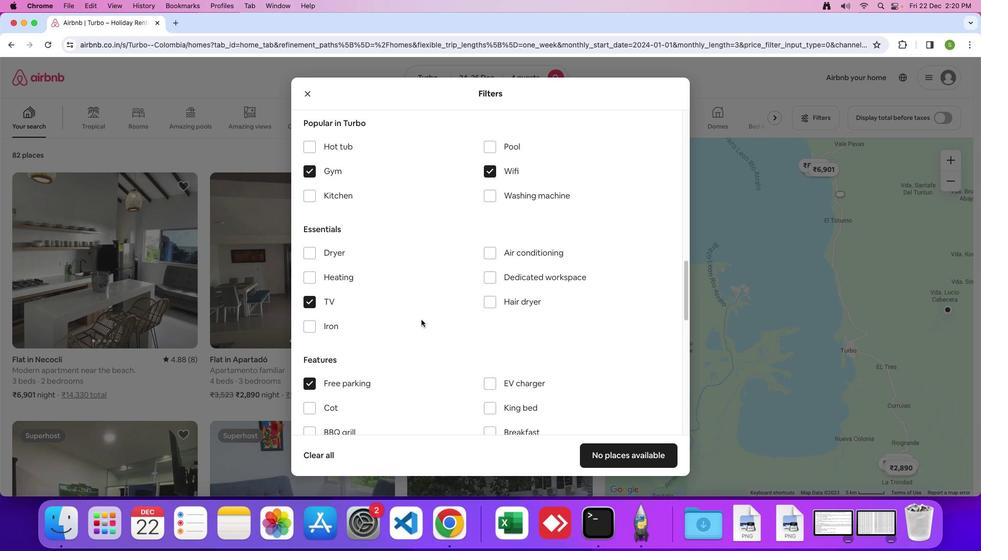 
Action: Mouse scrolled (421, 319) with delta (0, 0)
Screenshot: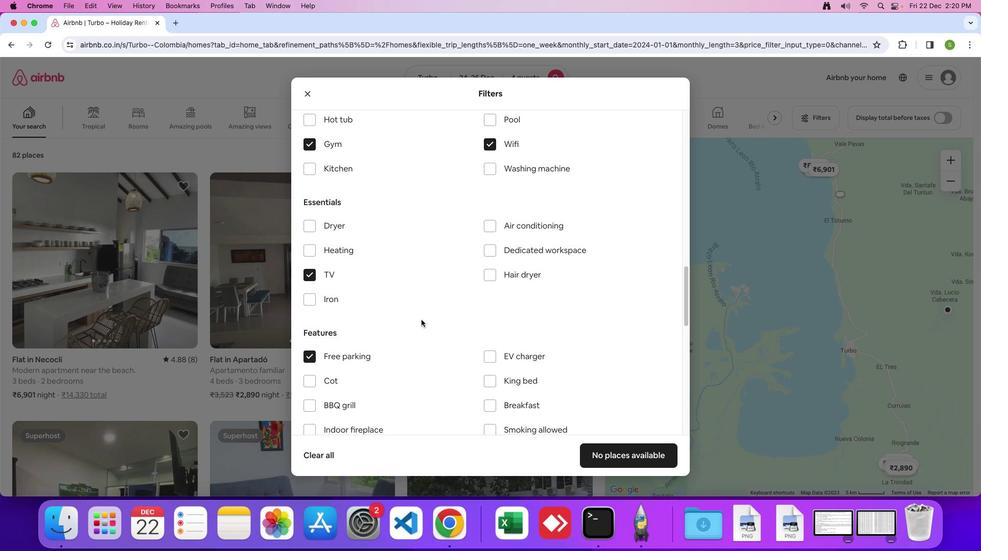 
Action: Mouse scrolled (421, 319) with delta (0, 0)
Screenshot: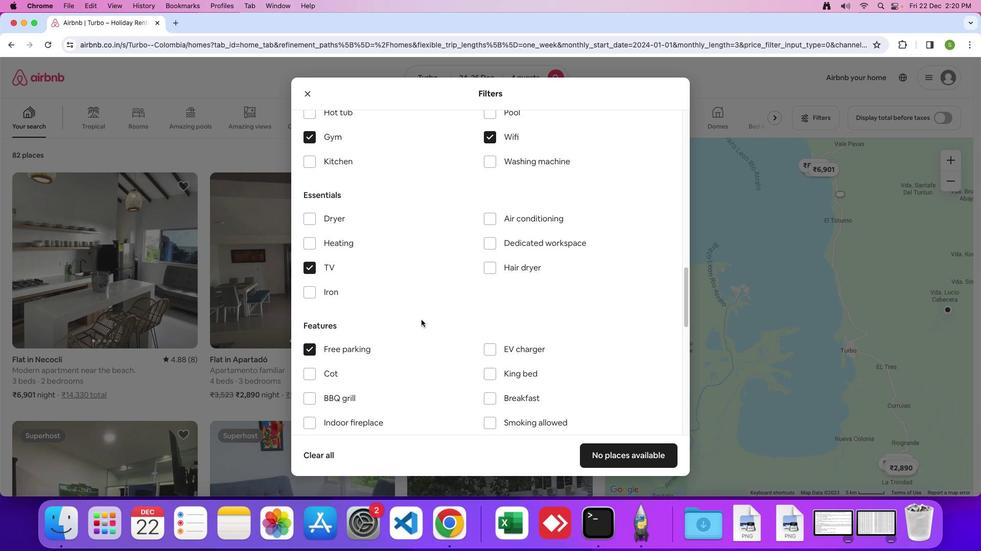 
Action: Mouse moved to (495, 388)
Screenshot: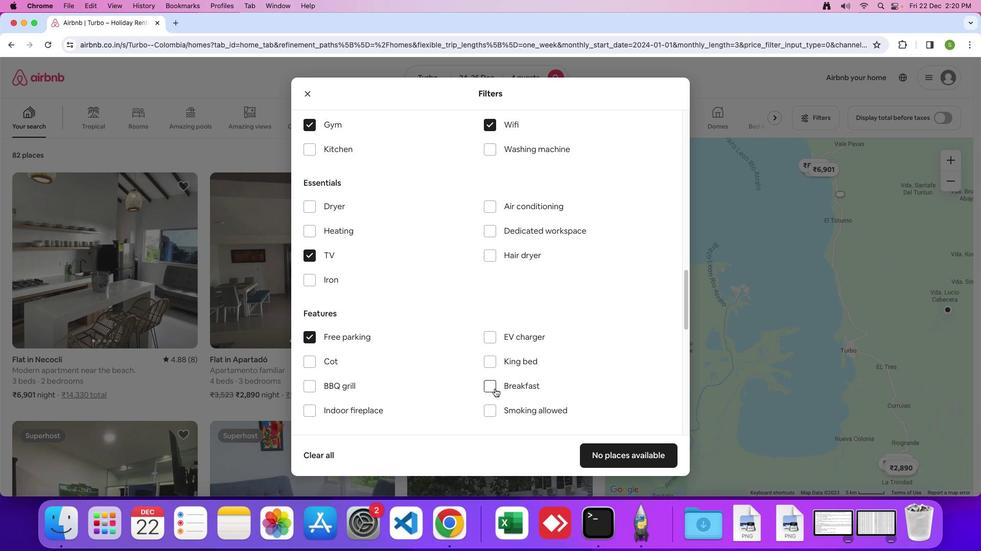 
Action: Mouse pressed left at (495, 388)
Screenshot: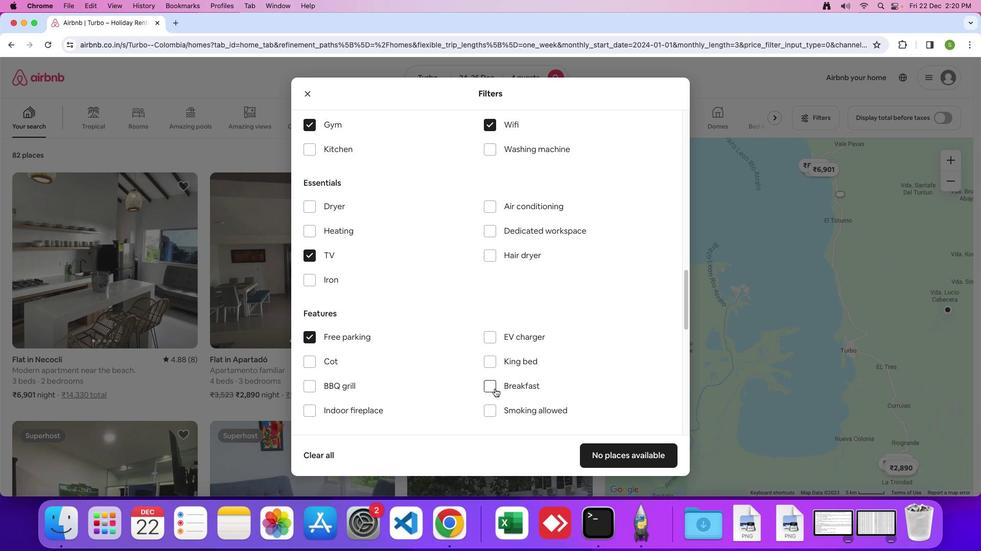 
Action: Mouse moved to (452, 372)
Screenshot: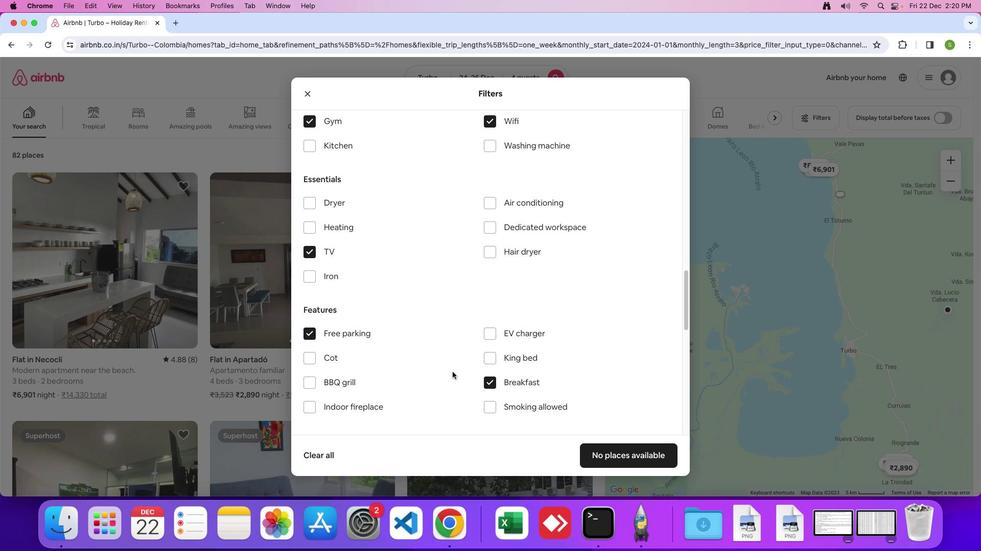 
Action: Mouse scrolled (452, 372) with delta (0, 0)
Screenshot: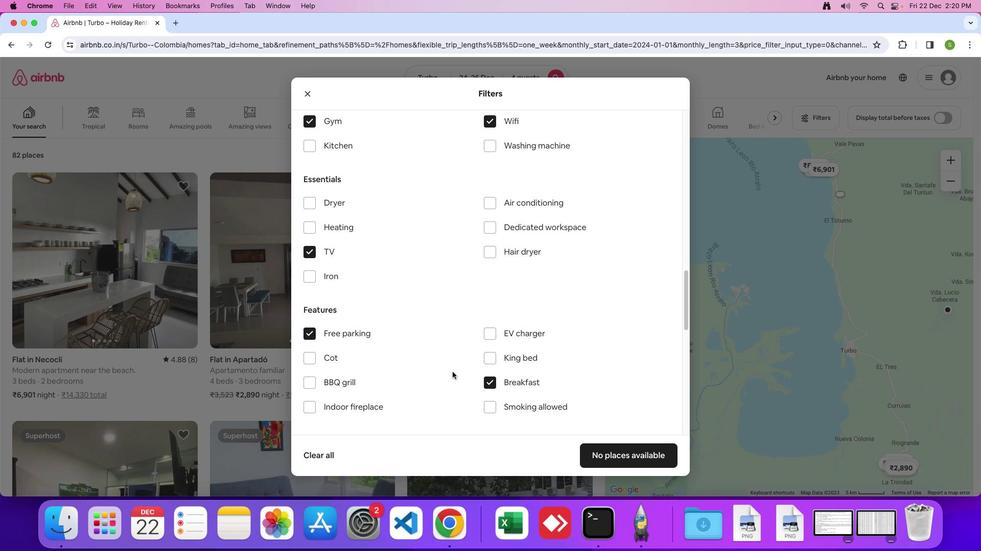 
Action: Mouse moved to (452, 372)
Screenshot: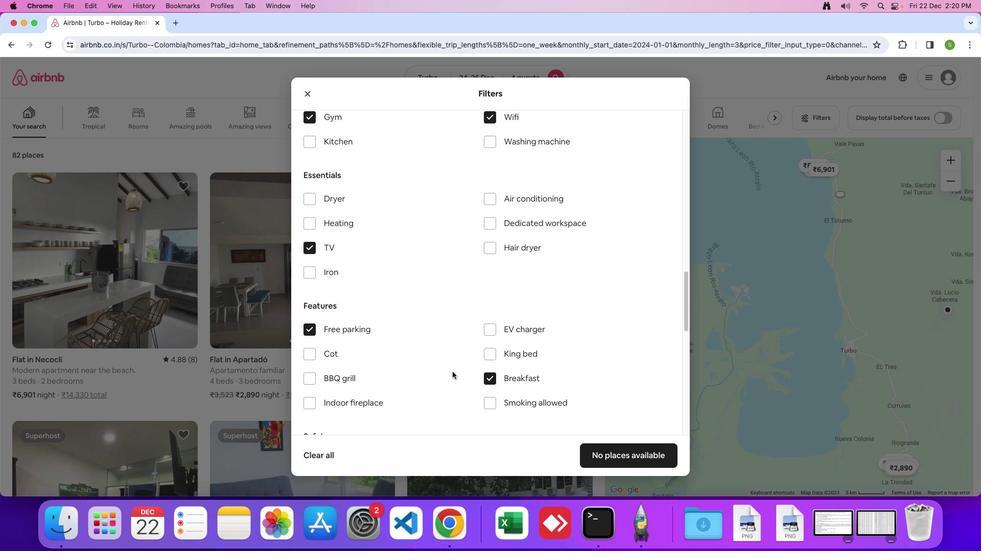 
Action: Mouse scrolled (452, 372) with delta (0, 0)
Screenshot: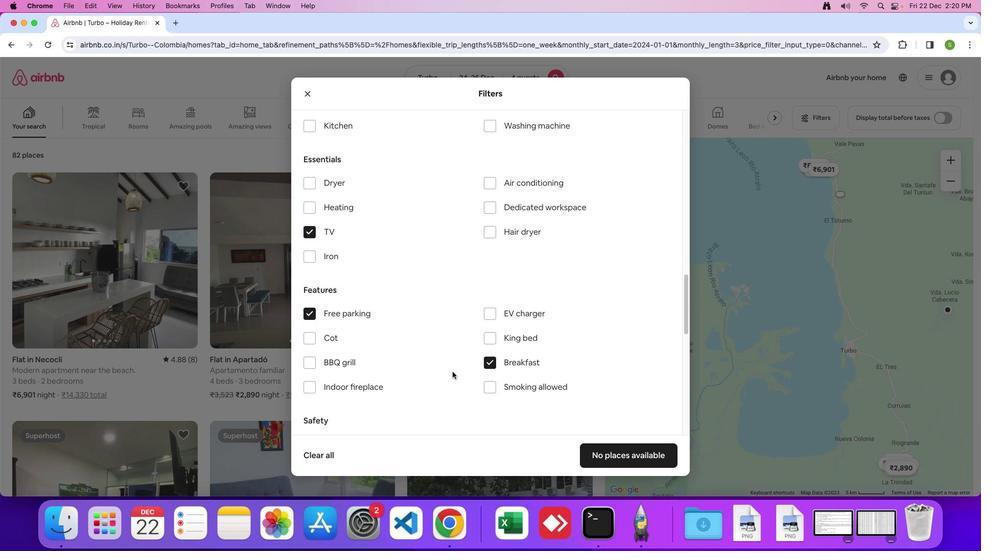
Action: Mouse moved to (452, 372)
Screenshot: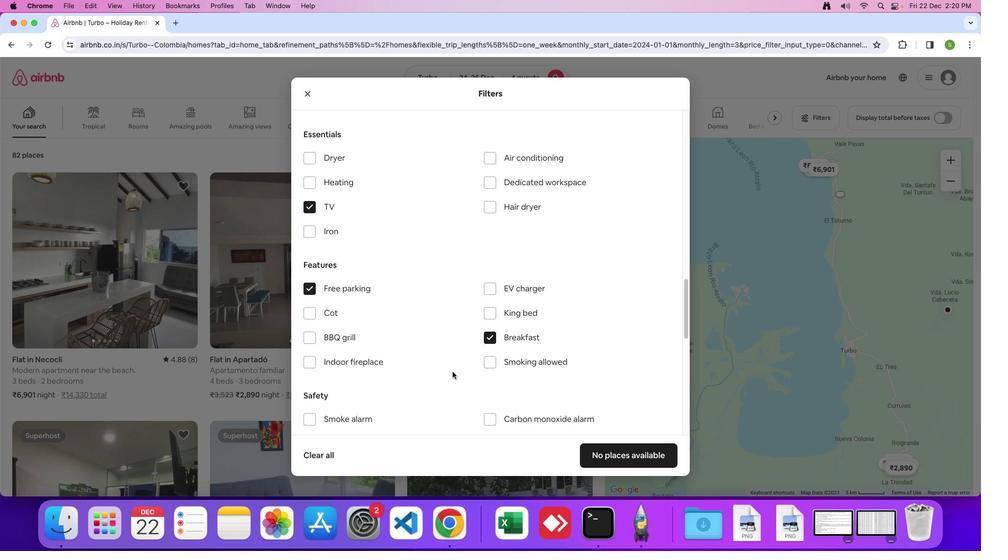 
Action: Mouse scrolled (452, 372) with delta (0, -1)
Screenshot: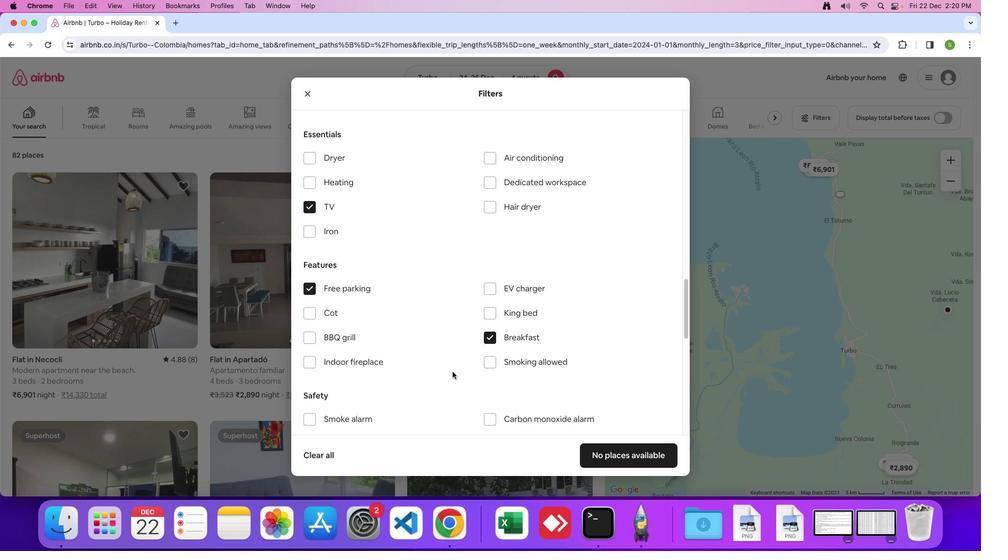 
Action: Mouse scrolled (452, 372) with delta (0, 0)
Screenshot: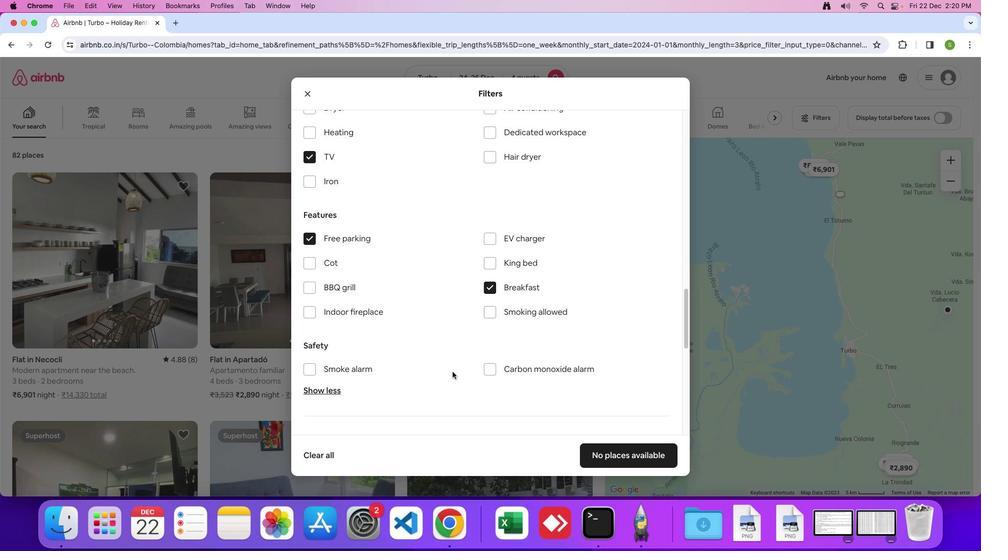 
Action: Mouse scrolled (452, 372) with delta (0, 0)
Screenshot: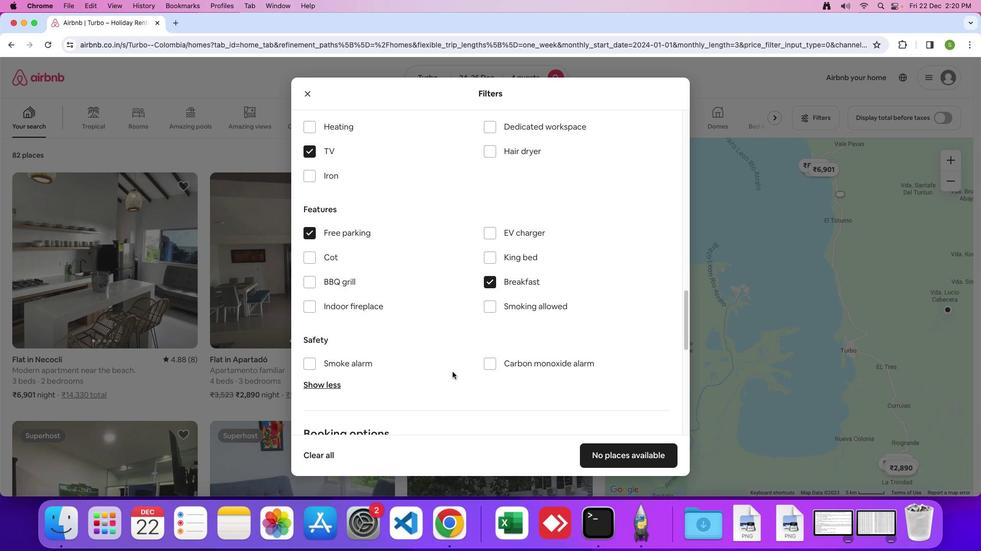 
Action: Mouse scrolled (452, 372) with delta (0, -1)
Screenshot: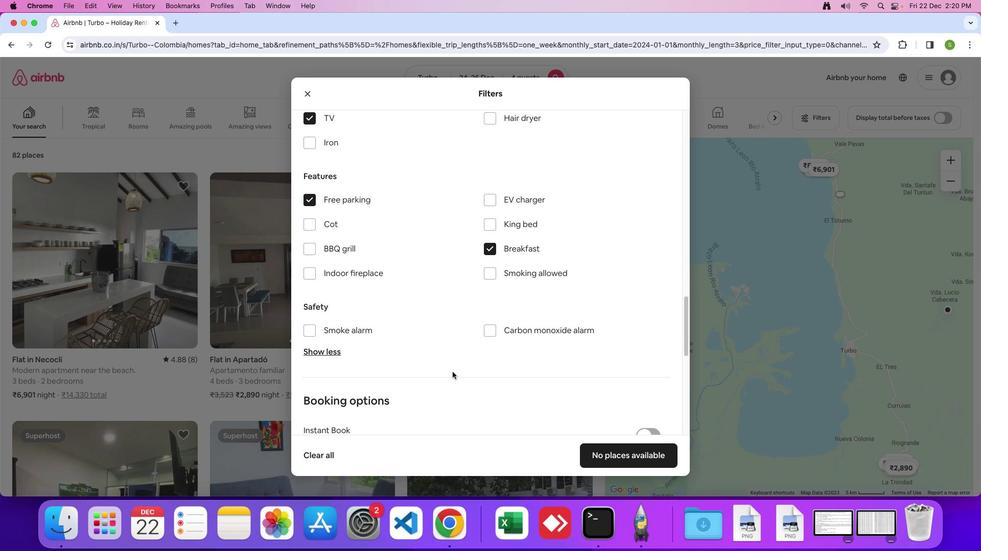 
Action: Mouse scrolled (452, 372) with delta (0, 0)
Screenshot: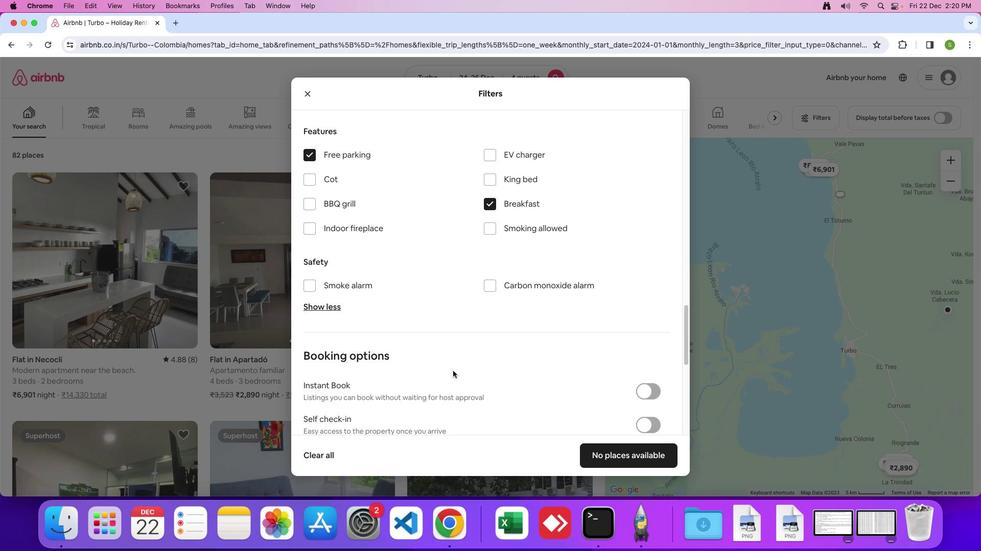 
Action: Mouse moved to (452, 372)
Screenshot: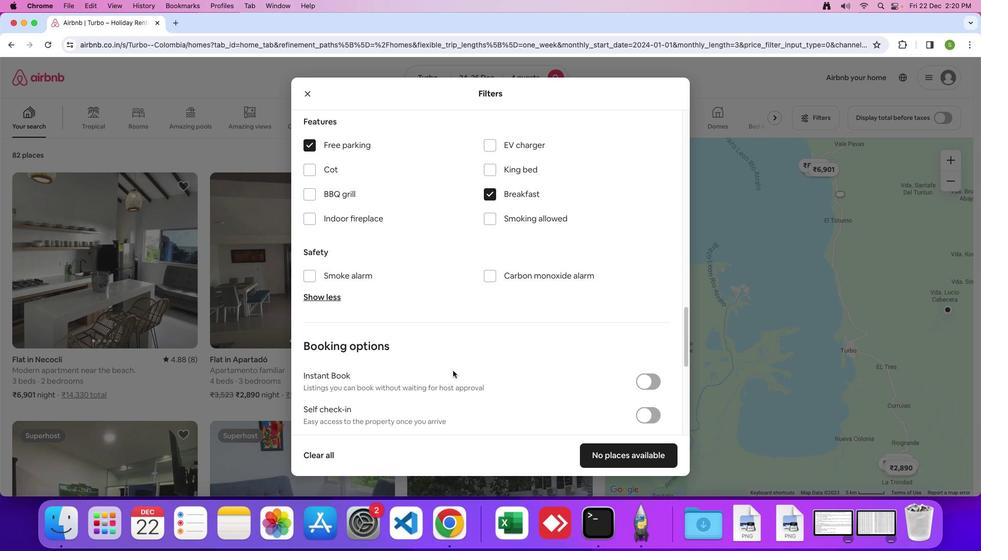 
Action: Mouse scrolled (452, 372) with delta (0, 0)
Screenshot: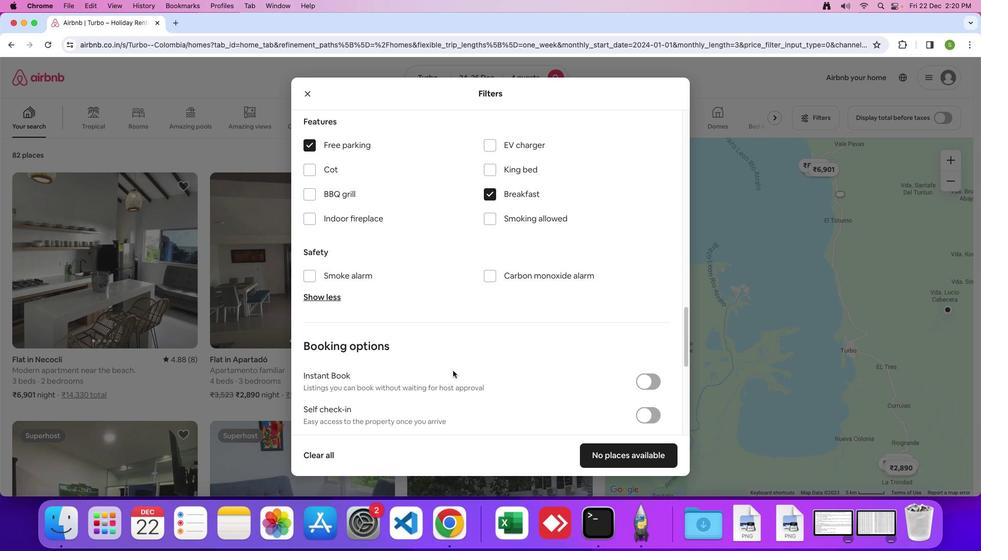 
Action: Mouse moved to (452, 371)
Screenshot: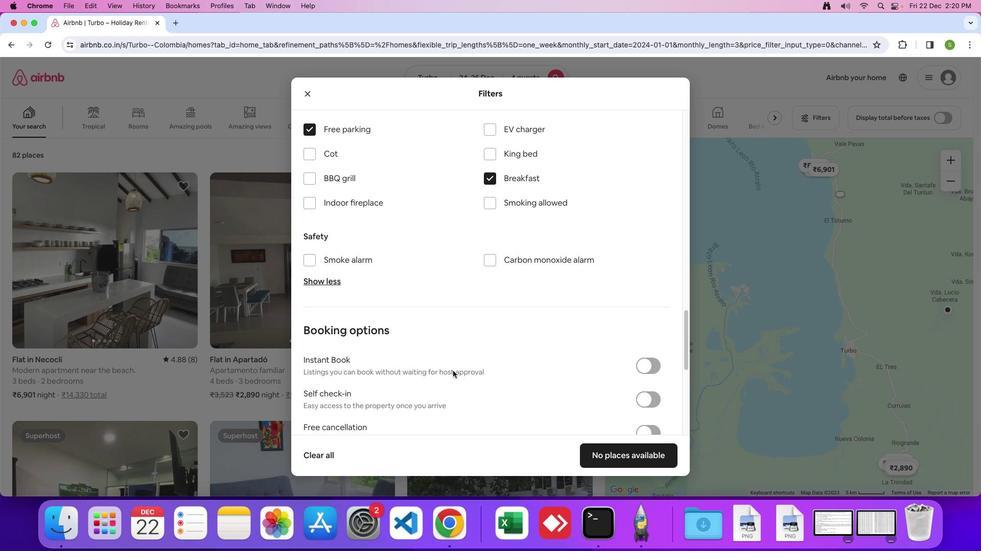 
Action: Mouse scrolled (452, 371) with delta (0, -1)
Screenshot: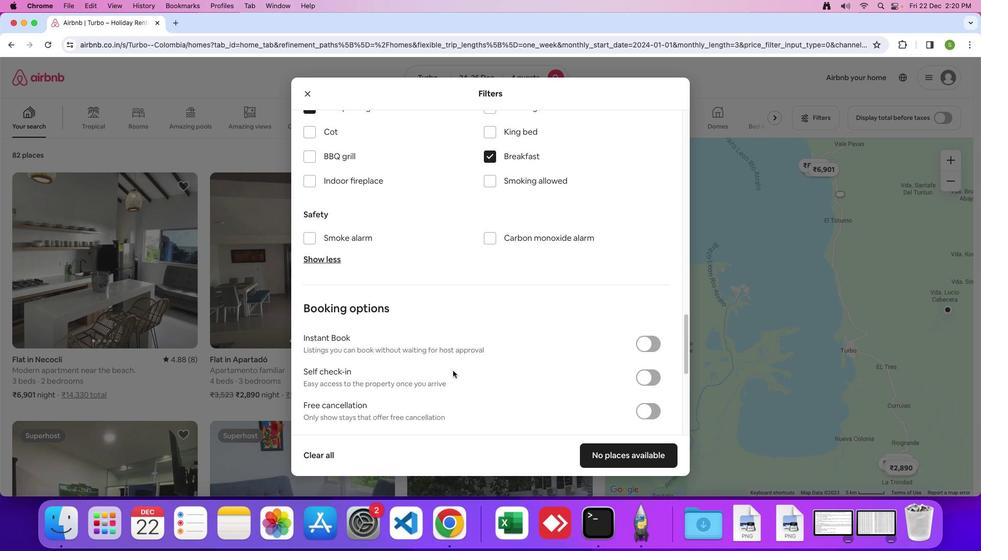 
Action: Mouse moved to (451, 351)
Screenshot: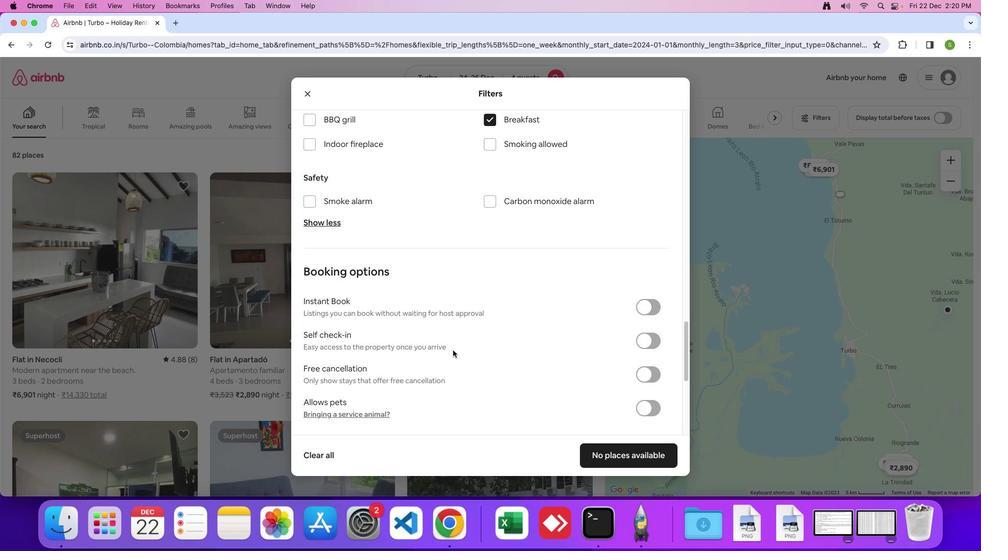 
Action: Mouse scrolled (451, 351) with delta (0, 0)
Screenshot: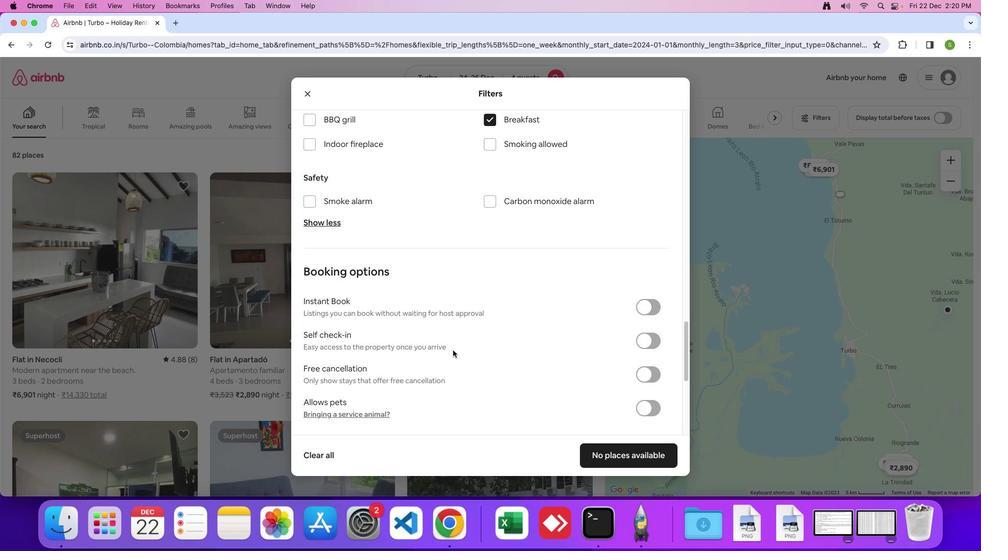 
Action: Mouse moved to (452, 350)
Screenshot: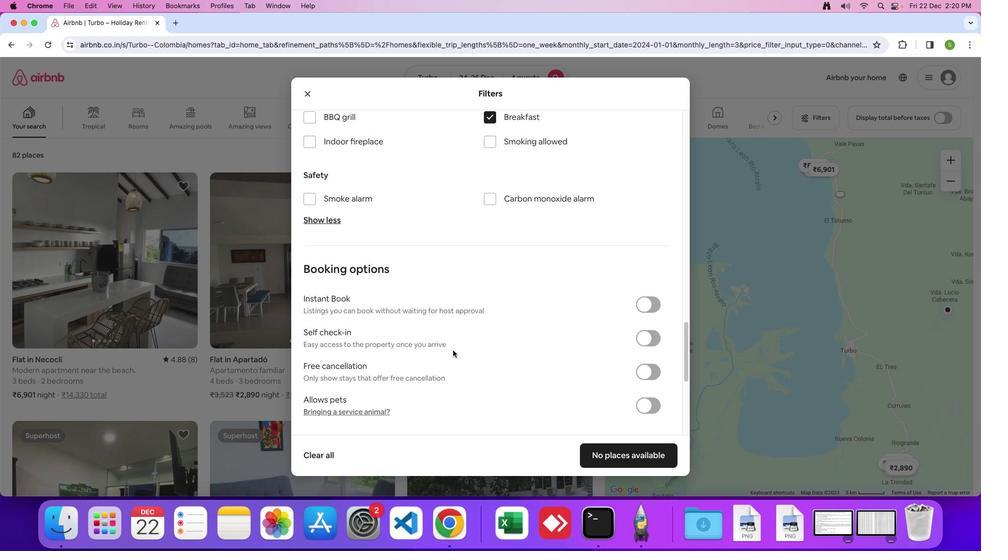 
Action: Mouse scrolled (452, 350) with delta (0, 0)
Screenshot: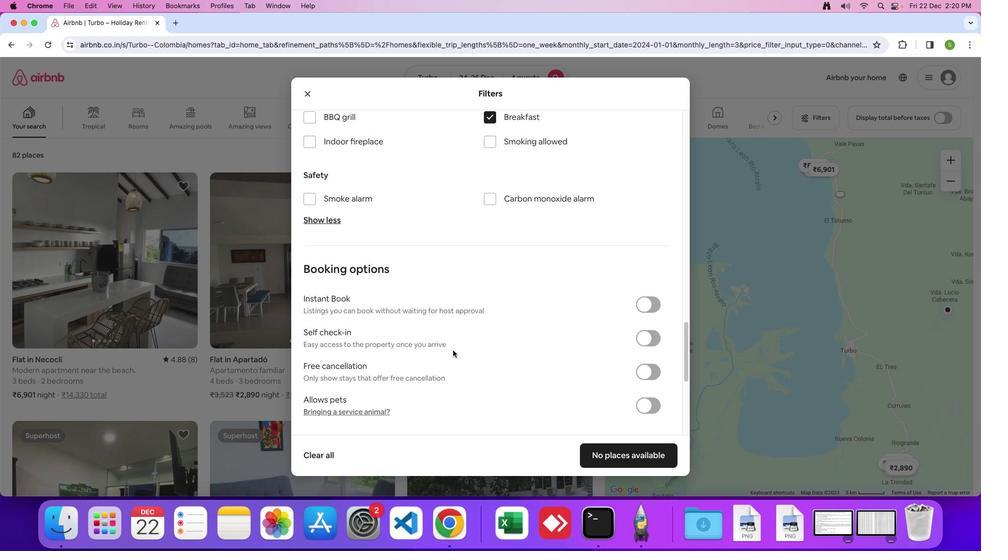 
Action: Mouse moved to (453, 350)
Screenshot: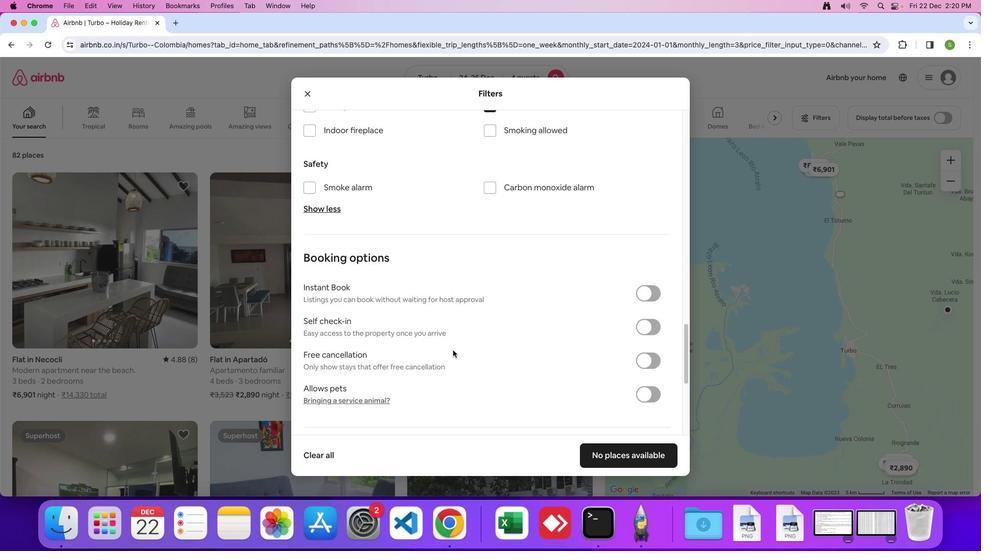 
Action: Mouse scrolled (453, 350) with delta (0, -1)
Screenshot: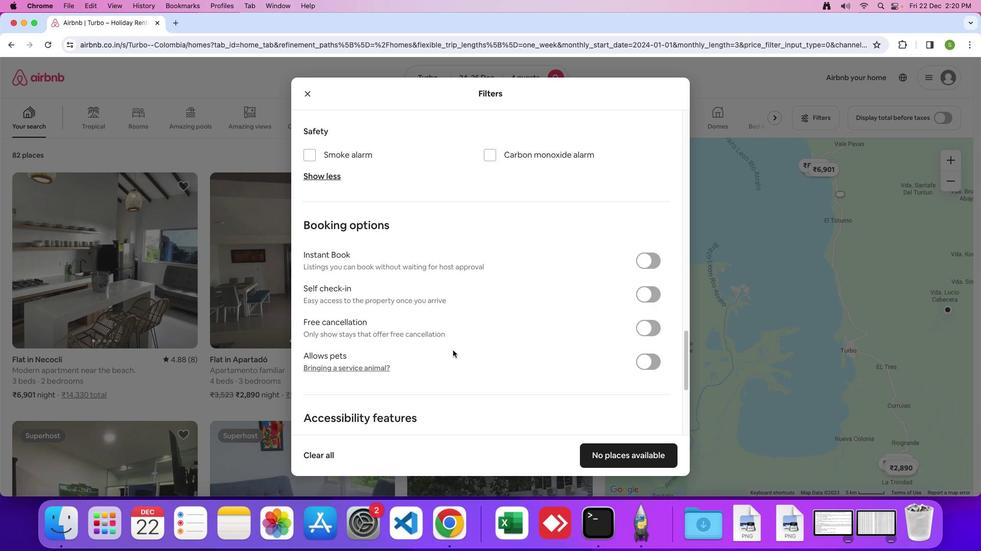
Action: Mouse moved to (462, 354)
Screenshot: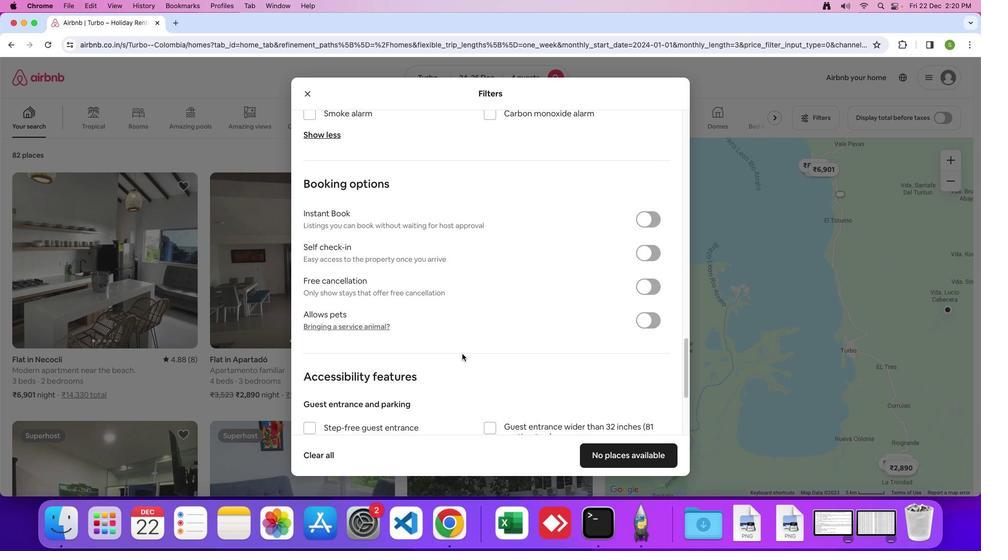 
Action: Mouse scrolled (462, 354) with delta (0, 0)
Screenshot: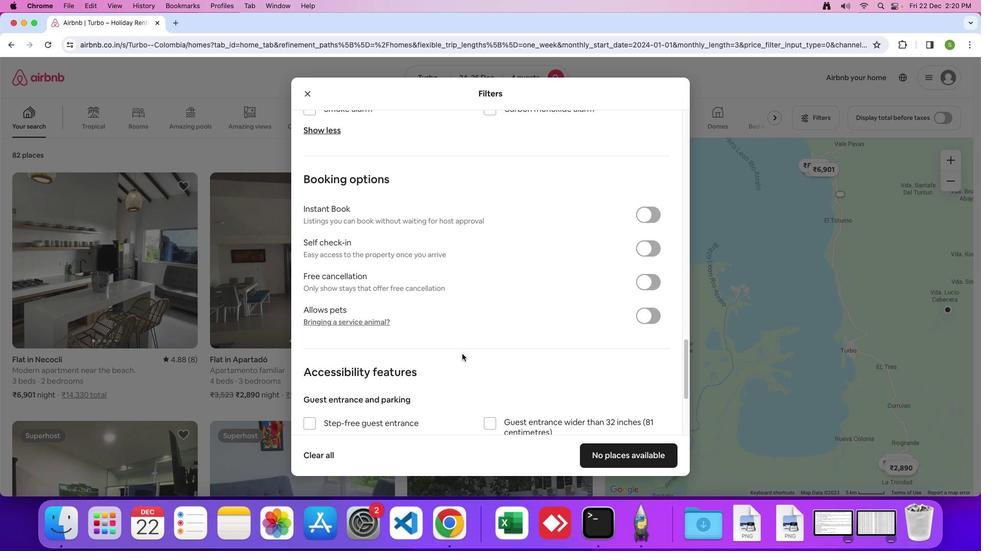 
Action: Mouse scrolled (462, 354) with delta (0, 0)
Screenshot: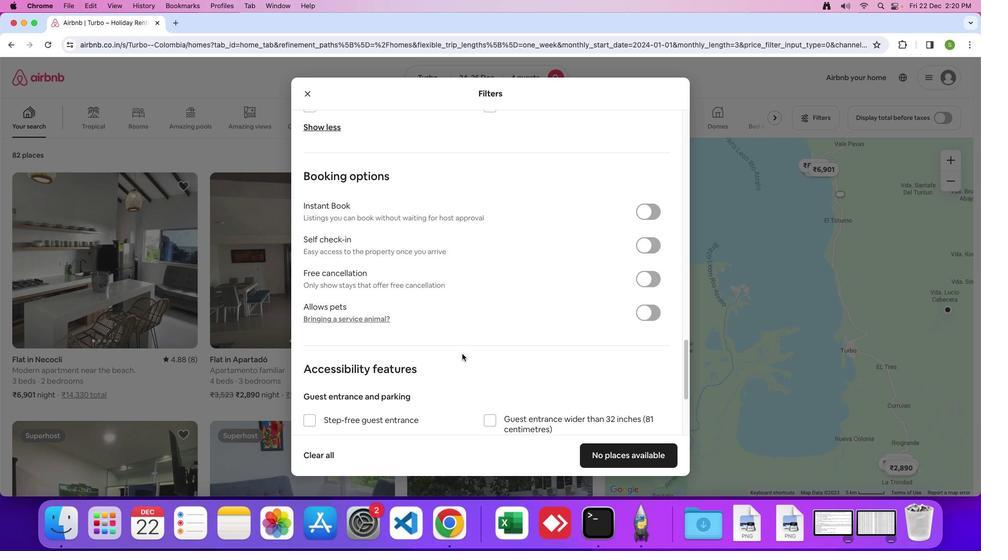 
Action: Mouse scrolled (462, 354) with delta (0, -1)
Screenshot: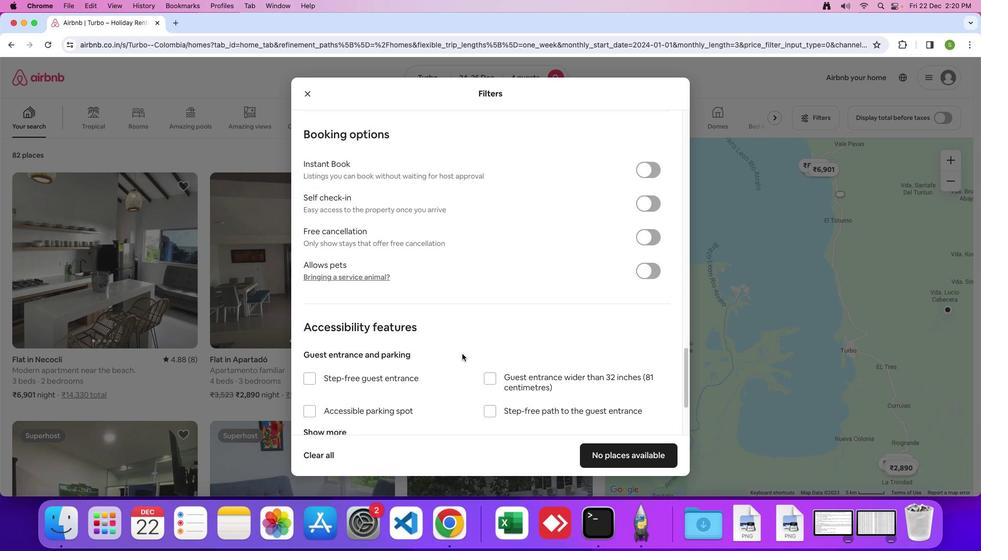 
Action: Mouse moved to (471, 356)
Screenshot: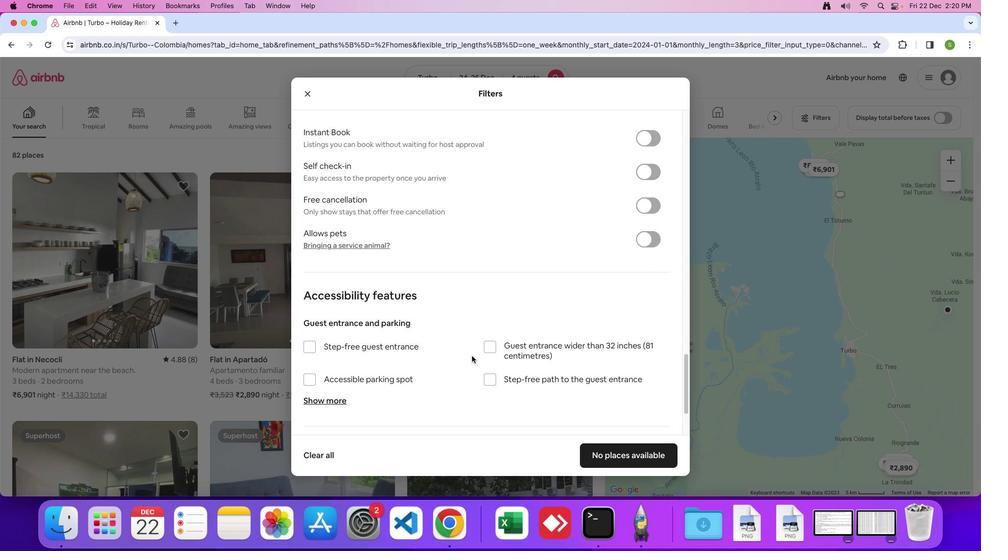 
Action: Mouse scrolled (471, 356) with delta (0, 0)
Screenshot: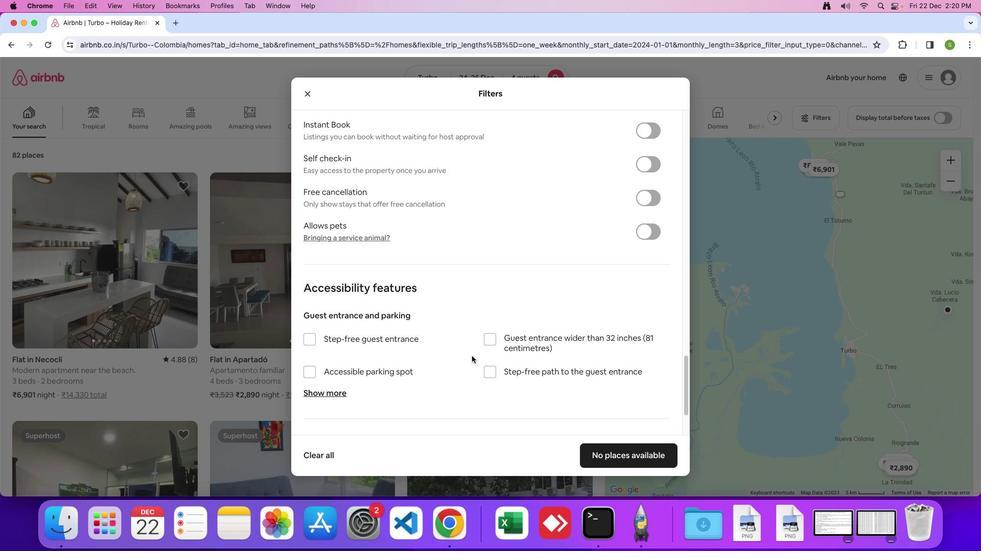 
Action: Mouse scrolled (471, 356) with delta (0, 0)
Screenshot: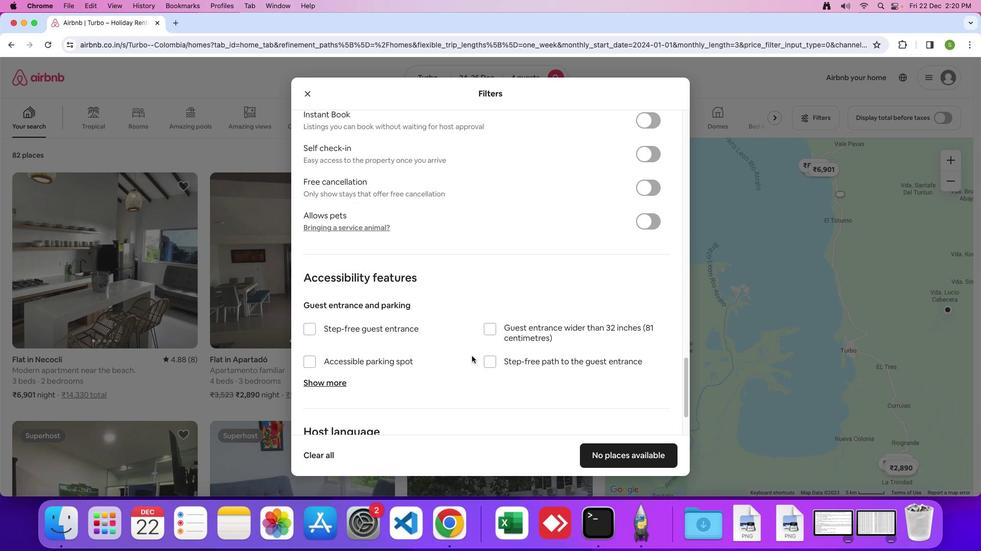
Action: Mouse scrolled (471, 356) with delta (0, -1)
Screenshot: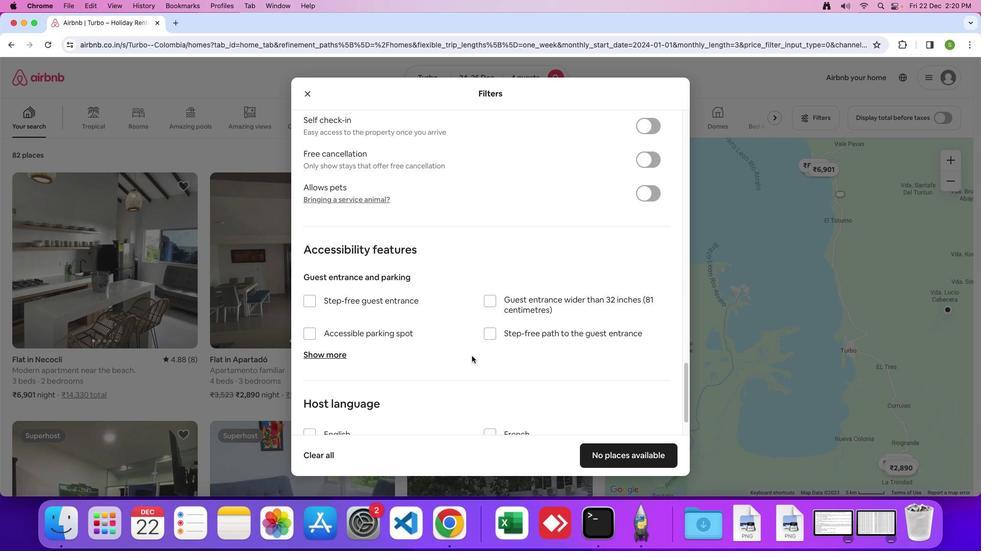 
Action: Mouse moved to (472, 357)
Screenshot: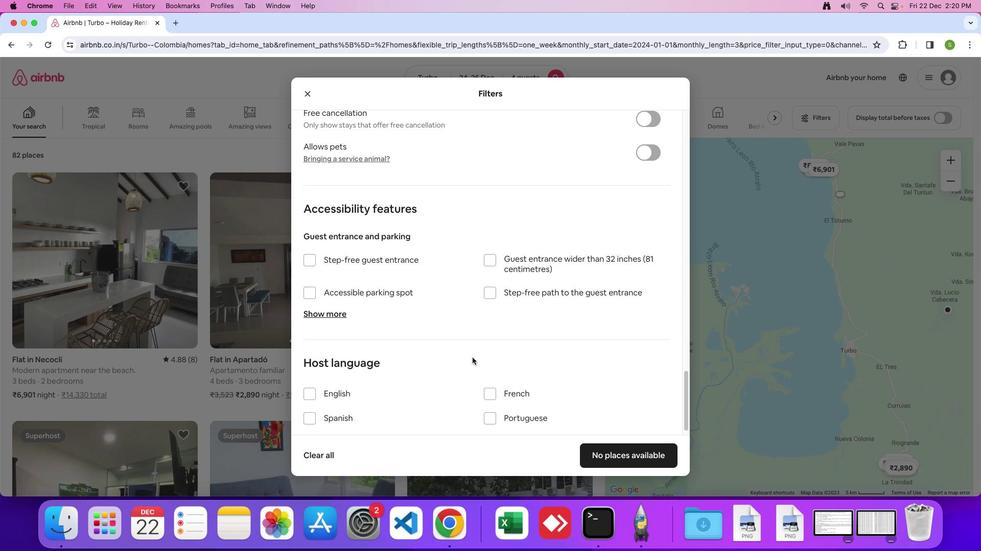
Action: Mouse scrolled (472, 357) with delta (0, 0)
Screenshot: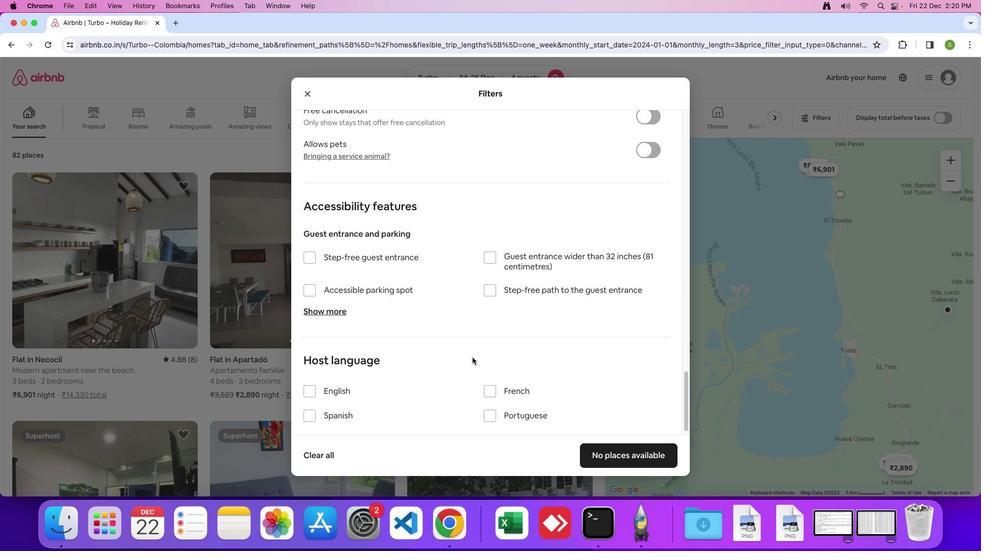 
Action: Mouse scrolled (472, 357) with delta (0, 0)
Screenshot: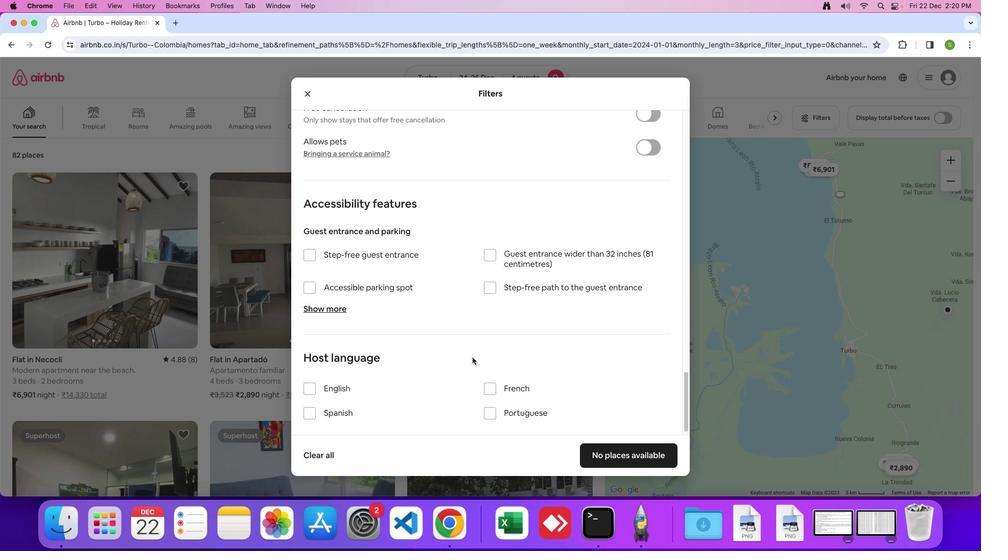 
Action: Mouse scrolled (472, 357) with delta (0, -1)
Screenshot: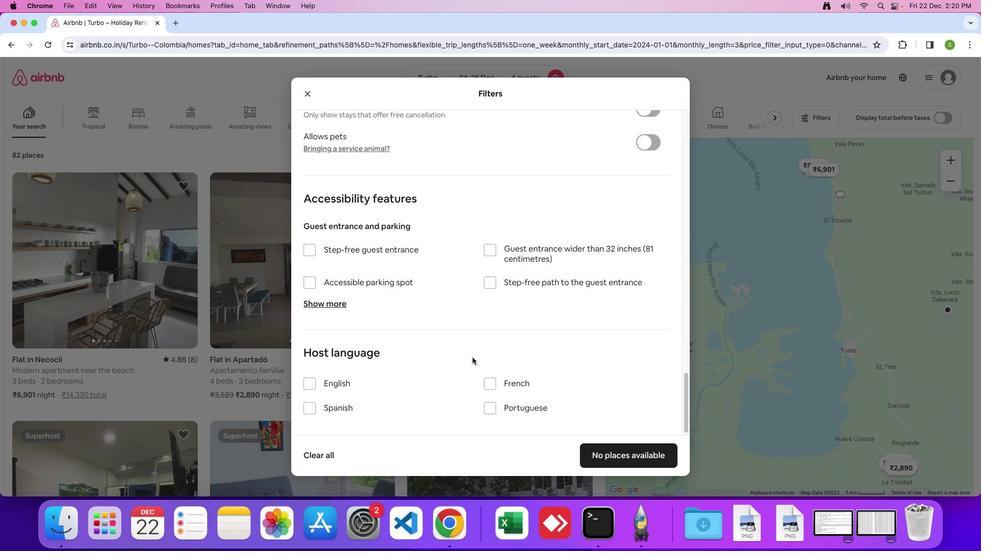 
Action: Mouse scrolled (472, 357) with delta (0, 0)
Screenshot: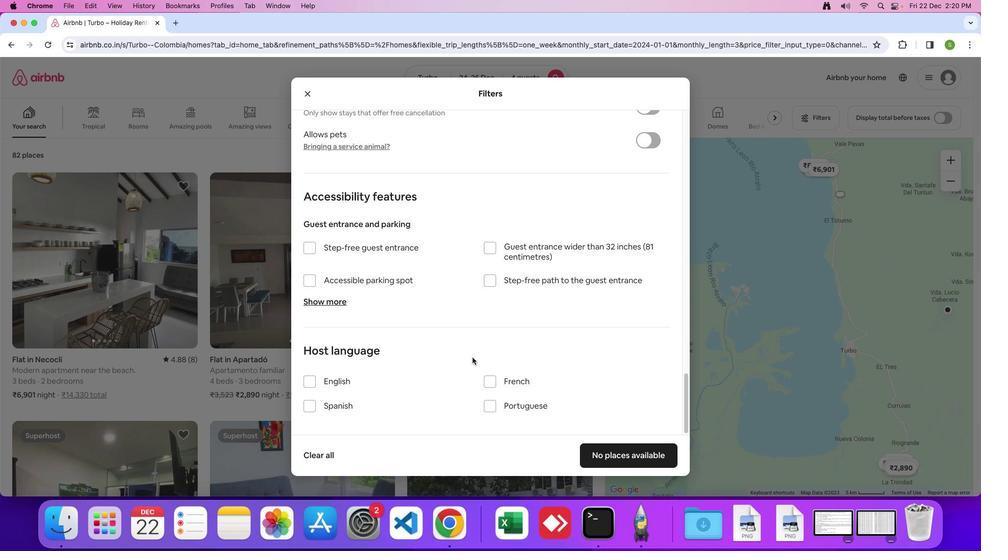 
Action: Mouse scrolled (472, 357) with delta (0, 0)
Screenshot: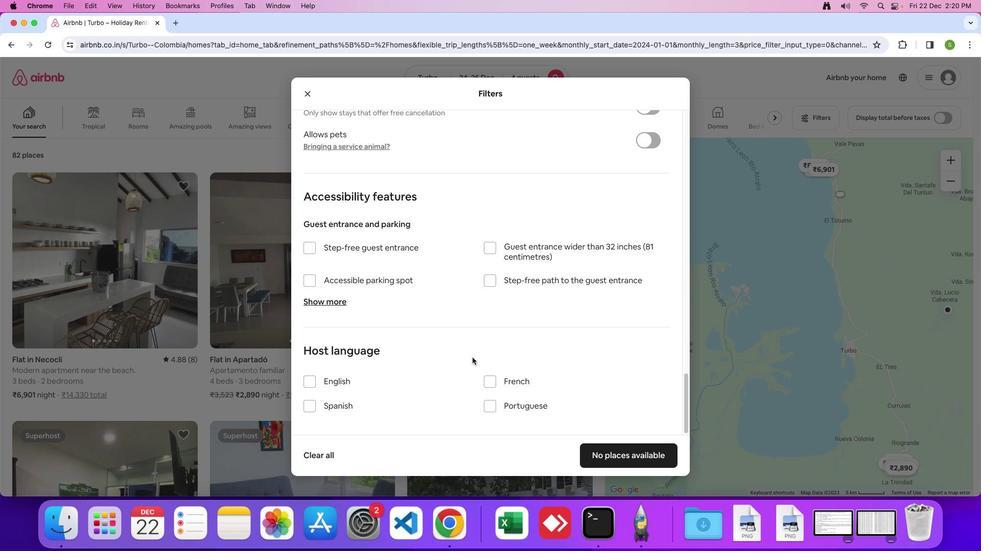 
Action: Mouse scrolled (472, 357) with delta (0, -1)
Screenshot: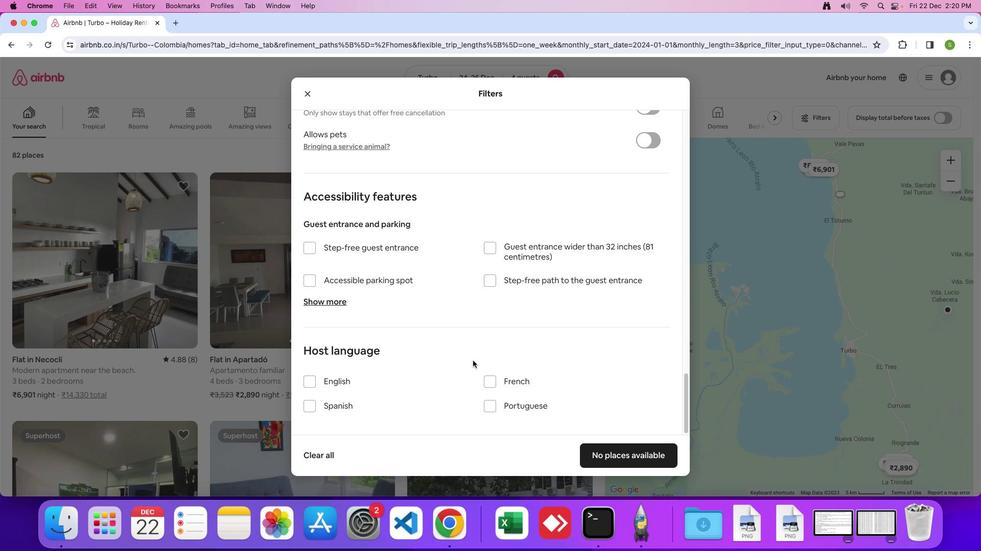 
Action: Mouse moved to (633, 458)
Screenshot: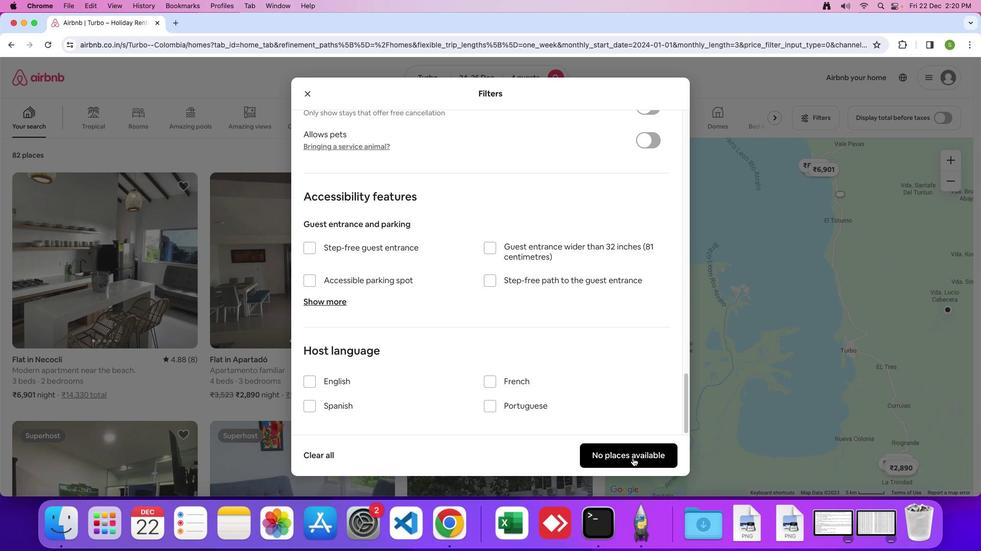 
Action: Mouse pressed left at (633, 458)
Screenshot: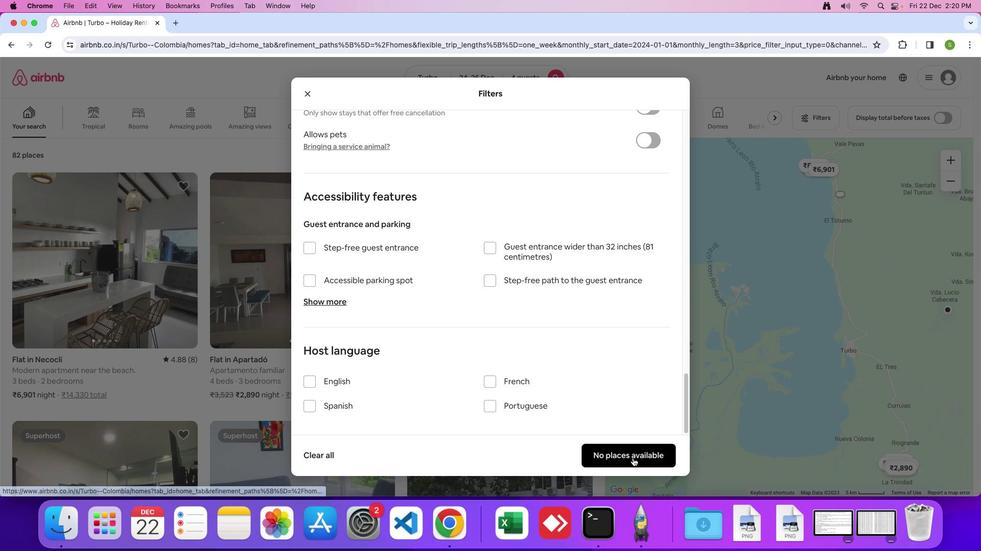 
Action: Mouse moved to (436, 315)
Screenshot: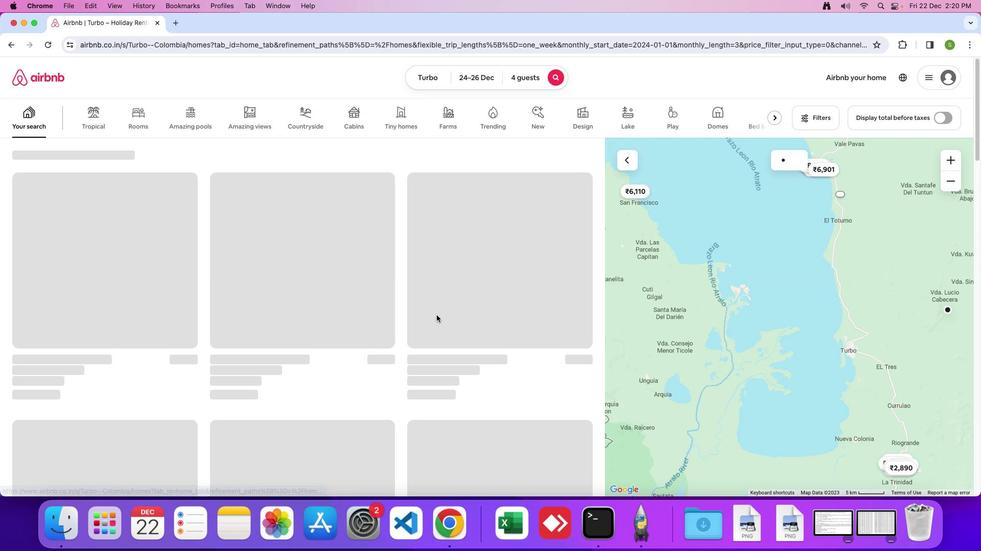 
